 Task: Find a hotel in Bad Honnef, Germany for 8 guests from July 12 to July 16, with a price range of ₹10,000 to ₹16,000, including free parking and TV.
Action: Mouse moved to (536, 114)
Screenshot: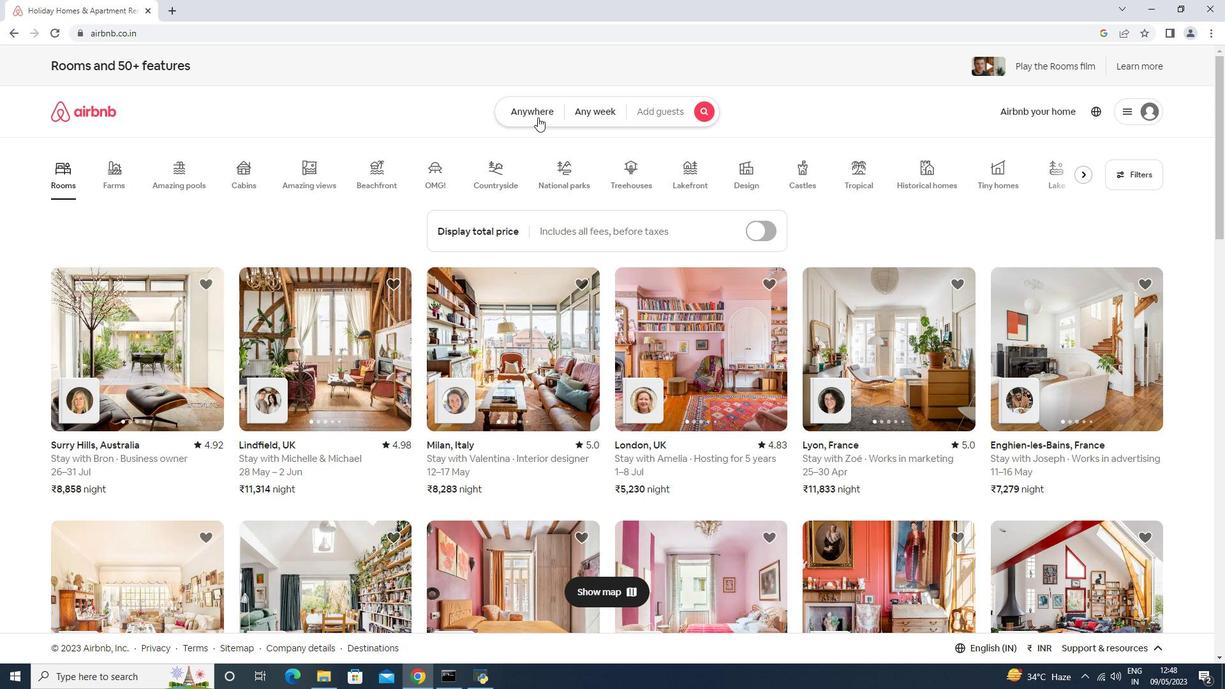 
Action: Mouse pressed left at (536, 114)
Screenshot: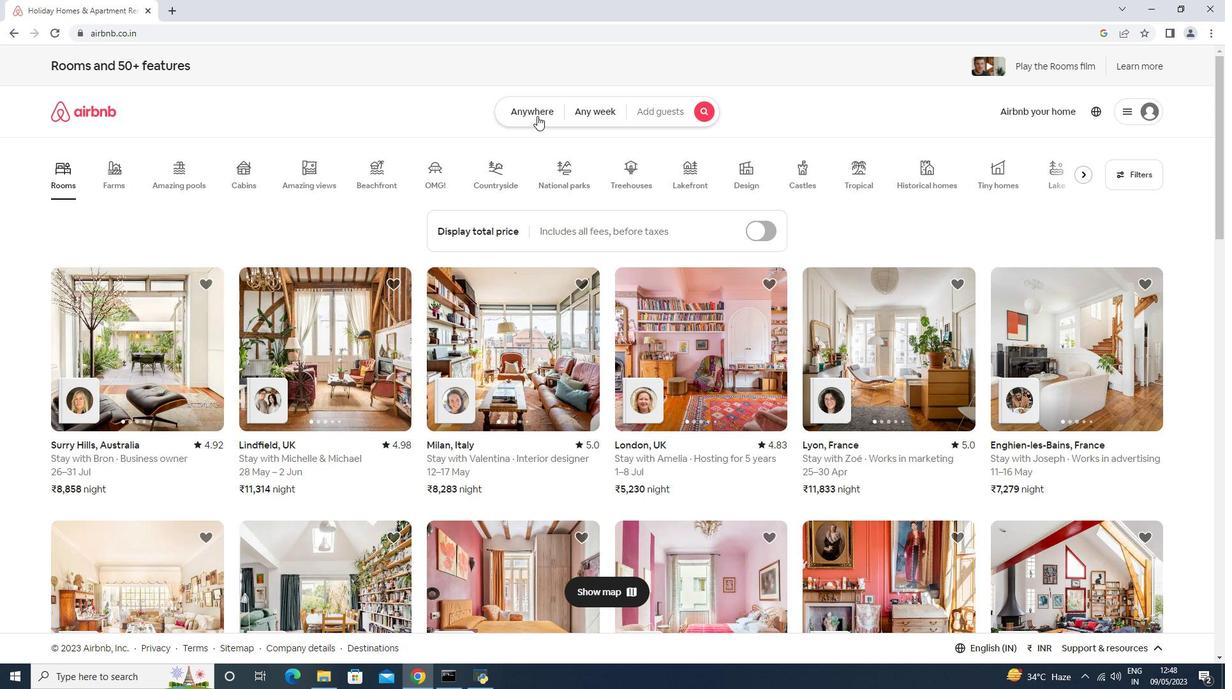
Action: Mouse moved to (463, 166)
Screenshot: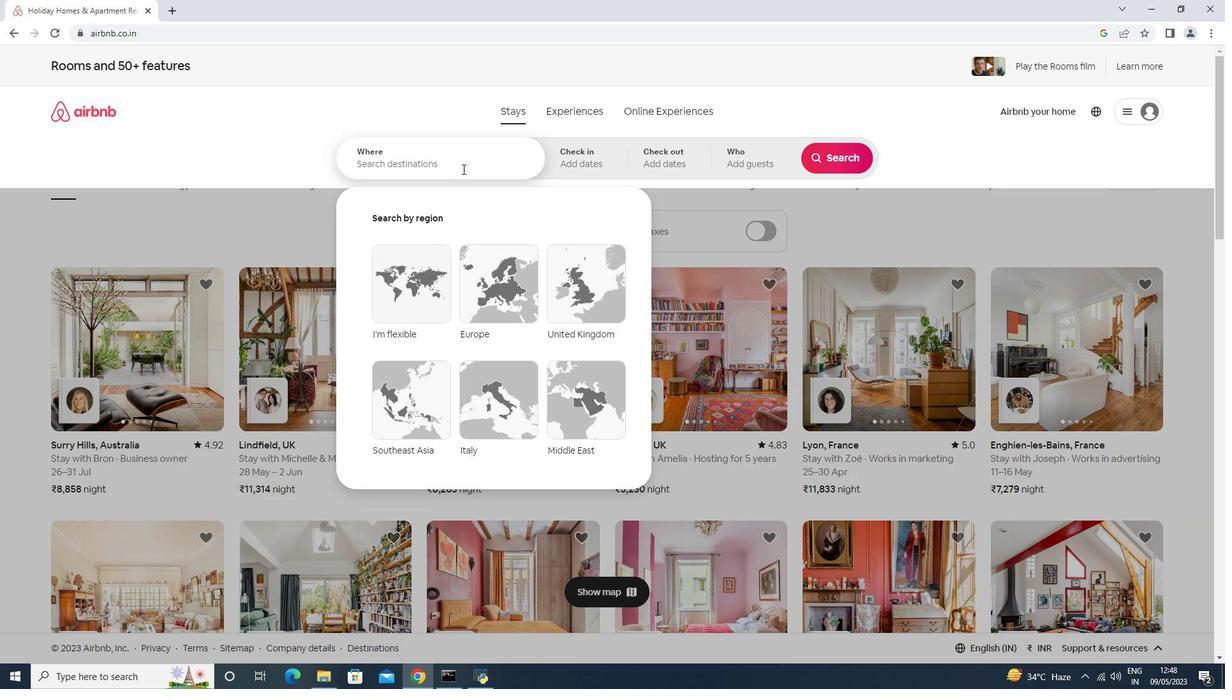 
Action: Mouse pressed left at (462, 167)
Screenshot: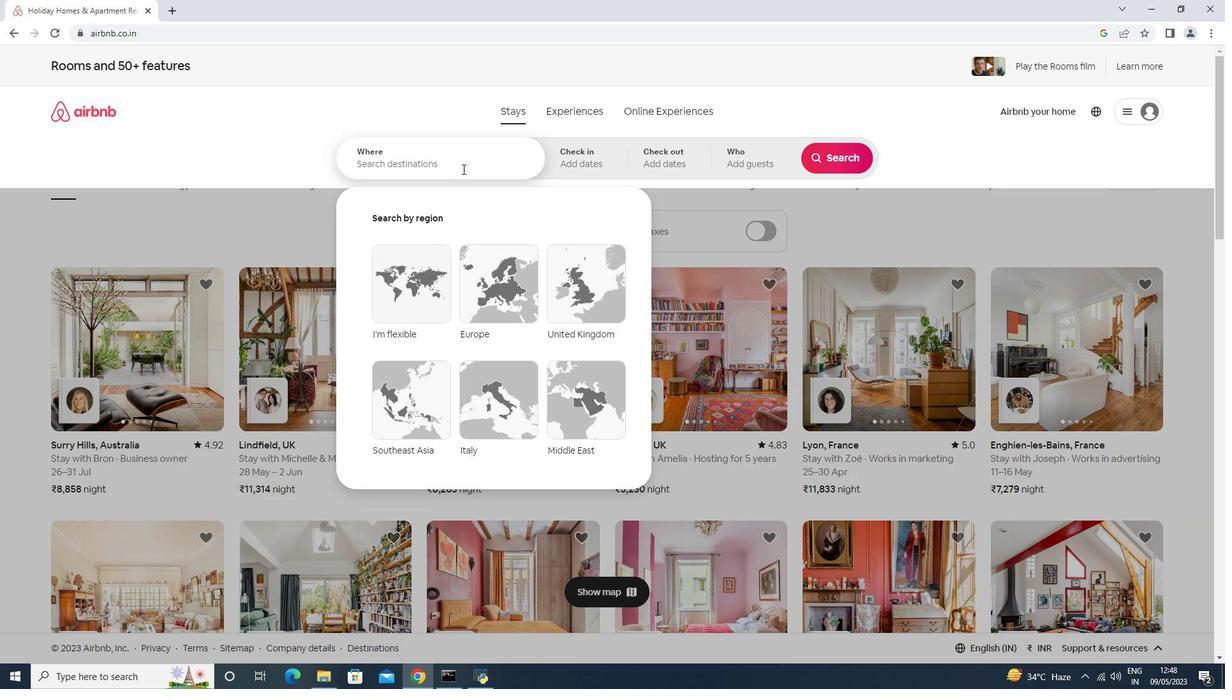 
Action: Key pressed <Key.shift>Bad<Key.space>onnef,<Key.shift>ermany<Key.enter>
Screenshot: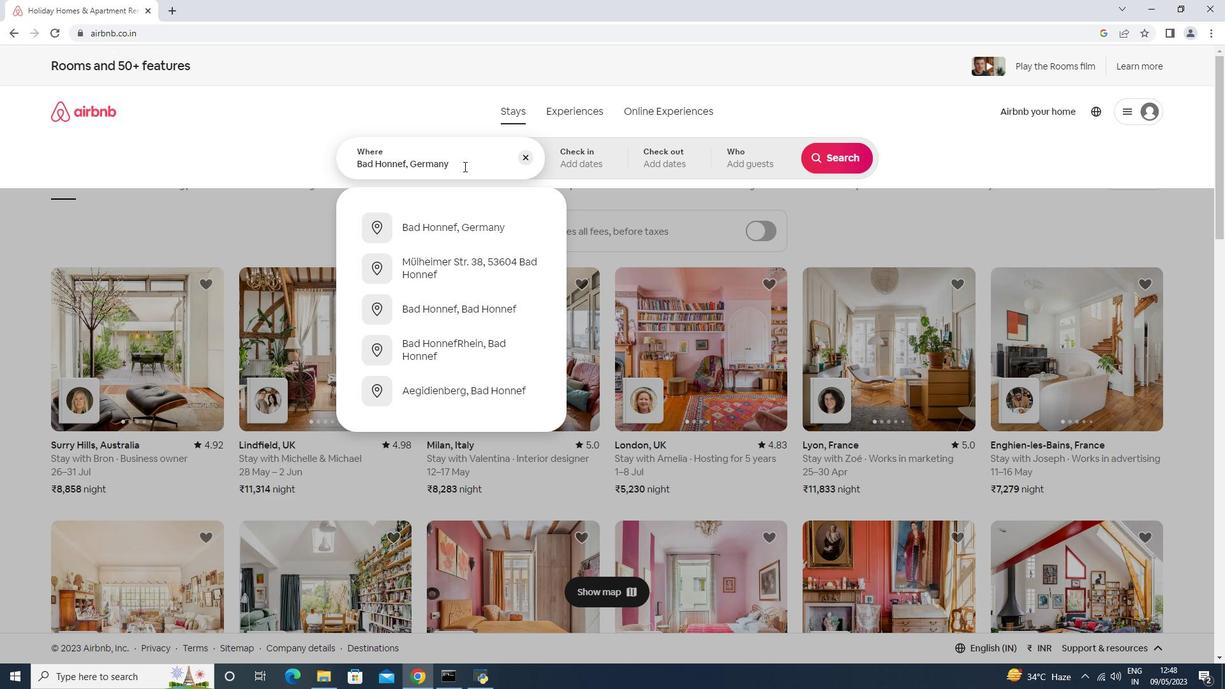 
Action: Mouse moved to (834, 265)
Screenshot: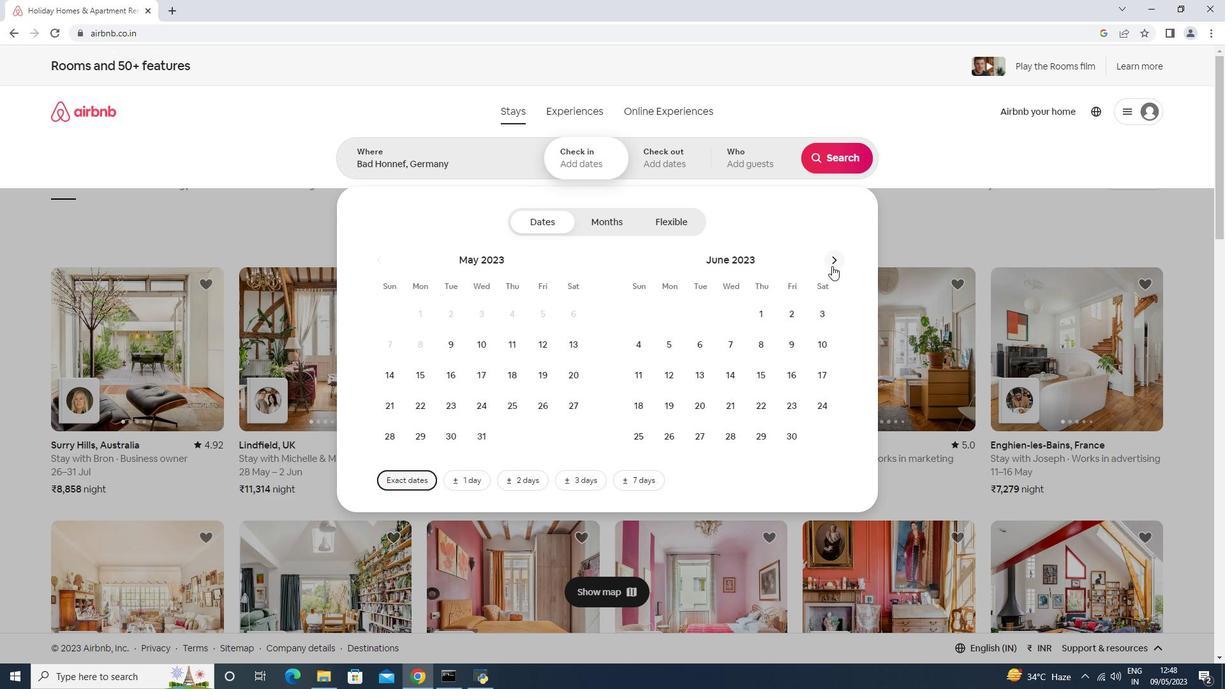
Action: Mouse pressed left at (834, 265)
Screenshot: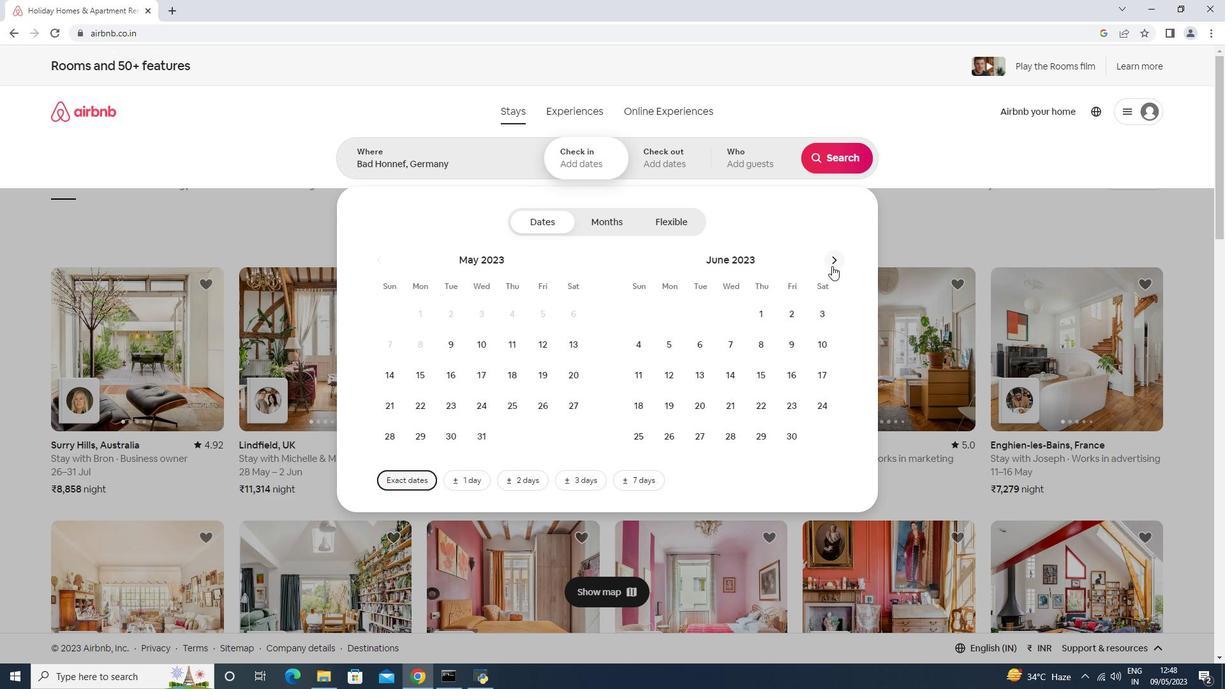 
Action: Mouse moved to (717, 370)
Screenshot: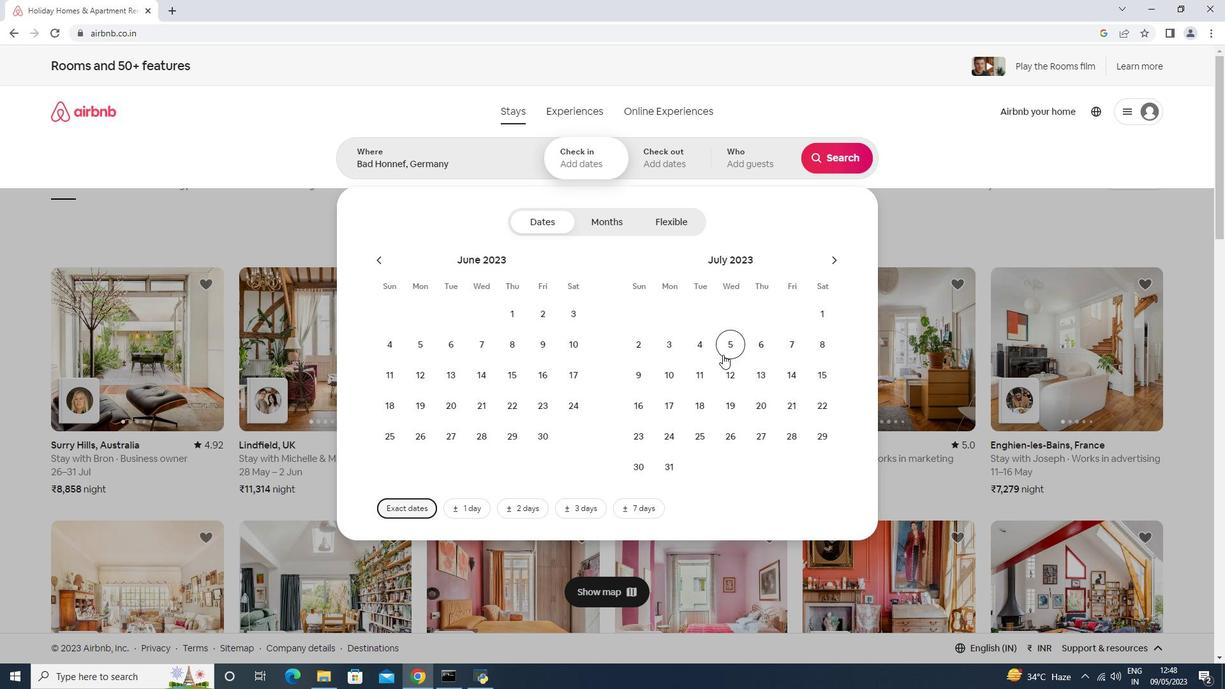 
Action: Mouse pressed left at (717, 370)
Screenshot: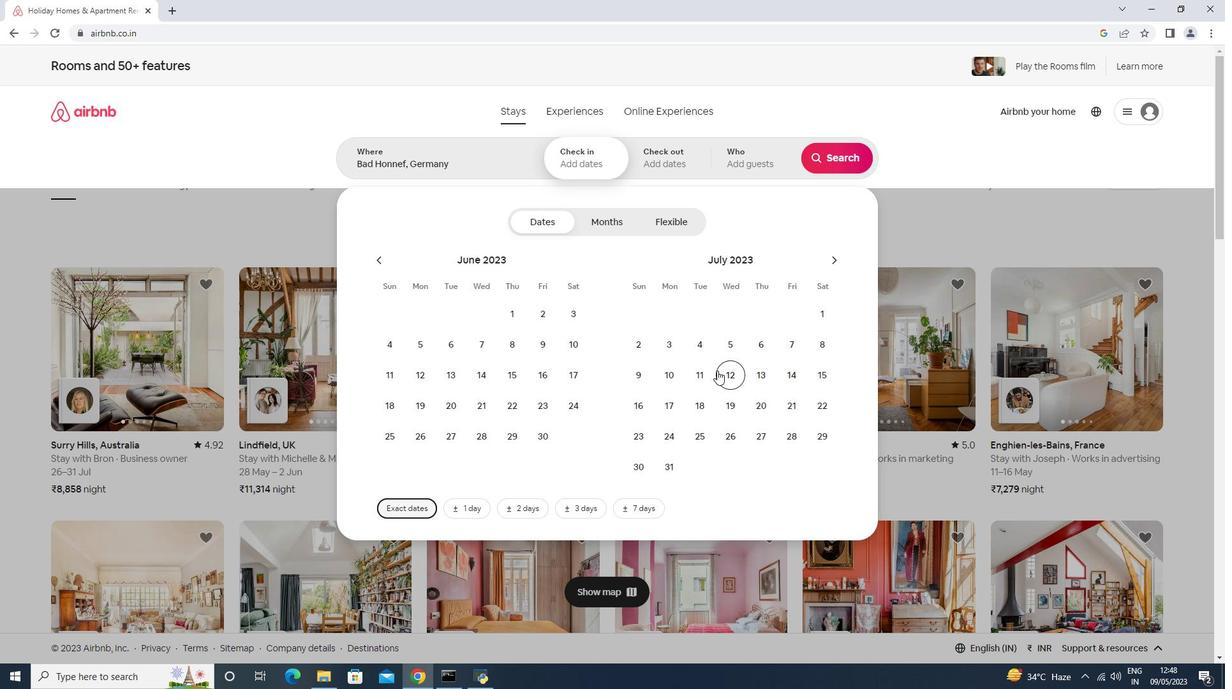 
Action: Mouse moved to (637, 407)
Screenshot: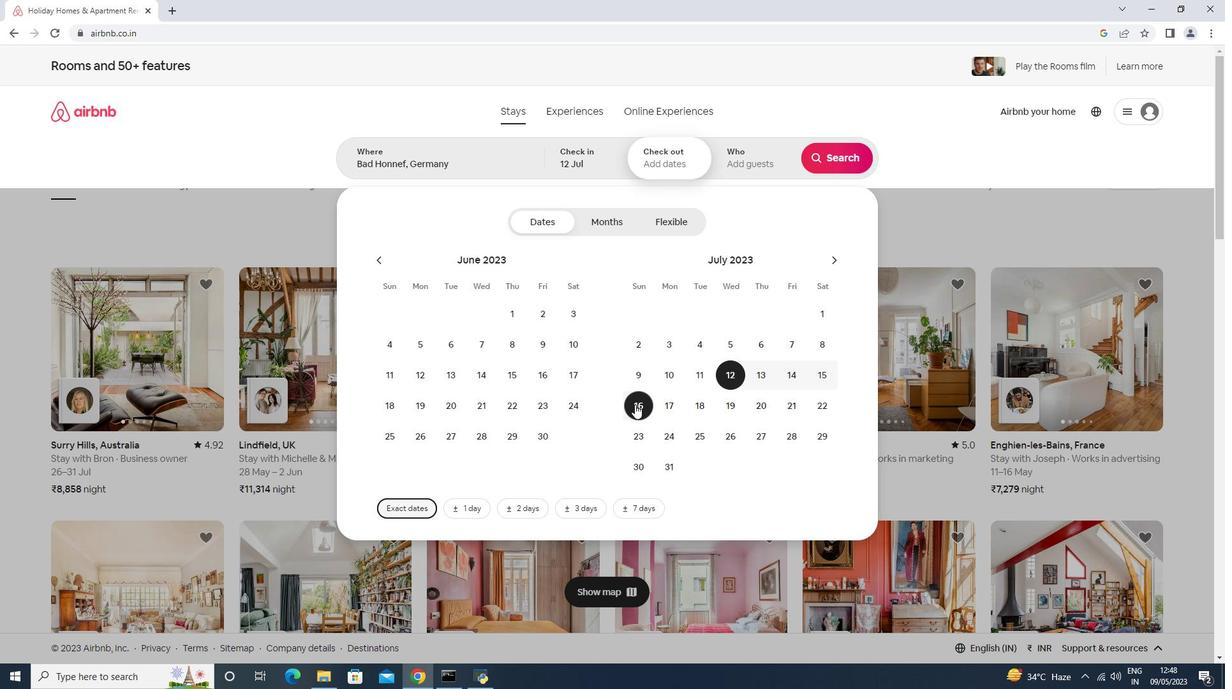 
Action: Mouse pressed left at (637, 407)
Screenshot: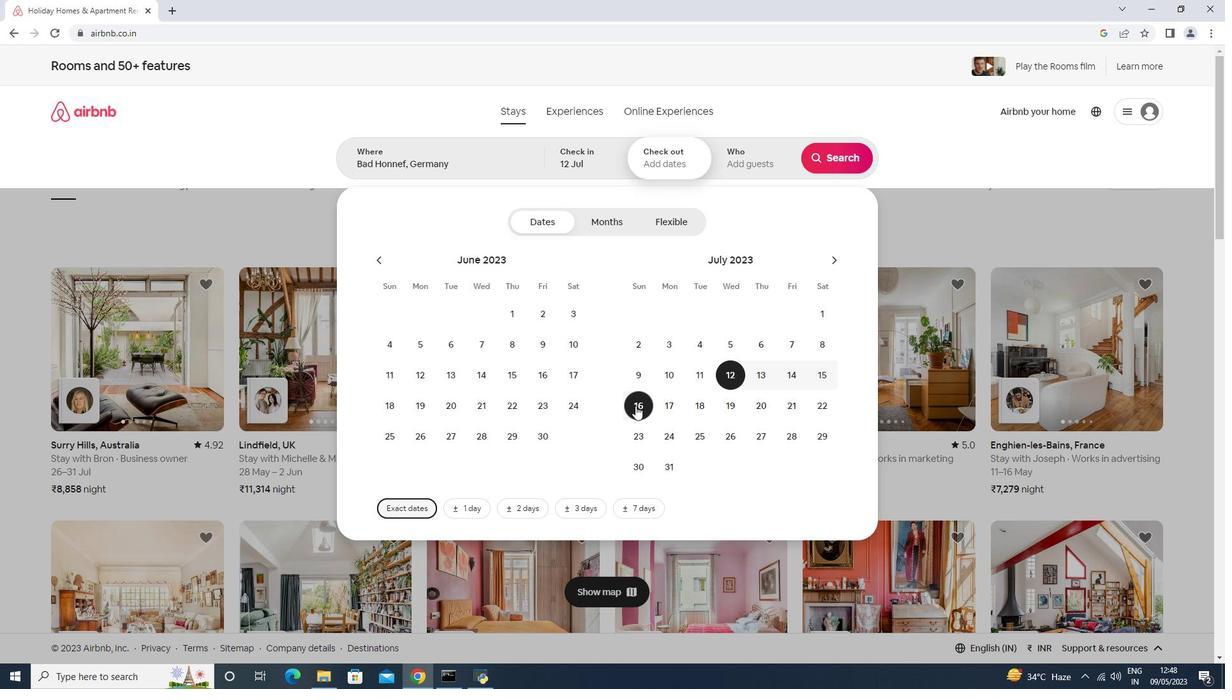 
Action: Mouse moved to (754, 167)
Screenshot: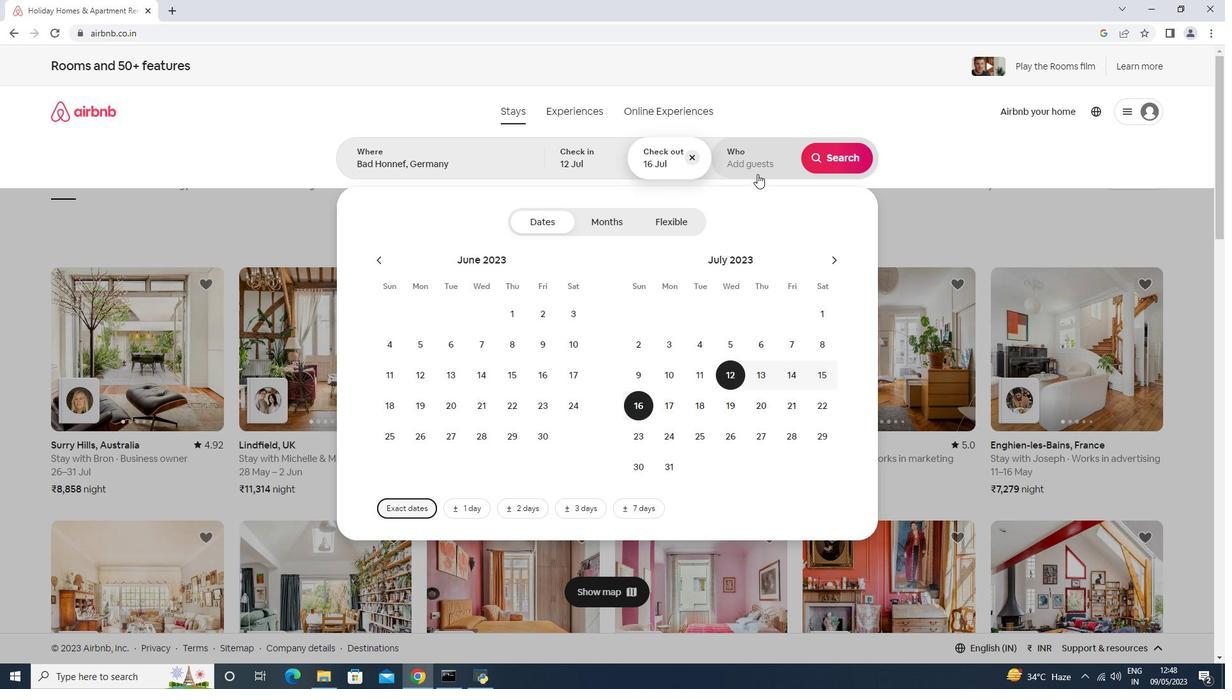 
Action: Mouse pressed left at (754, 167)
Screenshot: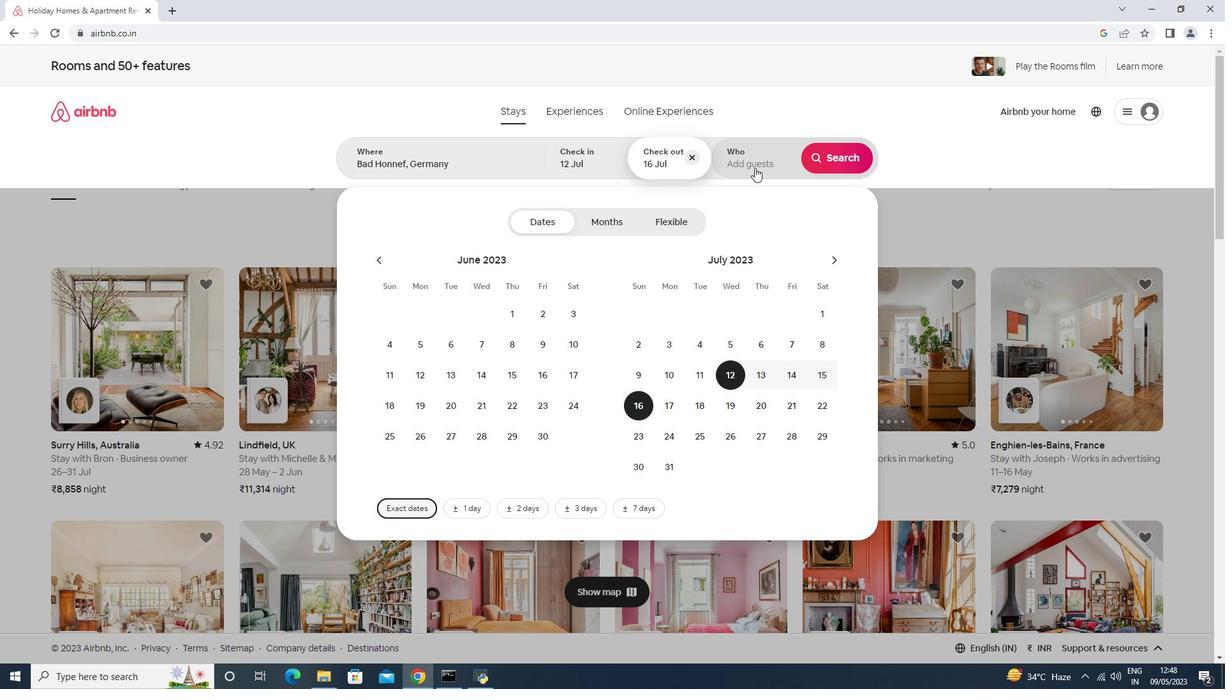 
Action: Mouse moved to (837, 222)
Screenshot: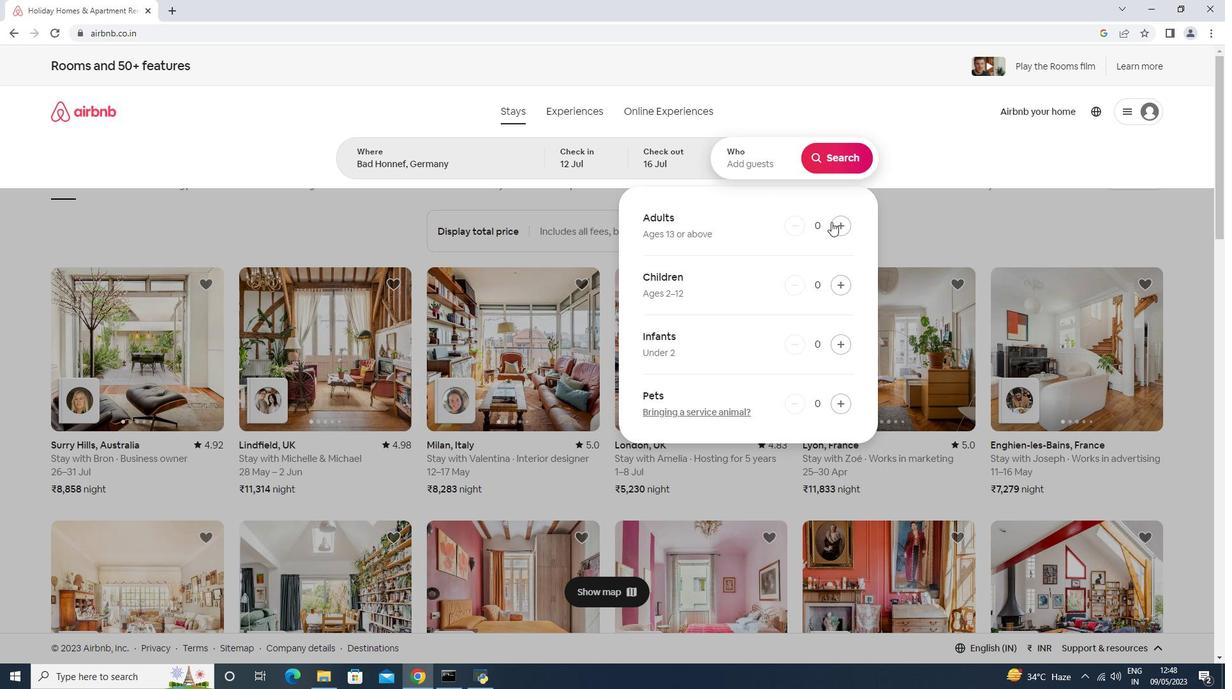 
Action: Mouse pressed left at (837, 222)
Screenshot: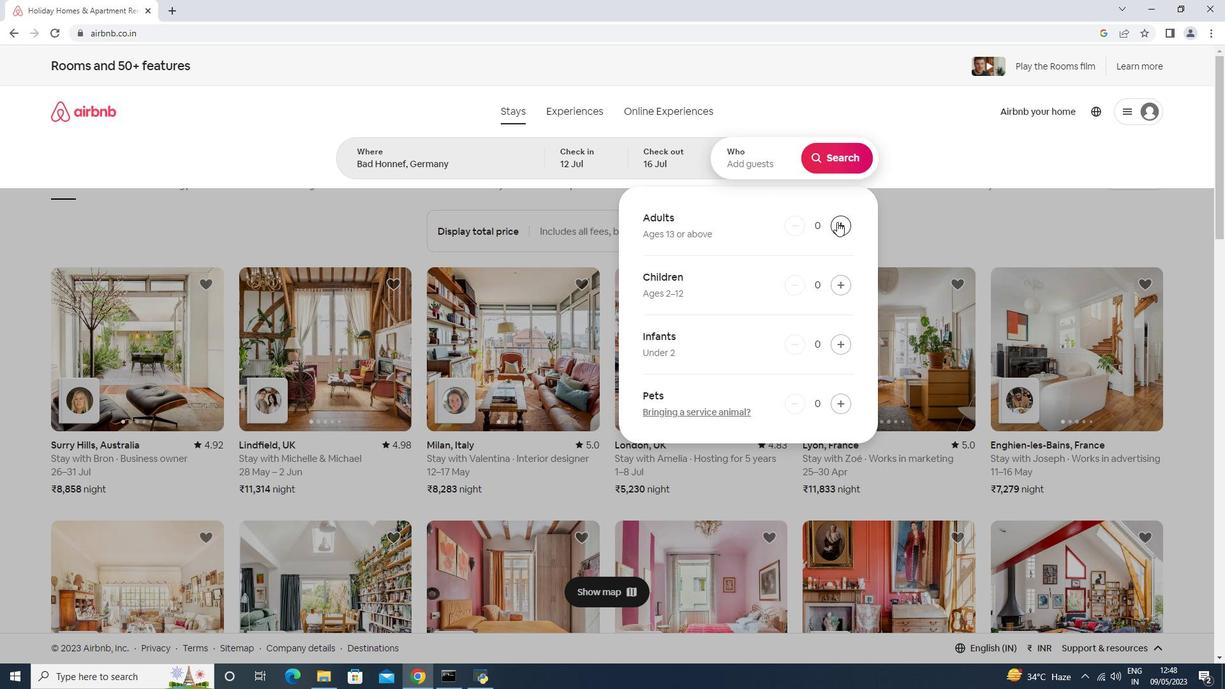 
Action: Mouse pressed left at (837, 222)
Screenshot: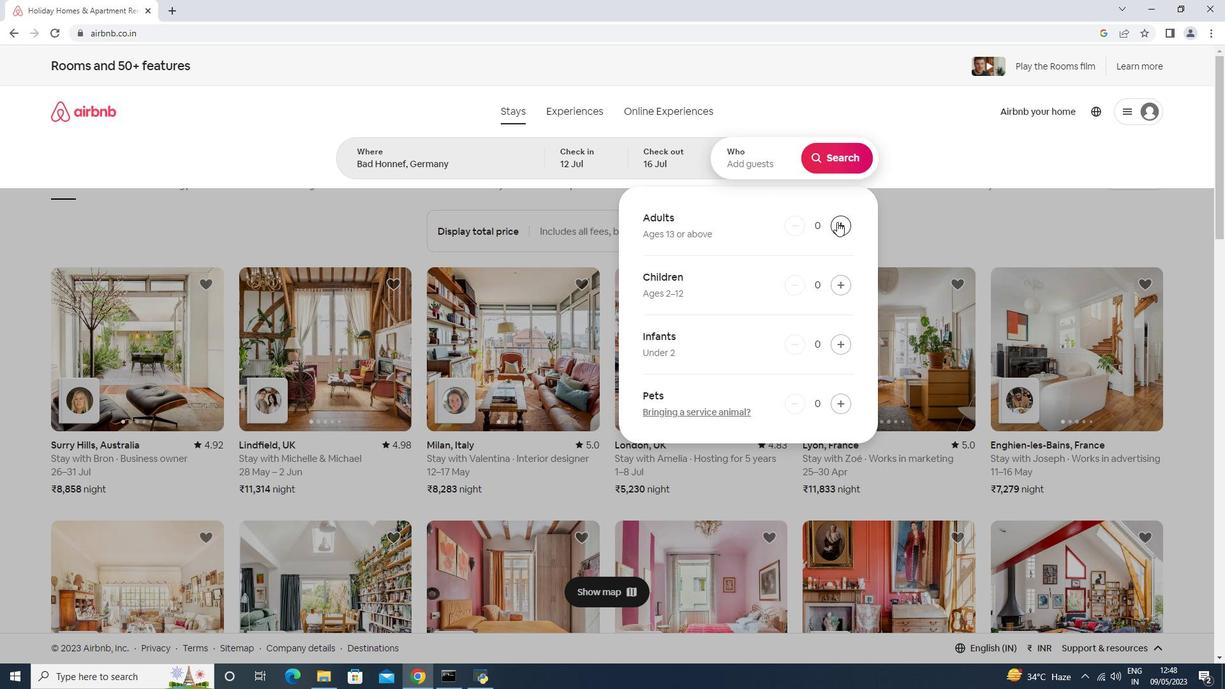 
Action: Mouse pressed left at (837, 222)
Screenshot: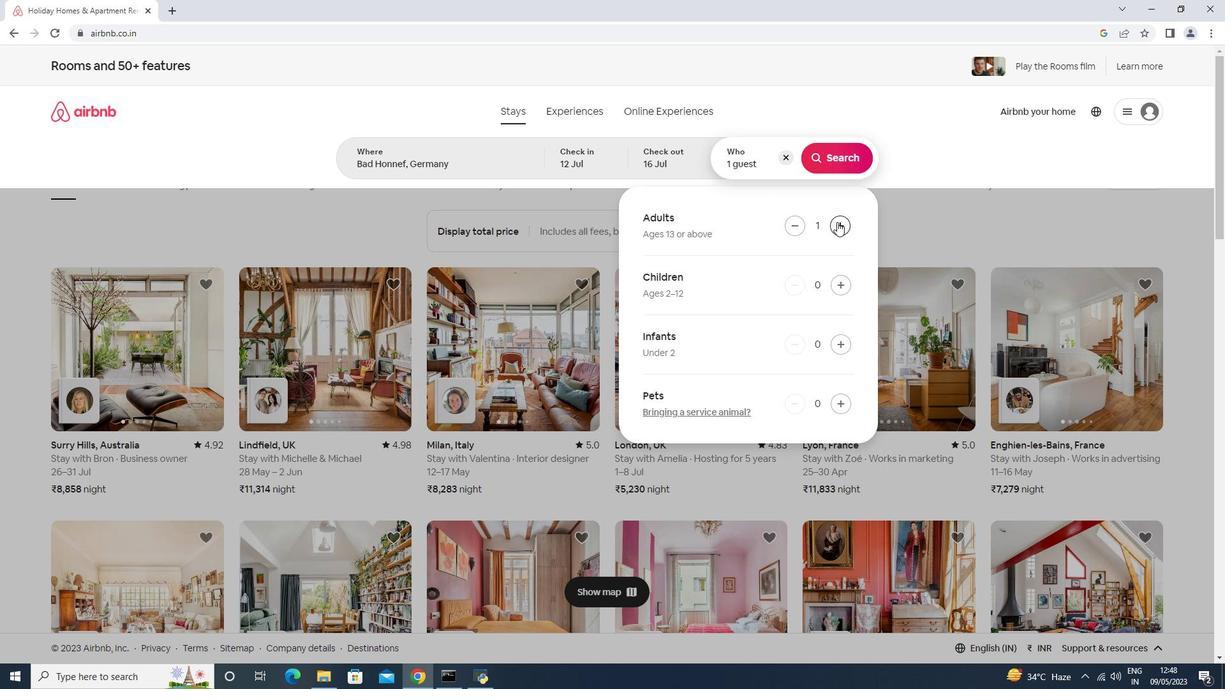 
Action: Mouse pressed left at (837, 222)
Screenshot: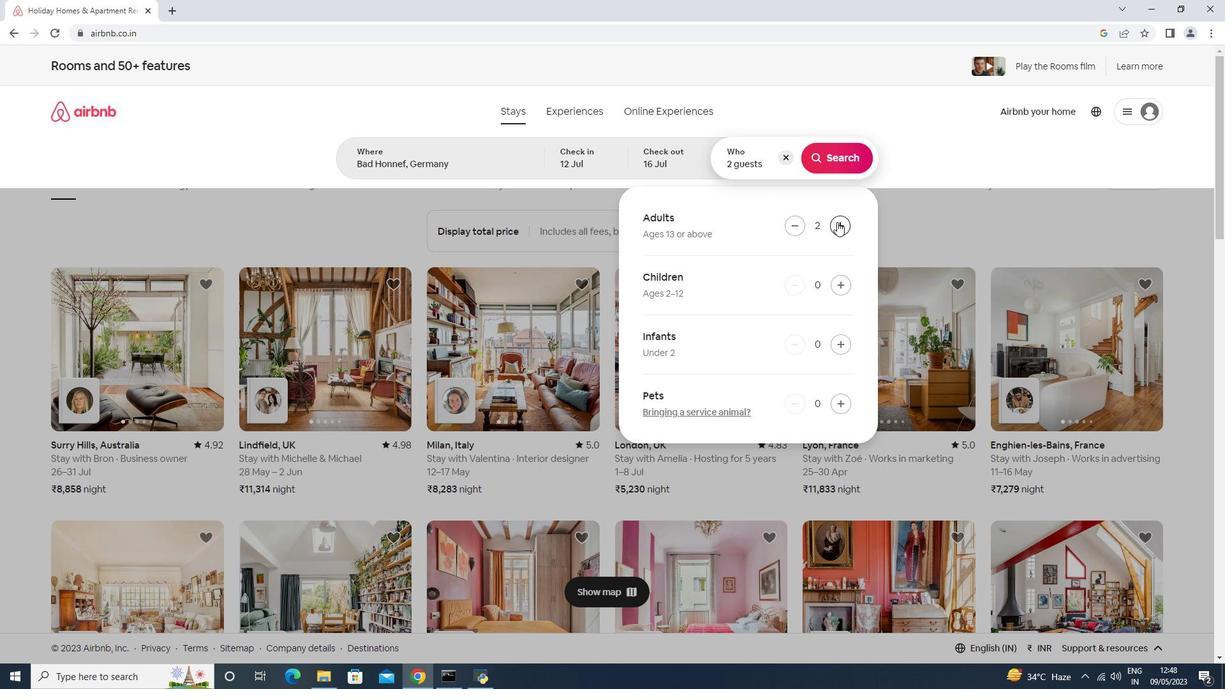 
Action: Mouse pressed left at (837, 222)
Screenshot: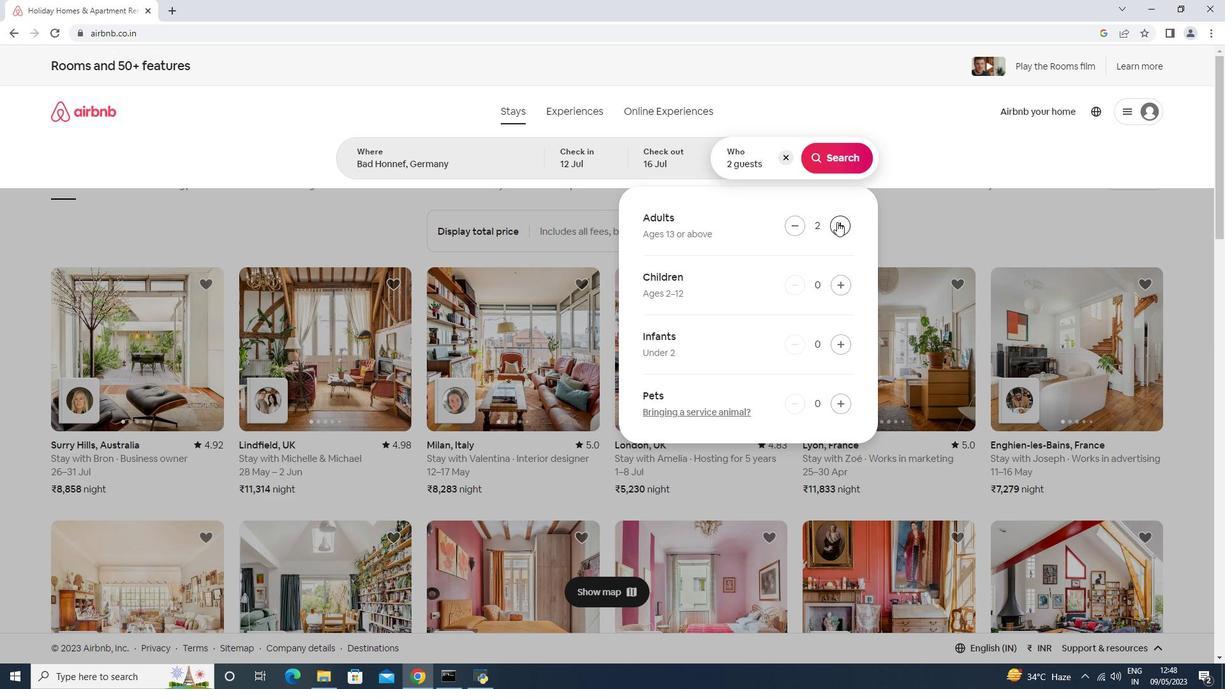 
Action: Mouse pressed left at (837, 222)
Screenshot: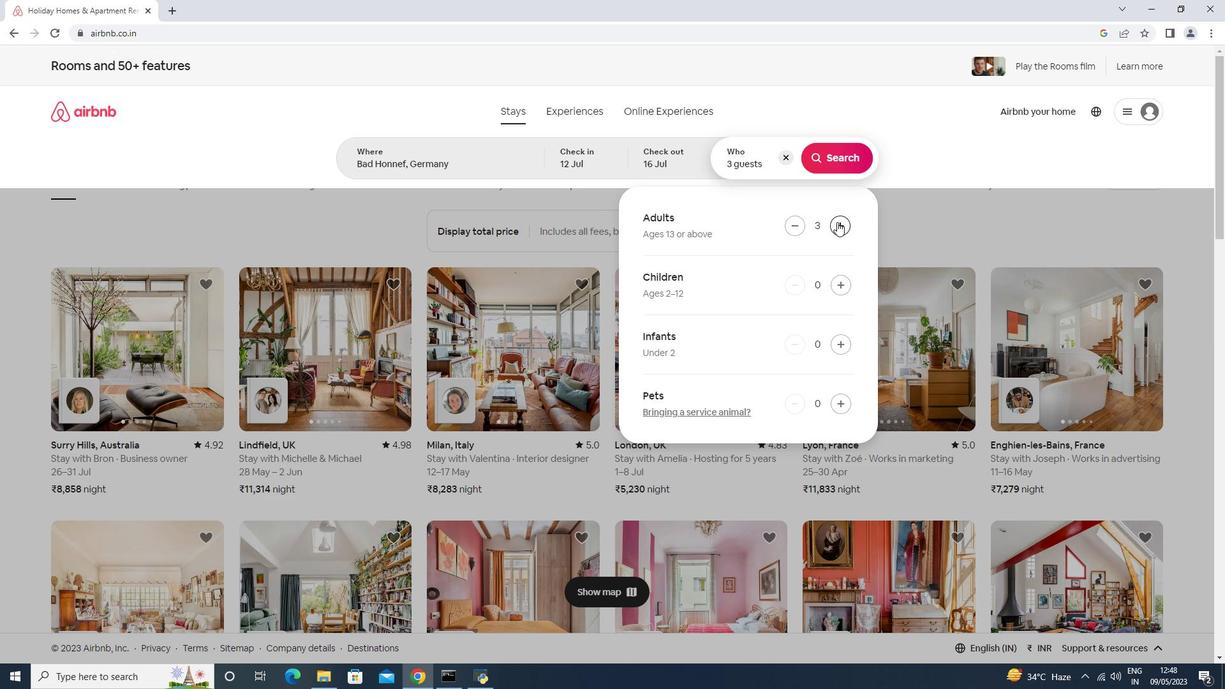 
Action: Mouse pressed left at (837, 222)
Screenshot: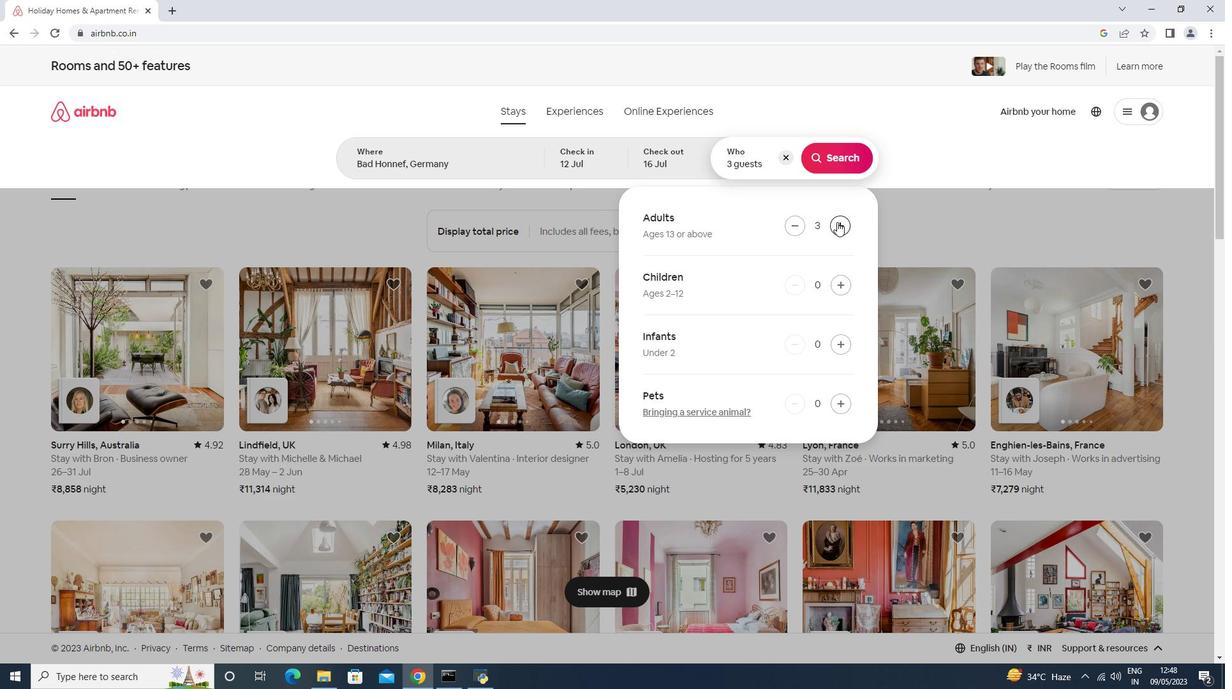 
Action: Mouse pressed left at (837, 222)
Screenshot: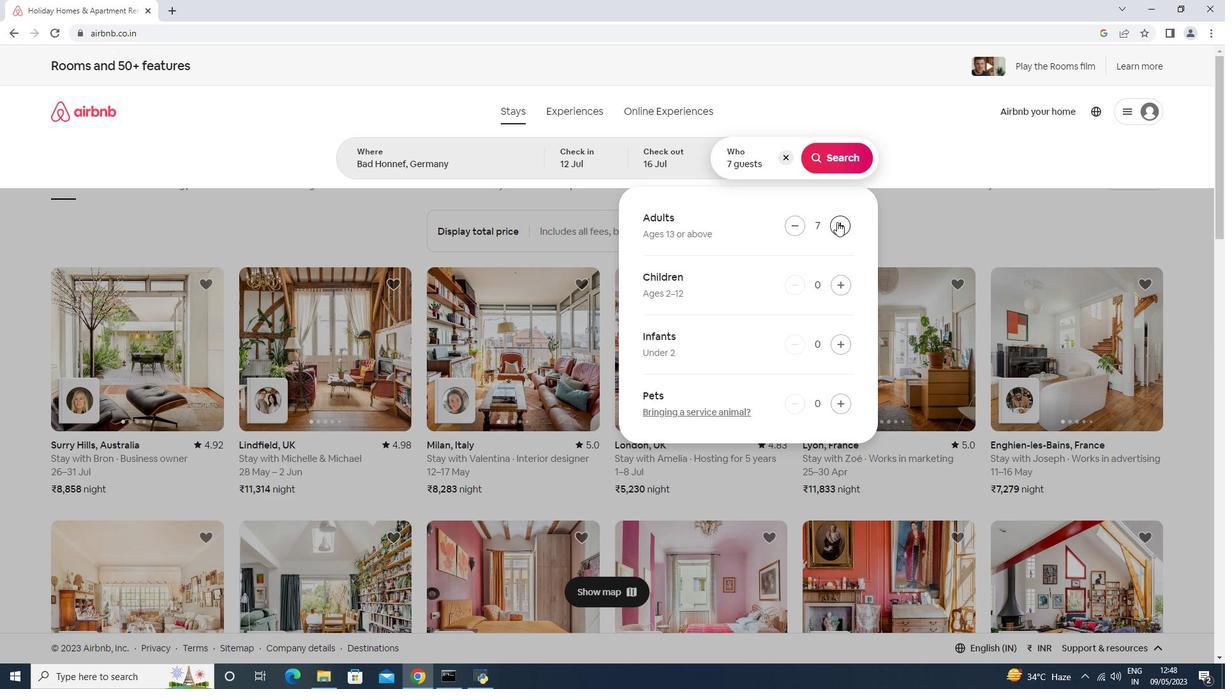 
Action: Mouse moved to (841, 151)
Screenshot: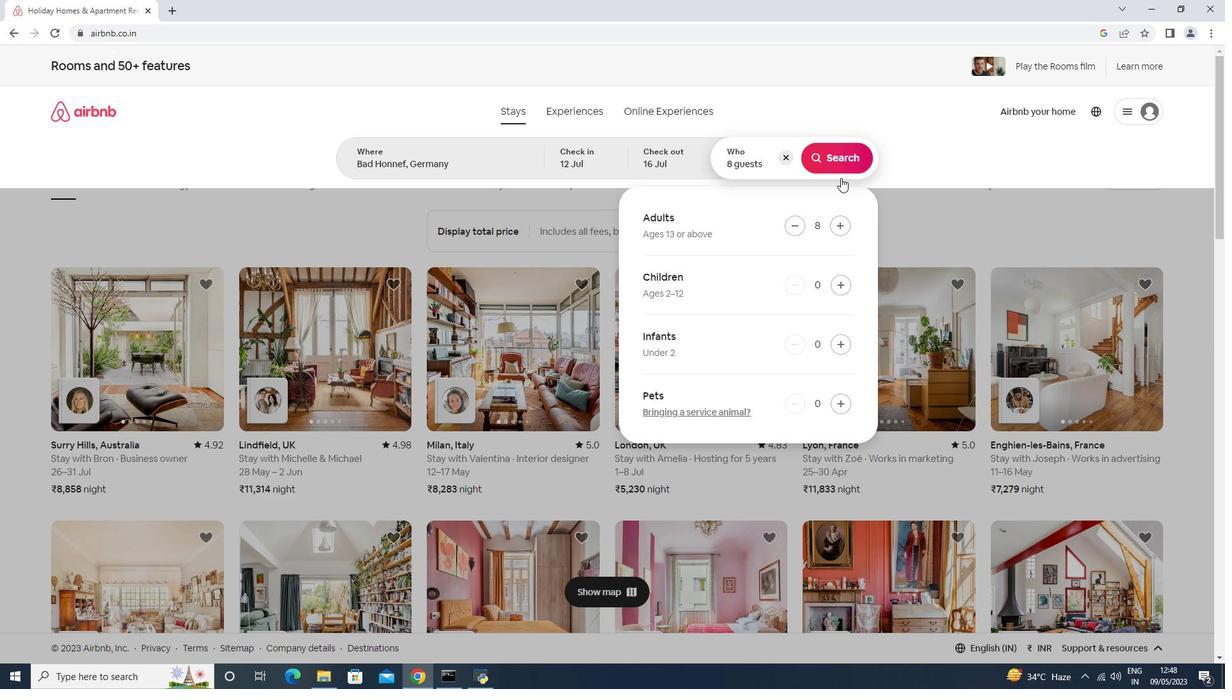 
Action: Mouse pressed left at (841, 151)
Screenshot: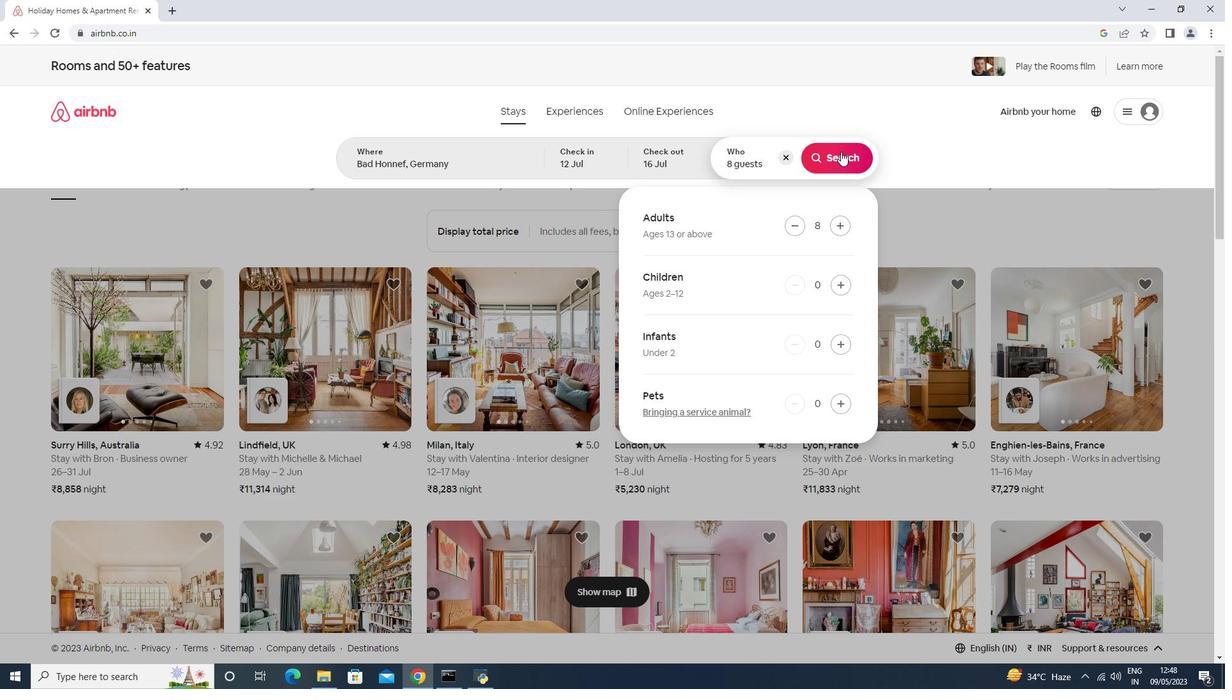 
Action: Mouse moved to (1167, 111)
Screenshot: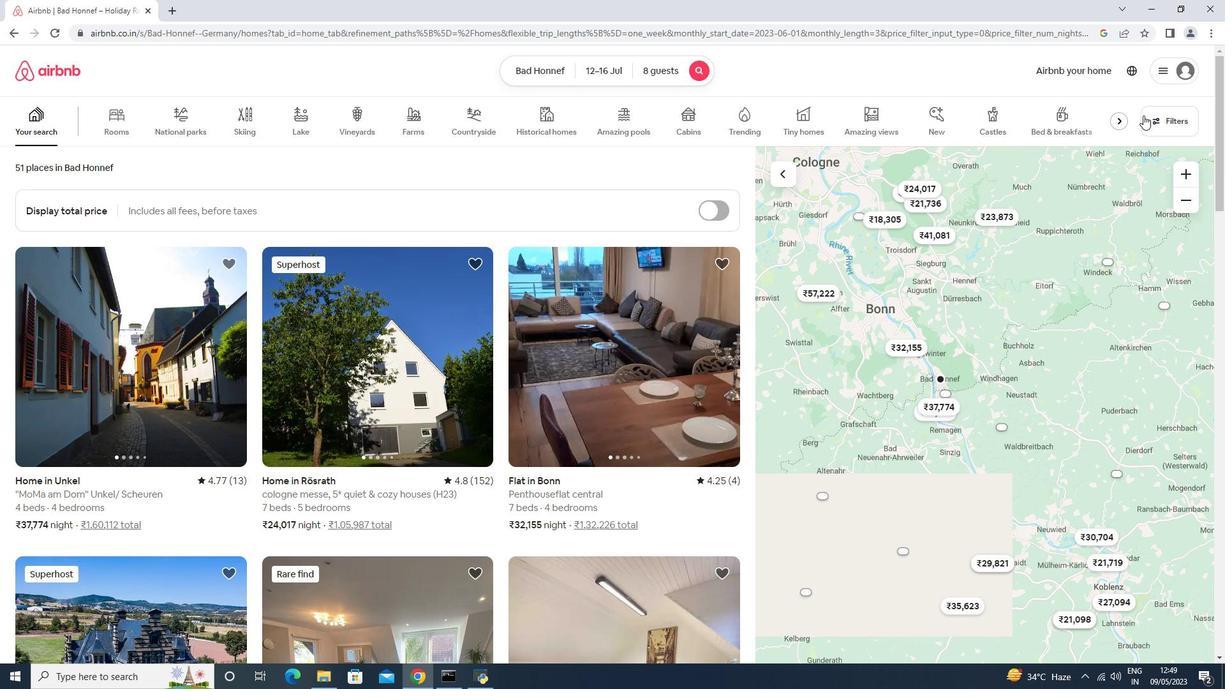 
Action: Mouse pressed left at (1167, 111)
Screenshot: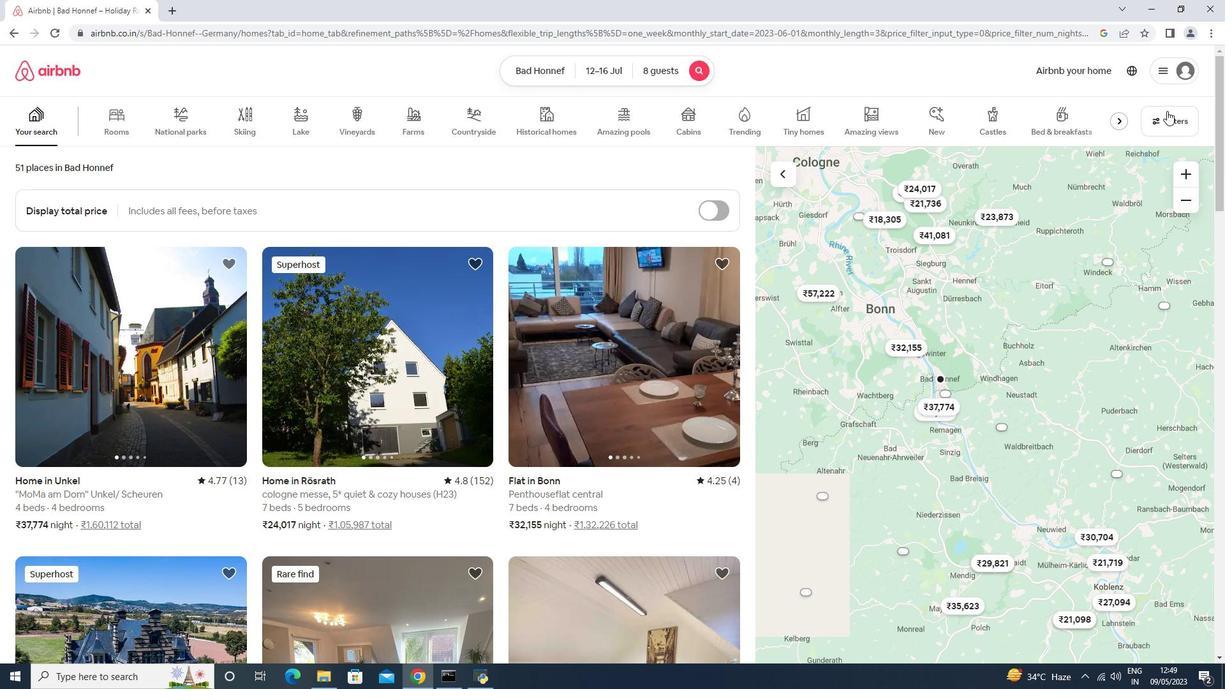 
Action: Mouse moved to (502, 444)
Screenshot: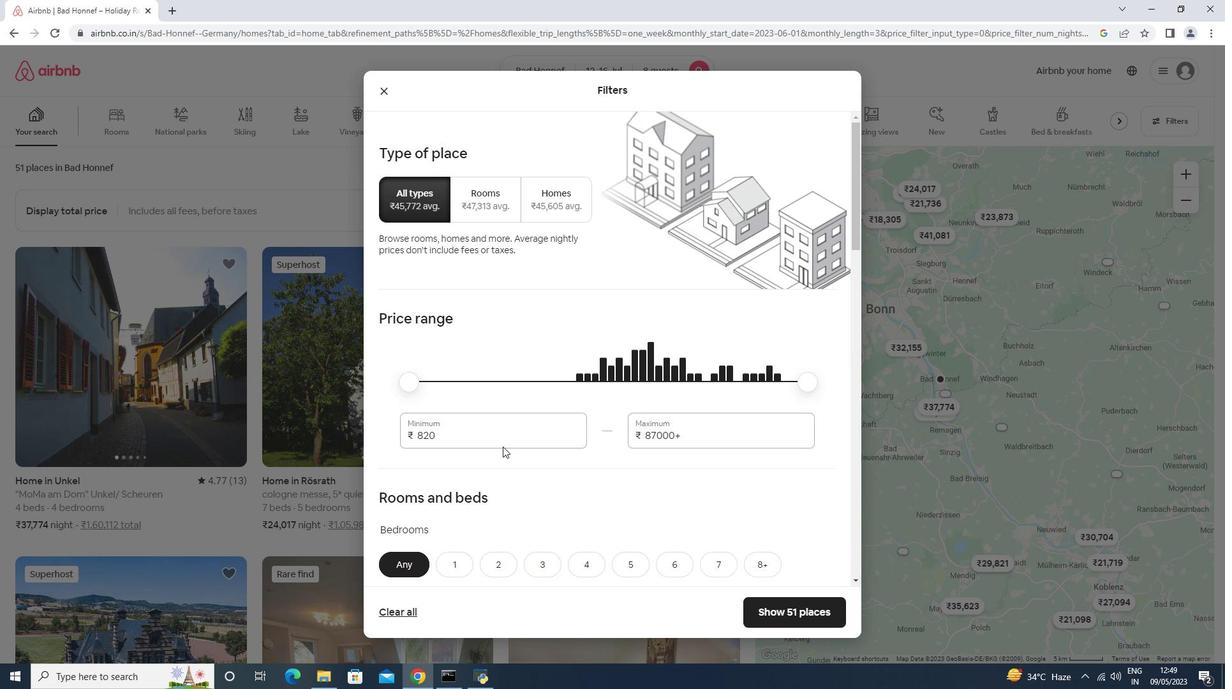 
Action: Mouse pressed left at (502, 444)
Screenshot: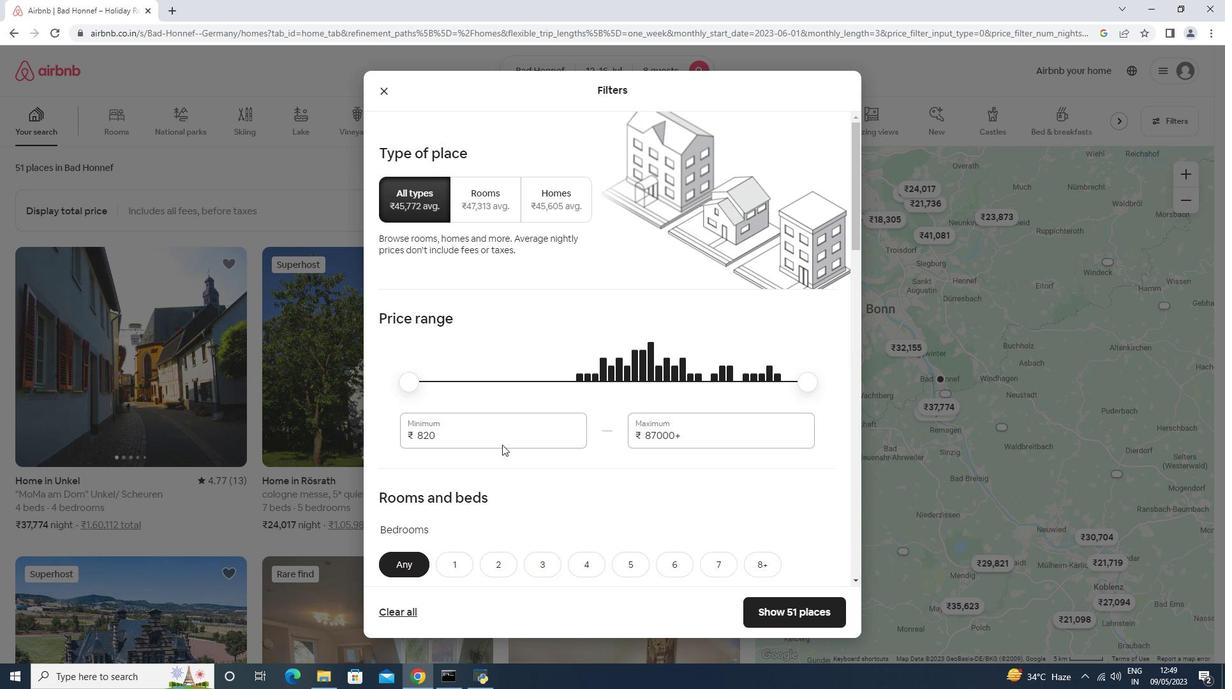 
Action: Mouse moved to (502, 444)
Screenshot: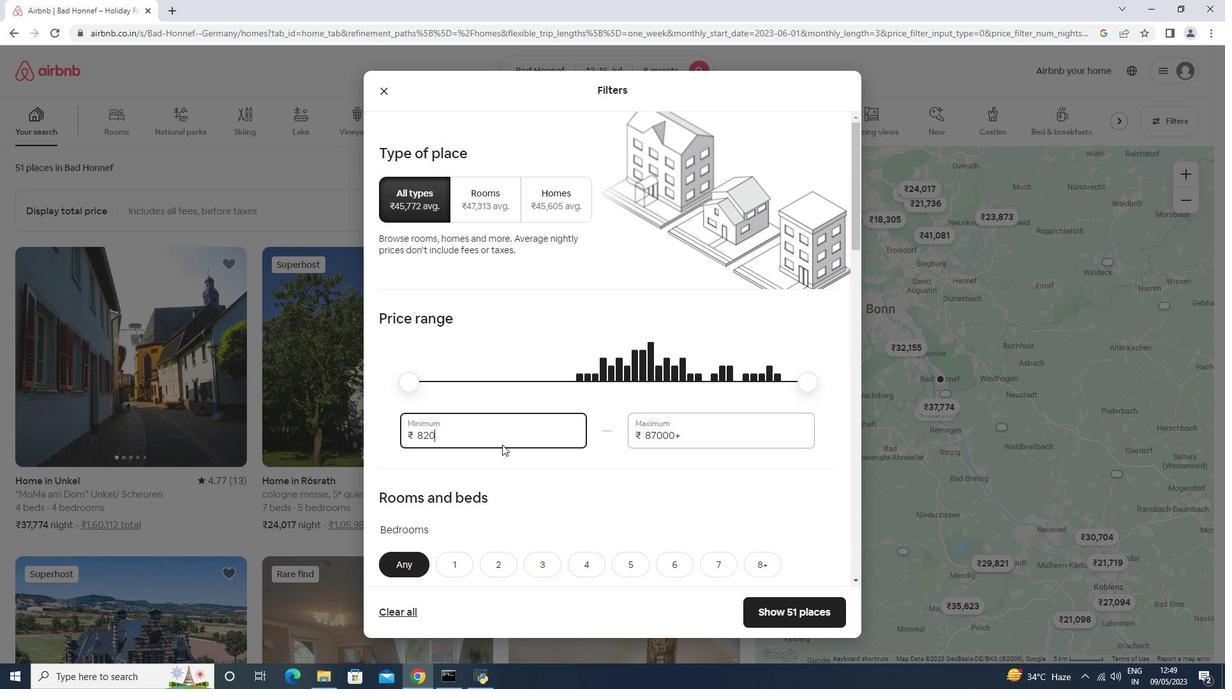 
Action: Key pressed <Key.backspace><Key.backspace><Key.backspace><Key.backspace>10000<Key.tab>16000
Screenshot: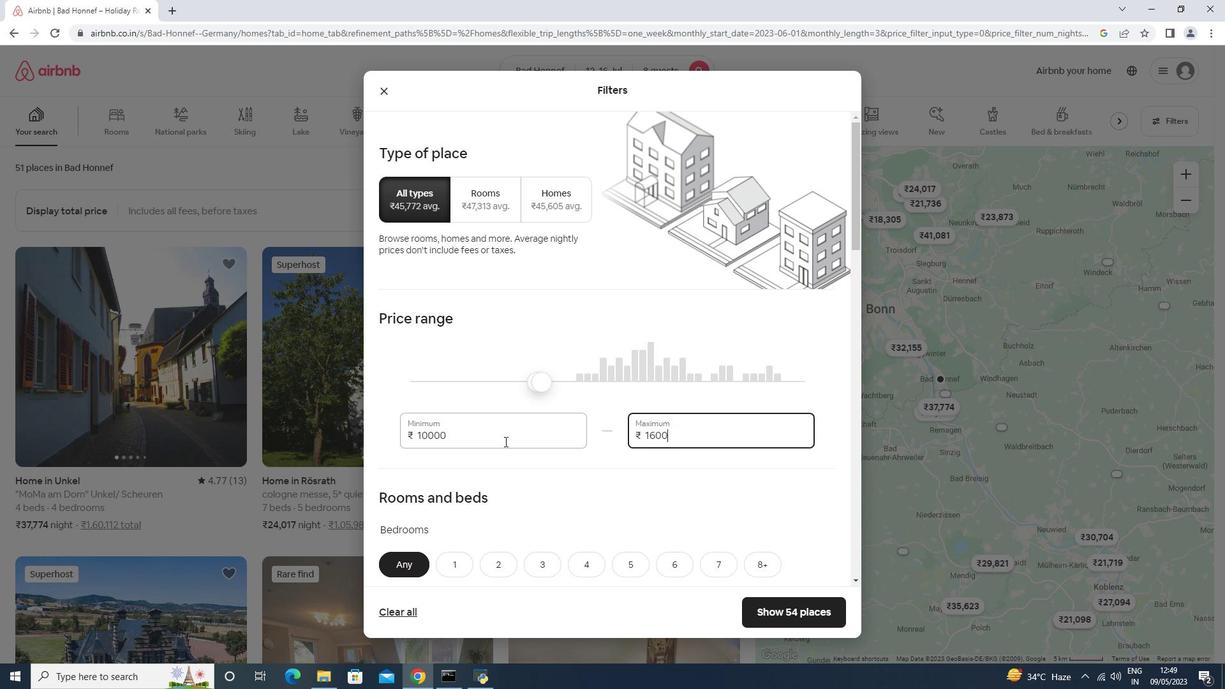 
Action: Mouse moved to (507, 433)
Screenshot: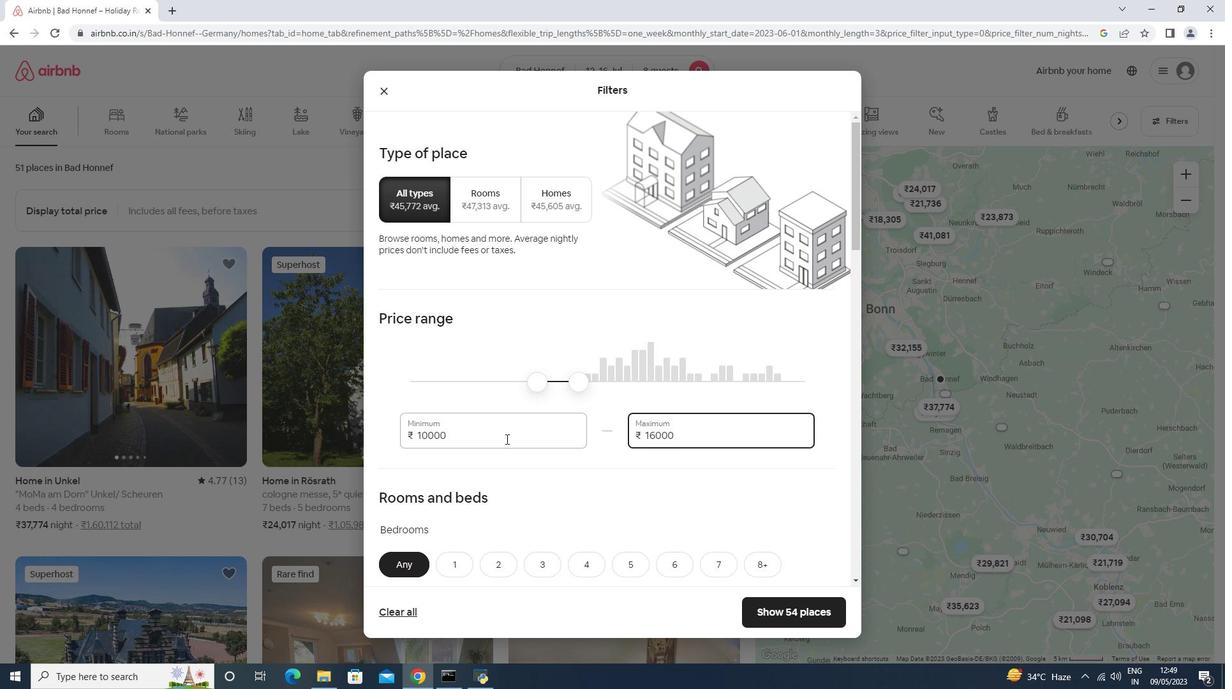 
Action: Mouse scrolled (507, 433) with delta (0, 0)
Screenshot: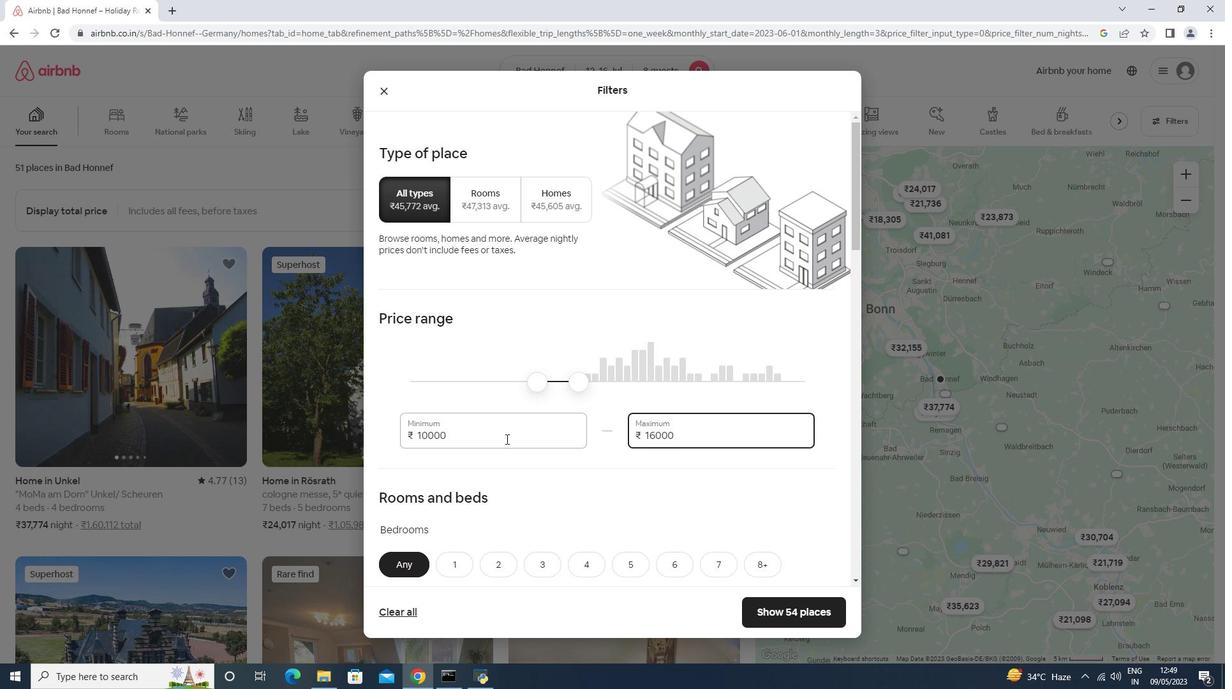 
Action: Mouse scrolled (507, 433) with delta (0, 0)
Screenshot: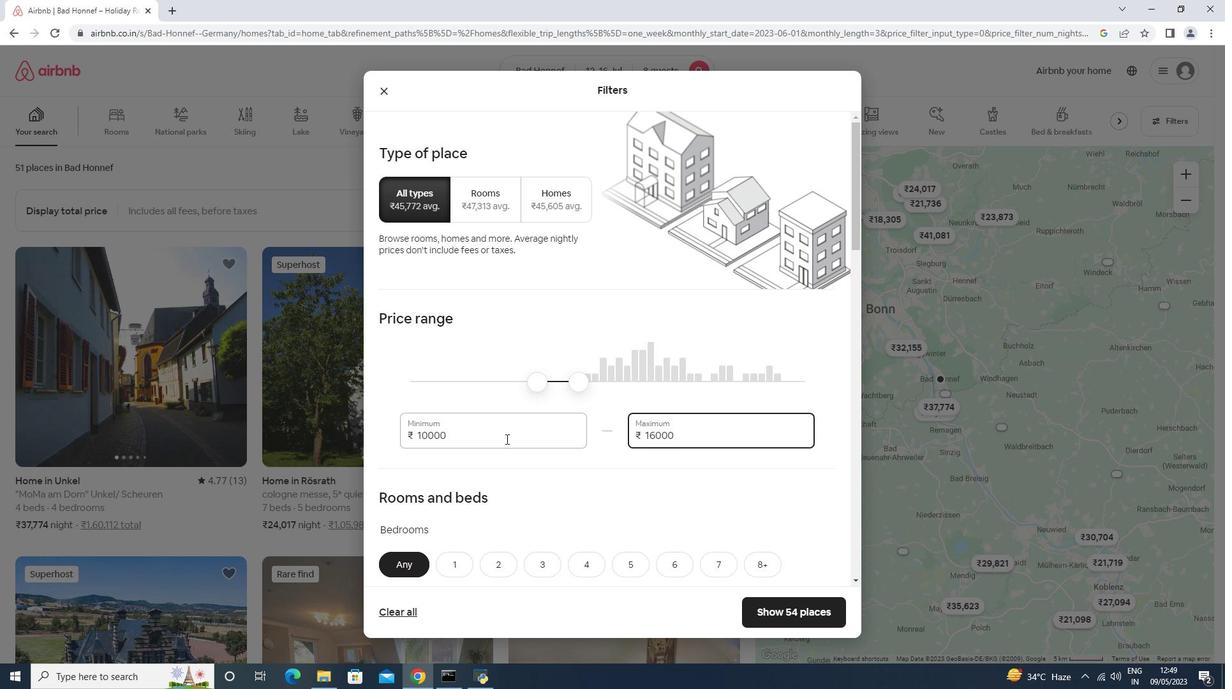 
Action: Mouse scrolled (507, 433) with delta (0, 0)
Screenshot: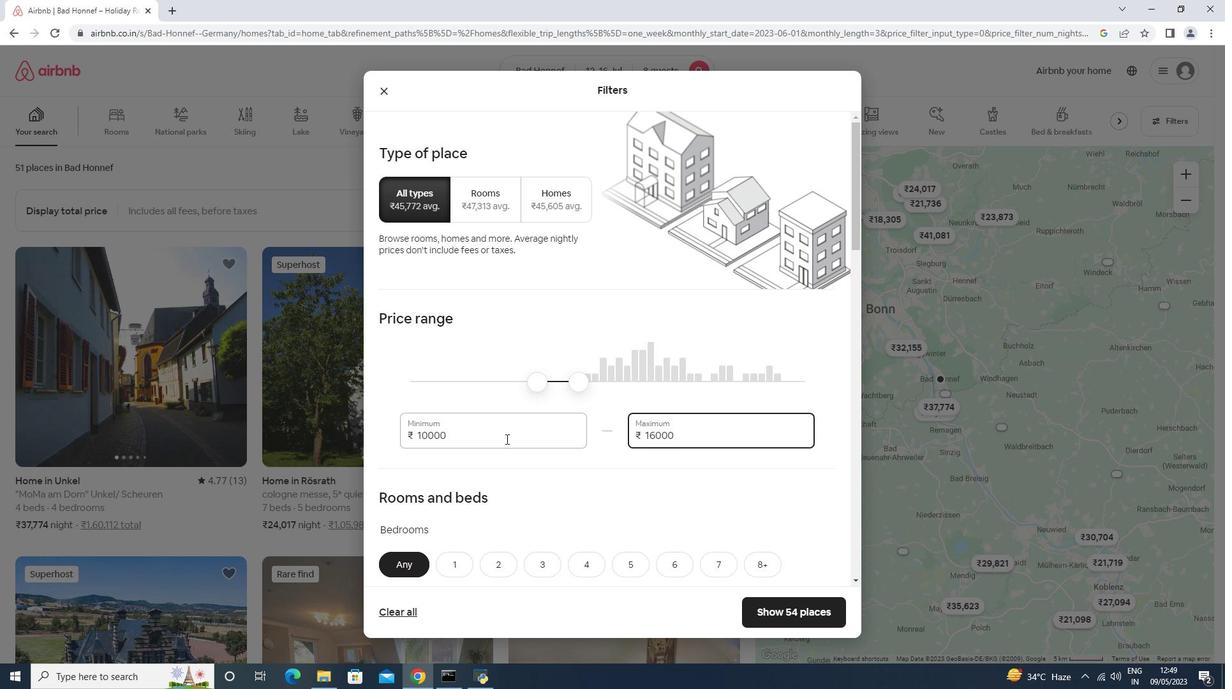 
Action: Mouse scrolled (507, 433) with delta (0, 0)
Screenshot: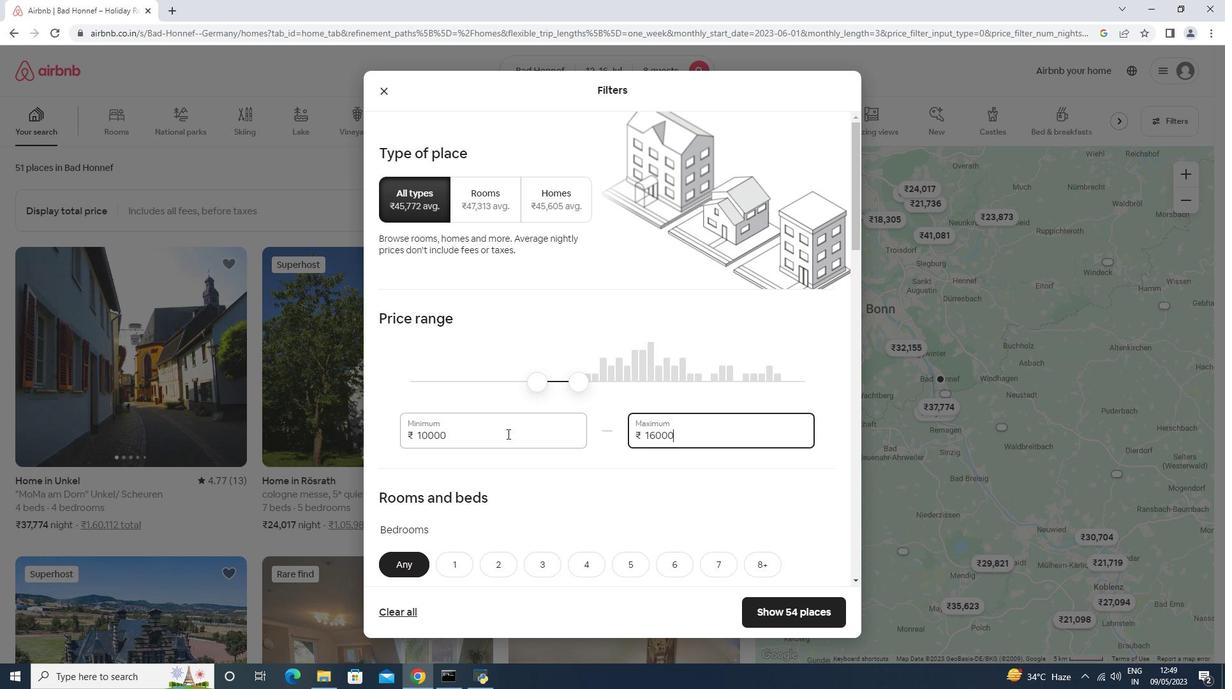 
Action: Mouse scrolled (507, 433) with delta (0, 0)
Screenshot: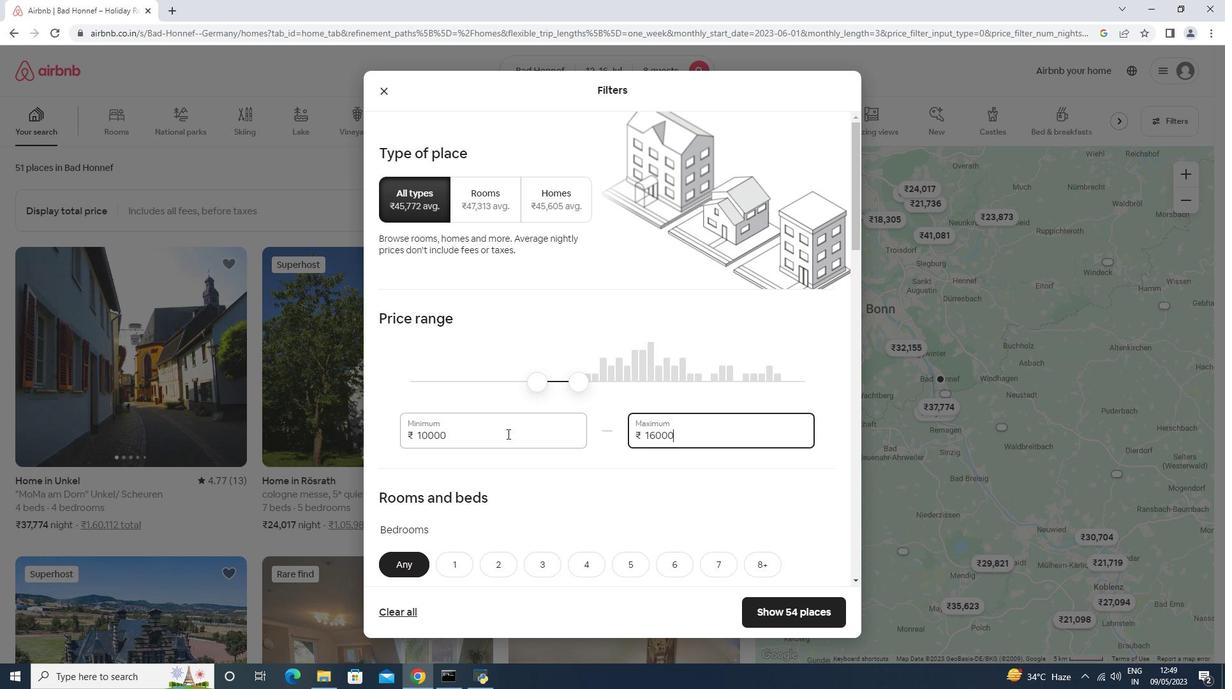 
Action: Mouse moved to (755, 386)
Screenshot: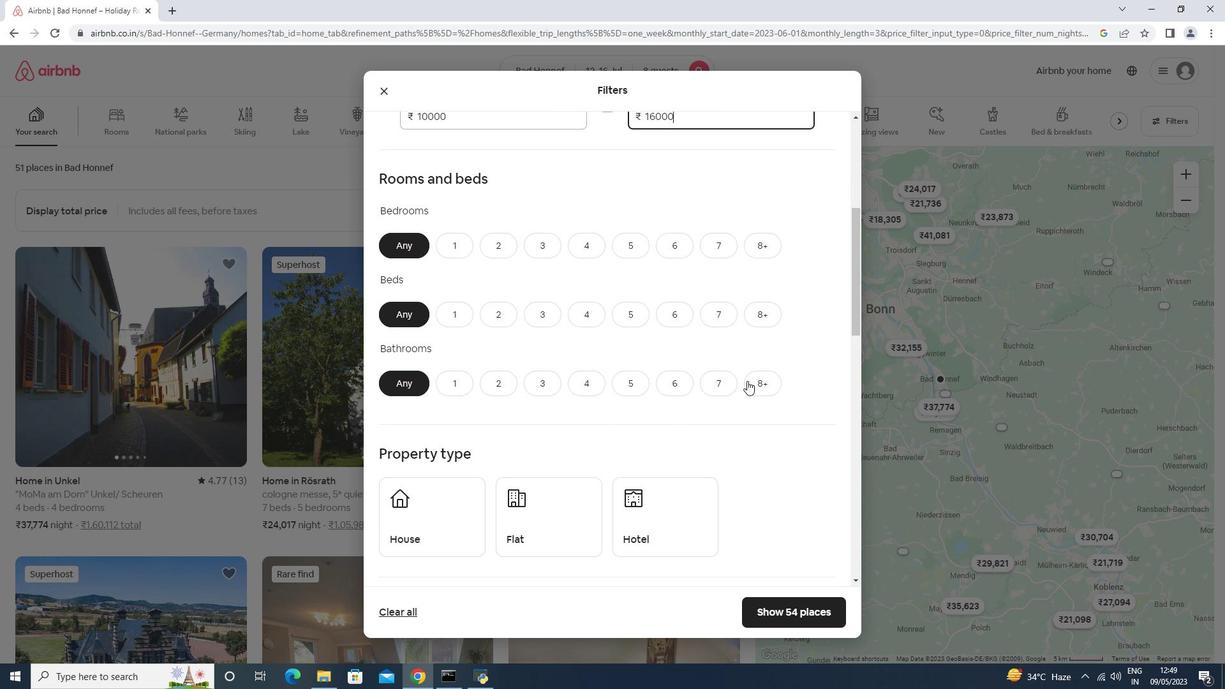
Action: Mouse pressed left at (755, 386)
Screenshot: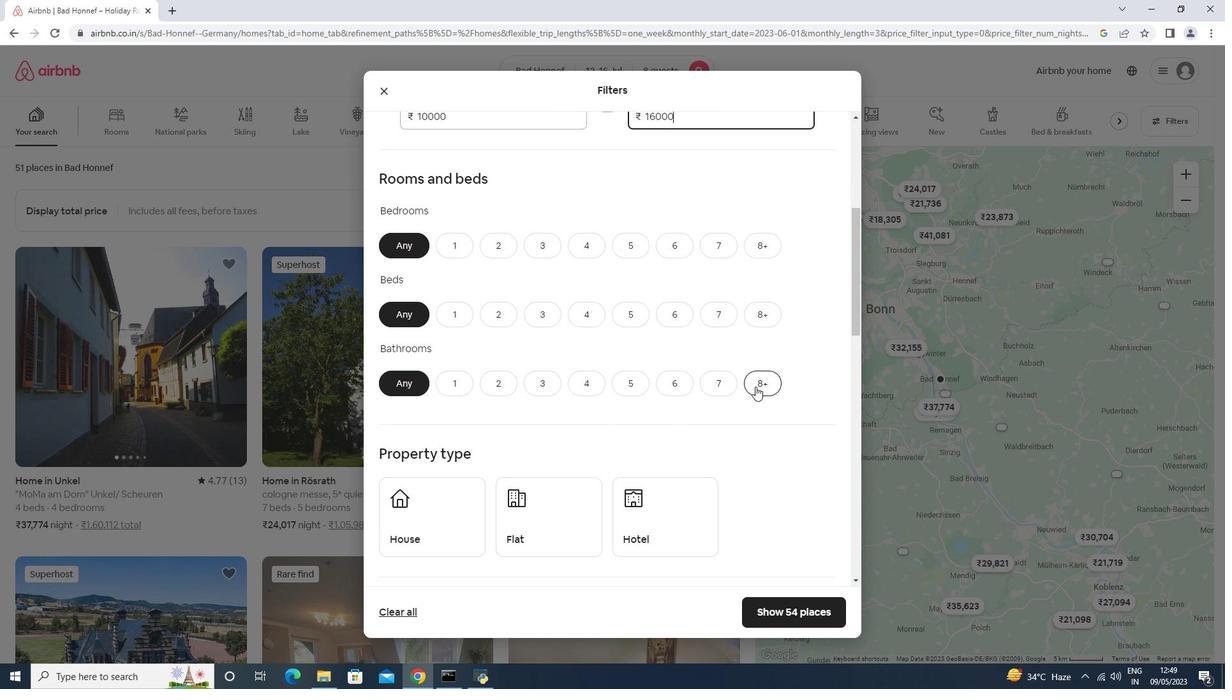 
Action: Mouse moved to (765, 319)
Screenshot: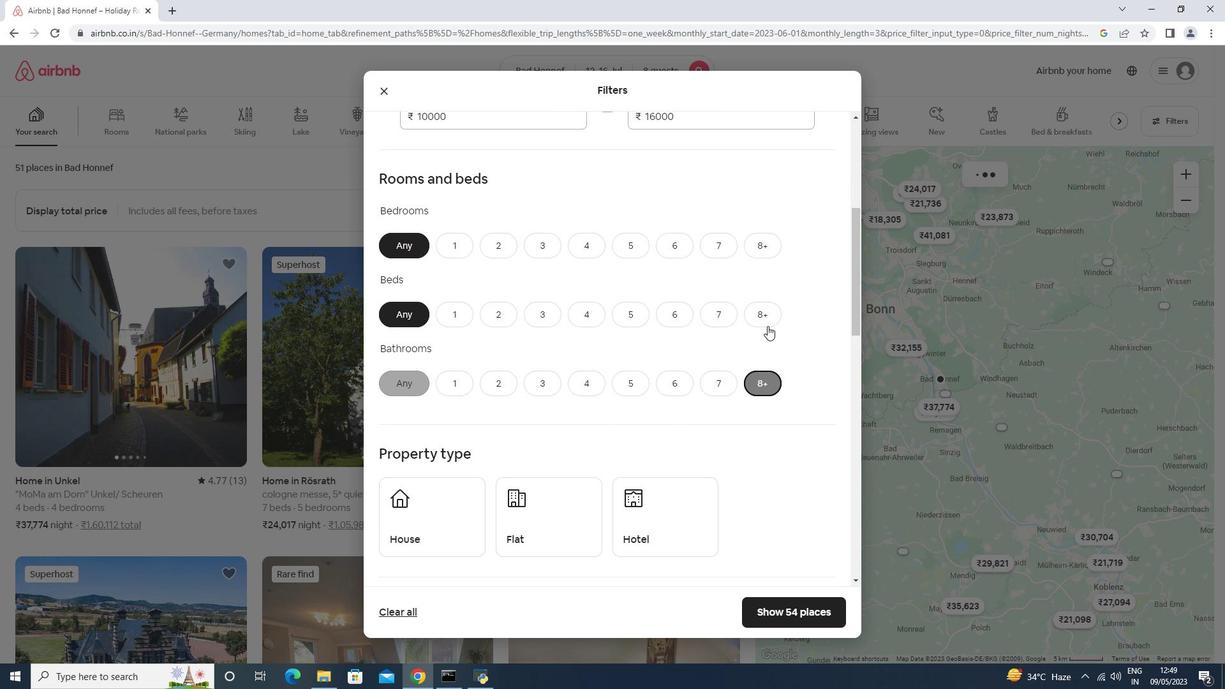 
Action: Mouse pressed left at (765, 319)
Screenshot: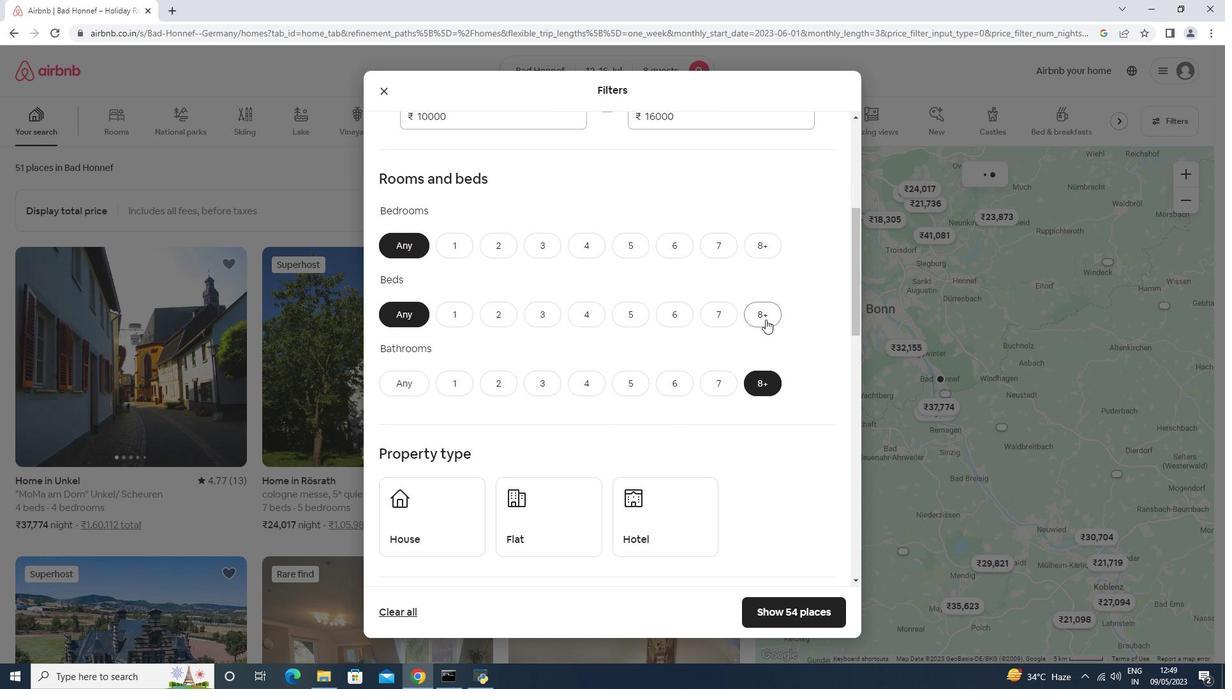 
Action: Mouse moved to (765, 243)
Screenshot: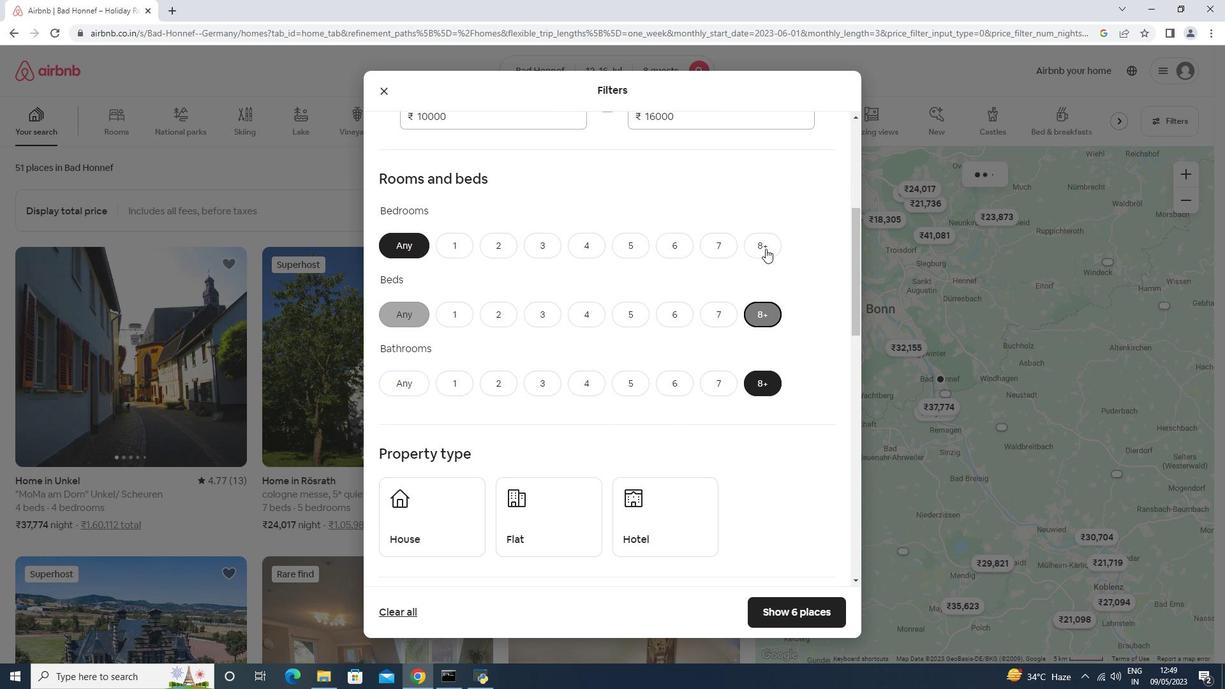 
Action: Mouse pressed left at (765, 243)
Screenshot: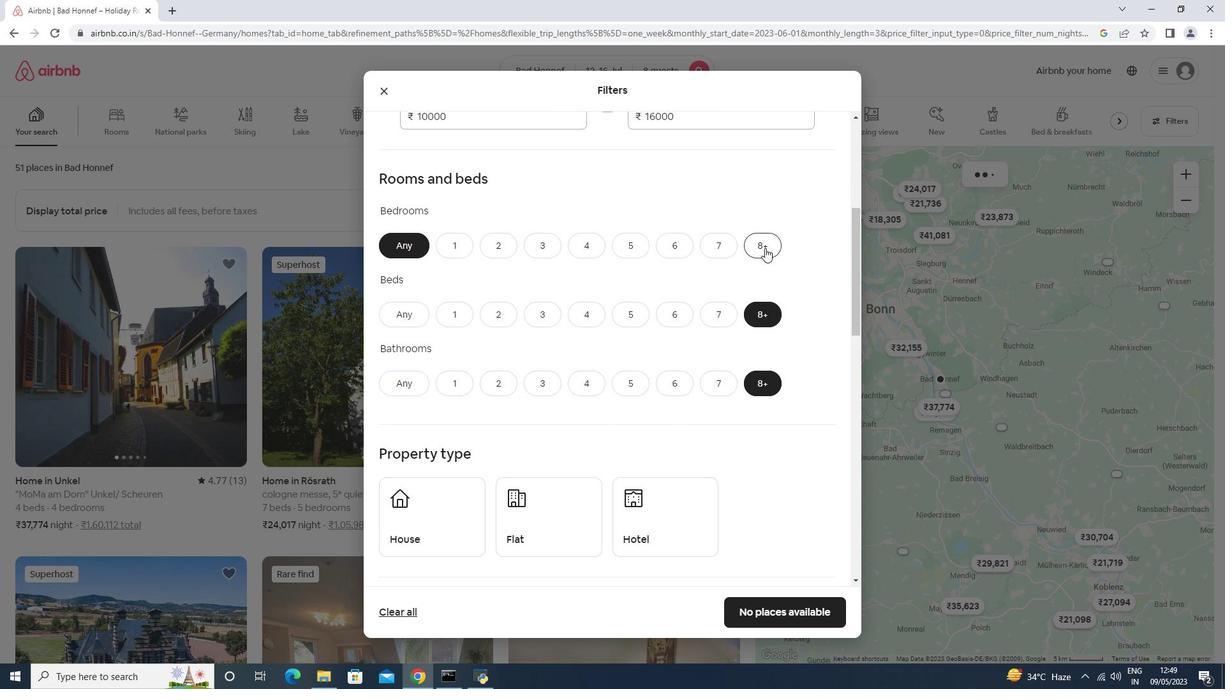 
Action: Mouse moved to (689, 343)
Screenshot: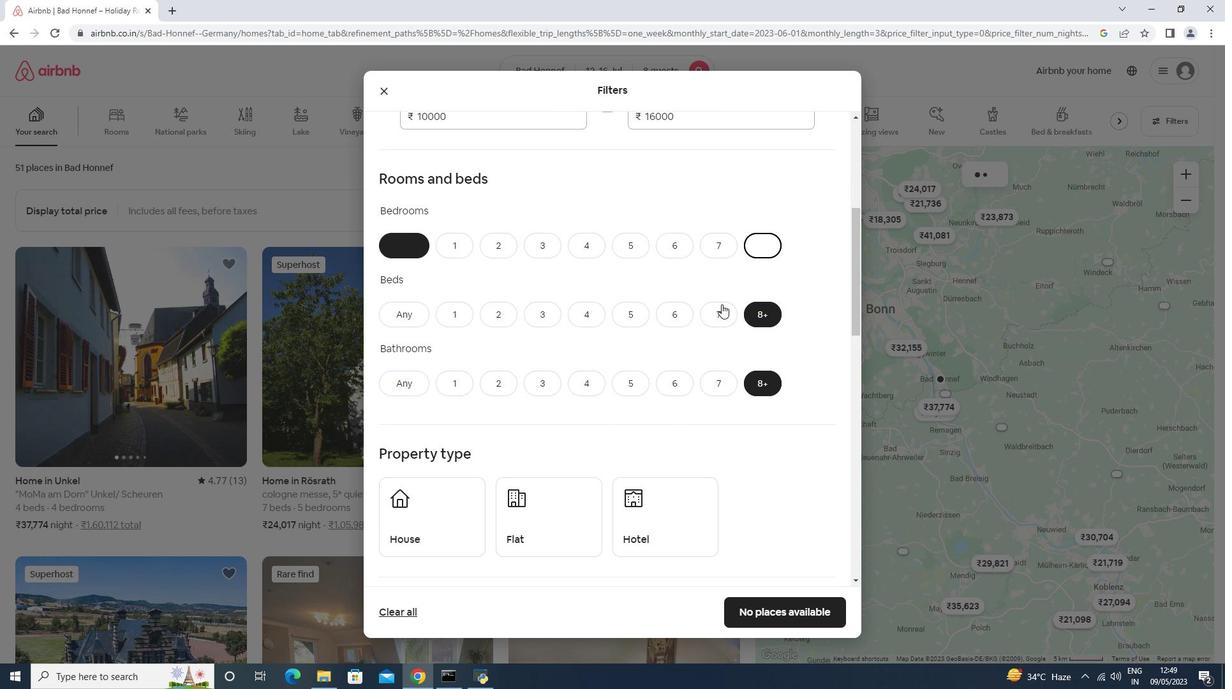 
Action: Mouse scrolled (689, 343) with delta (0, 0)
Screenshot: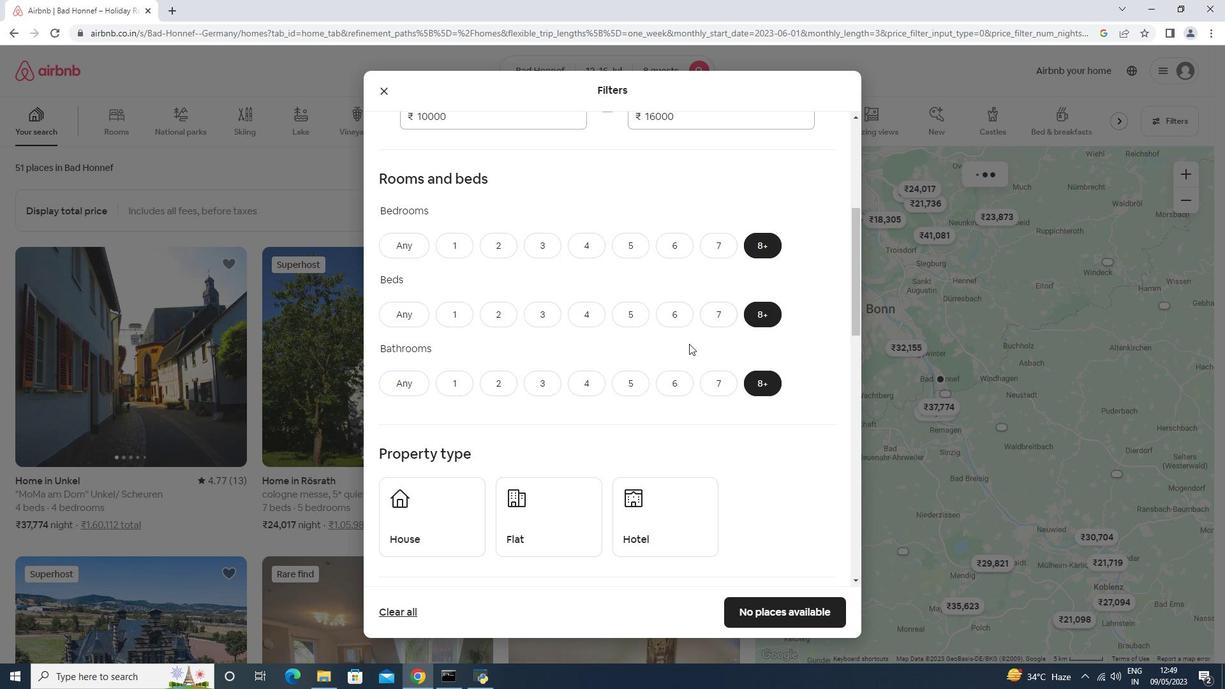 
Action: Mouse moved to (671, 343)
Screenshot: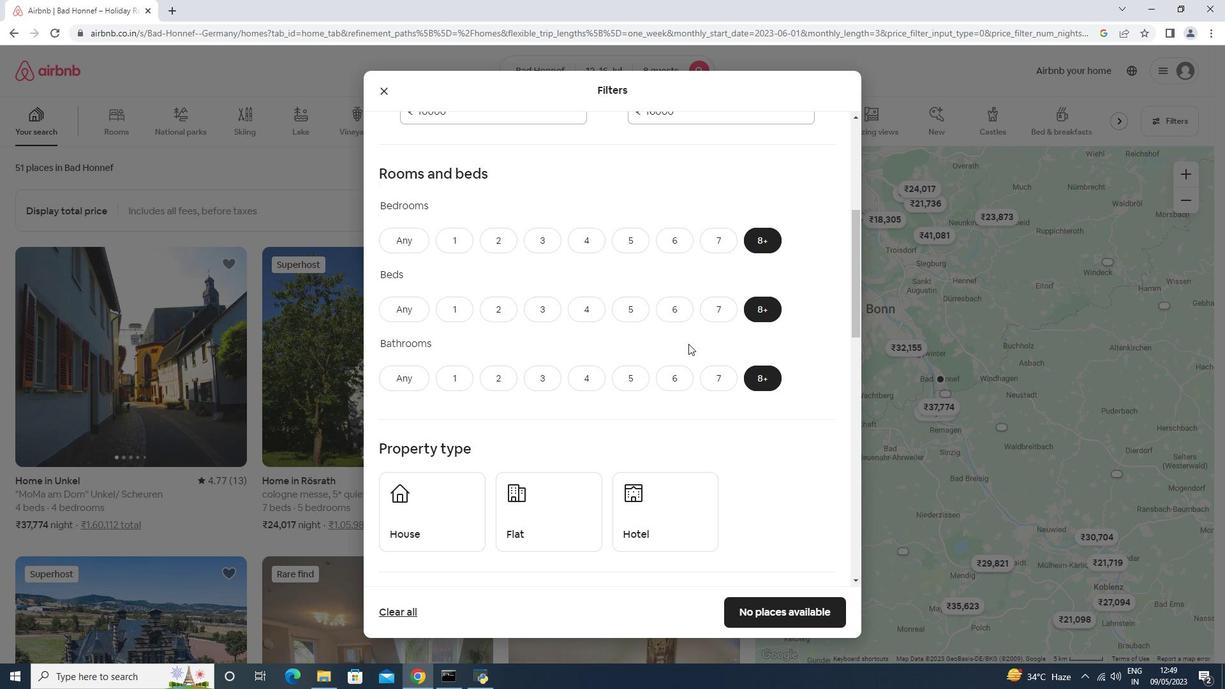 
Action: Mouse scrolled (688, 343) with delta (0, 0)
Screenshot: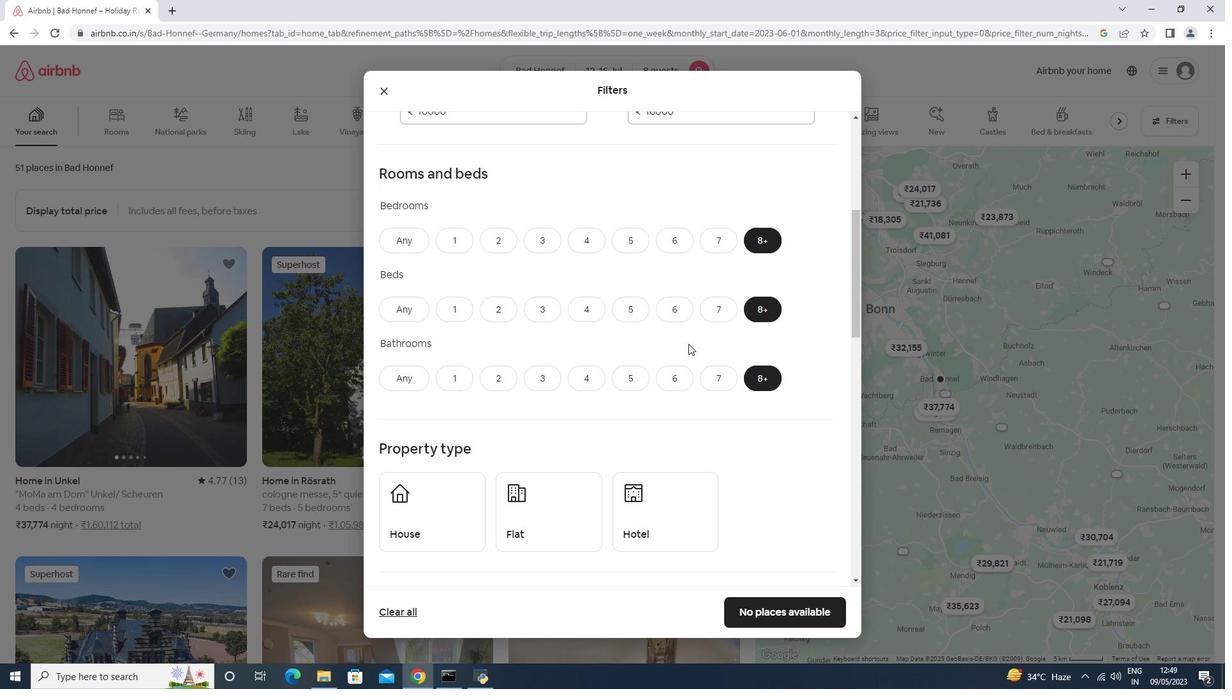 
Action: Mouse moved to (664, 343)
Screenshot: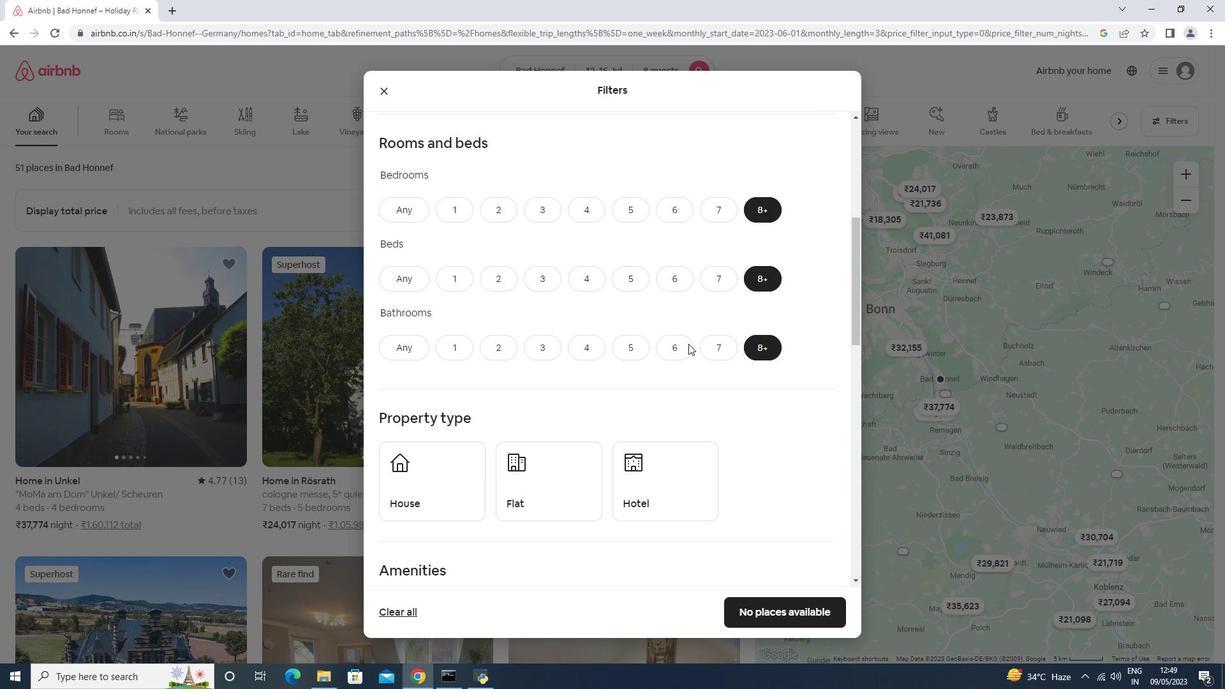 
Action: Mouse scrolled (688, 343) with delta (0, 0)
Screenshot: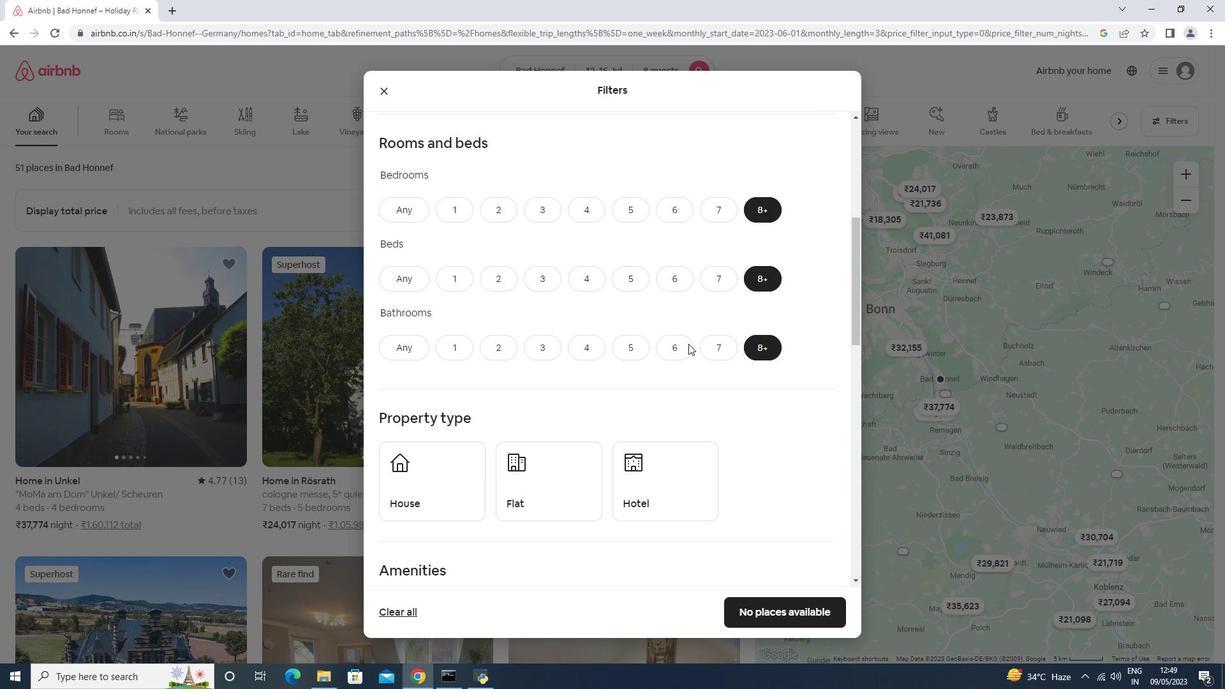 
Action: Mouse moved to (570, 333)
Screenshot: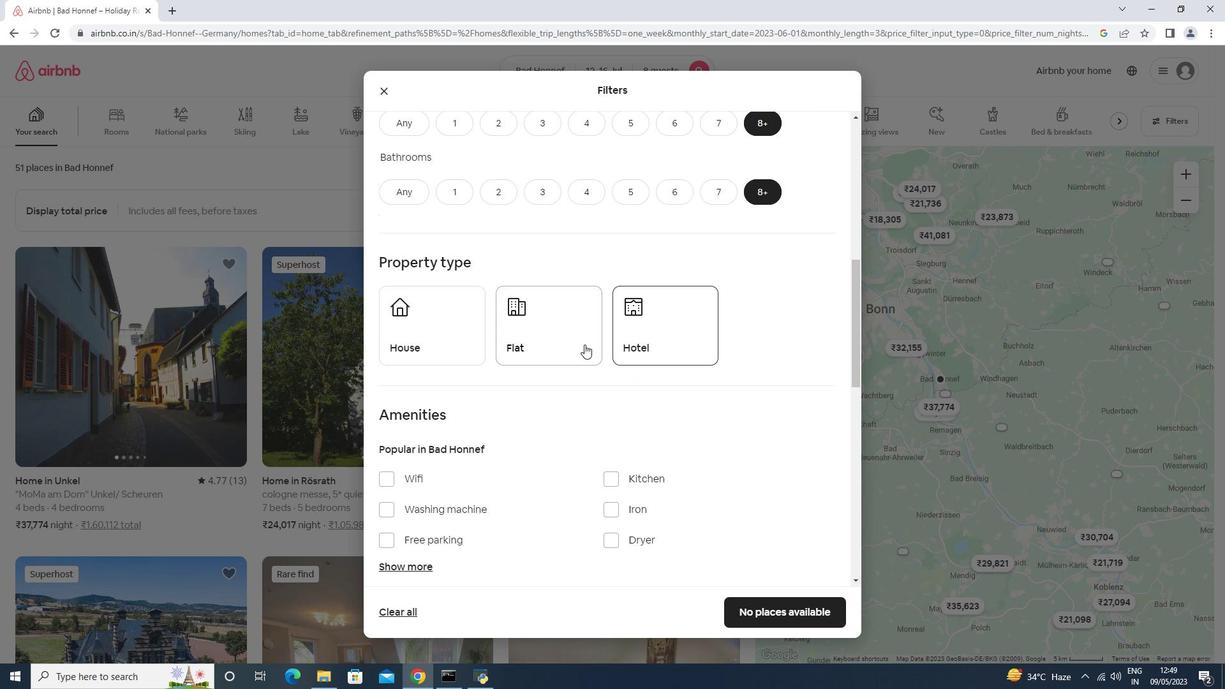 
Action: Mouse pressed left at (570, 333)
Screenshot: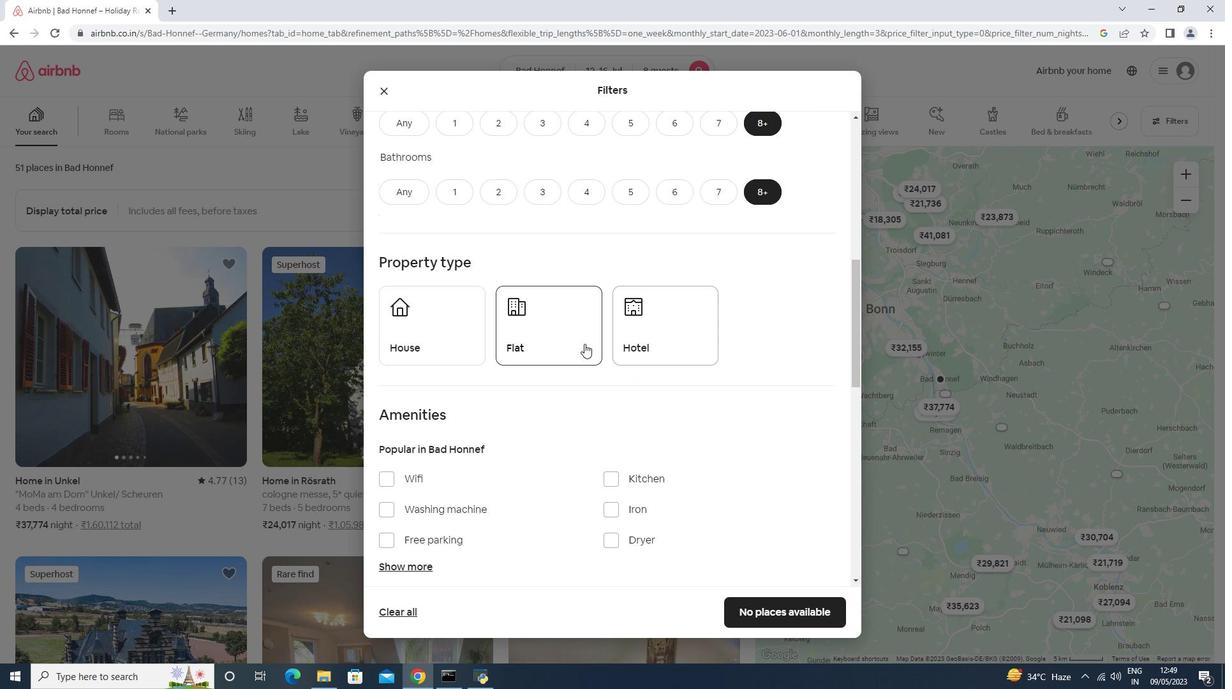 
Action: Mouse moved to (435, 327)
Screenshot: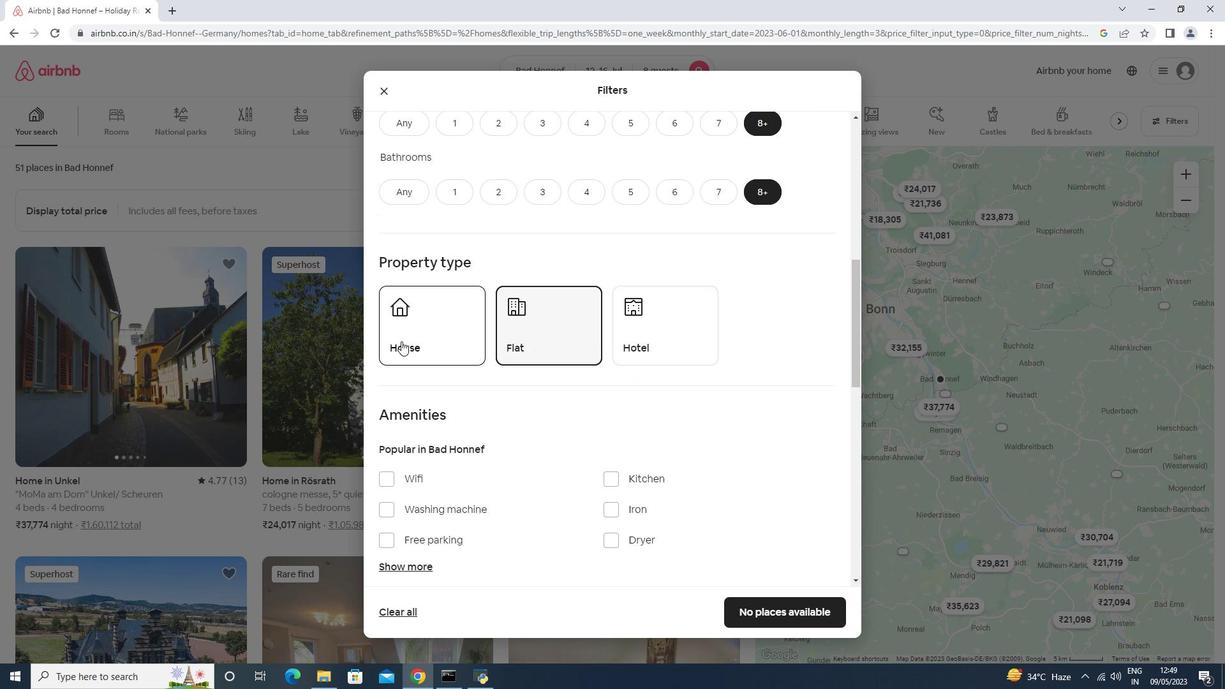 
Action: Mouse pressed left at (400, 341)
Screenshot: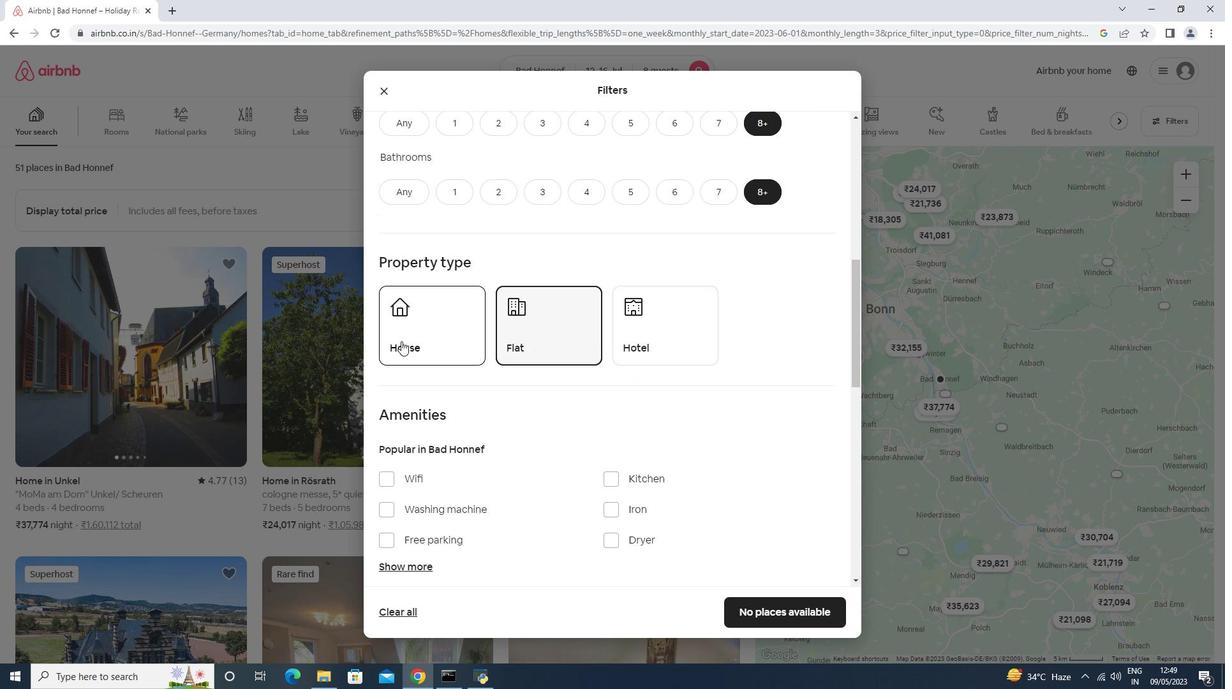 
Action: Mouse scrolled (435, 326) with delta (0, 0)
Screenshot: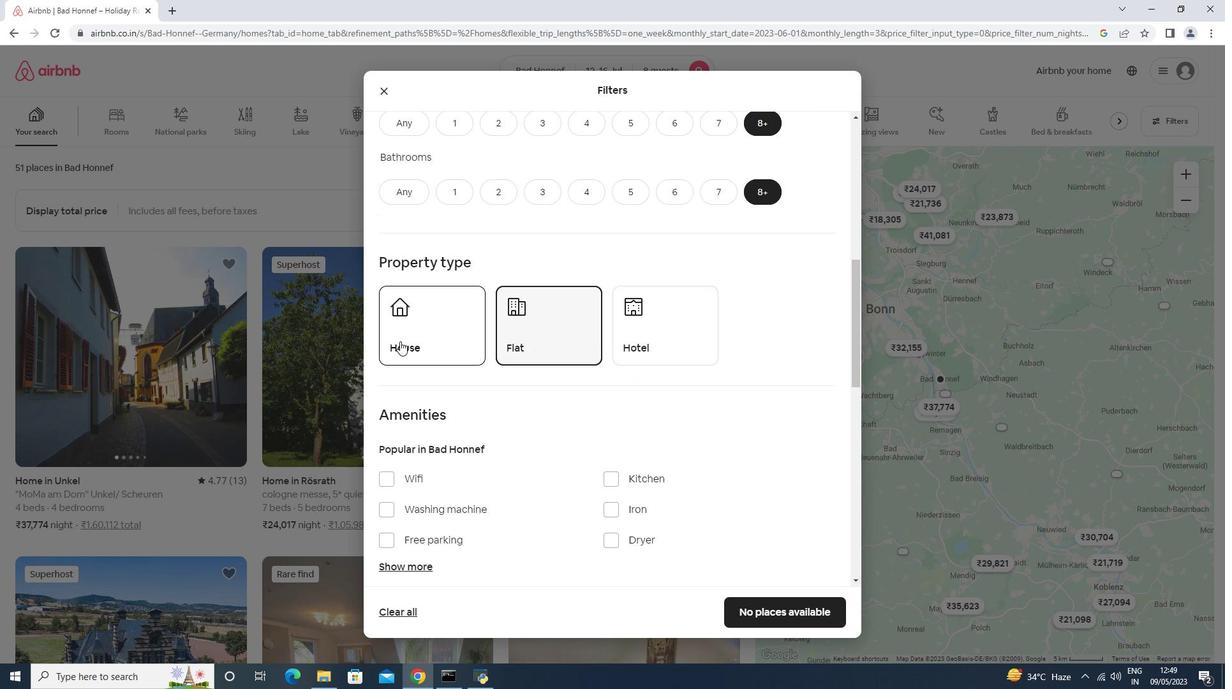 
Action: Mouse scrolled (435, 326) with delta (0, 0)
Screenshot: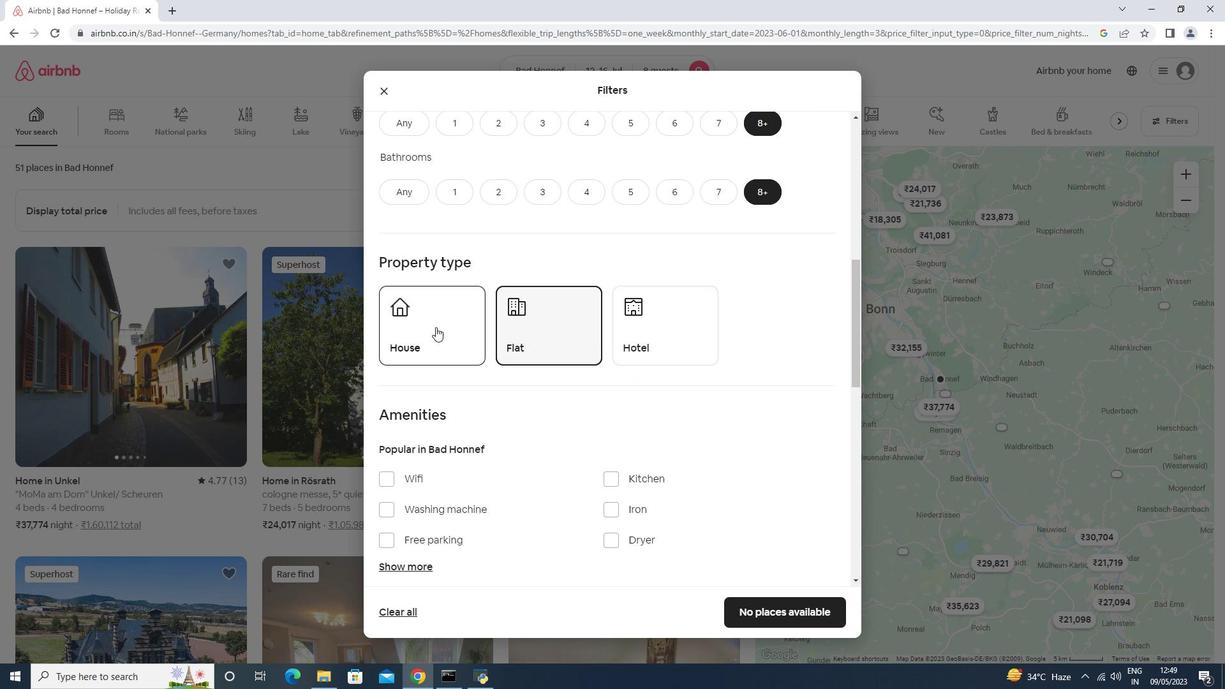 
Action: Mouse scrolled (435, 326) with delta (0, 0)
Screenshot: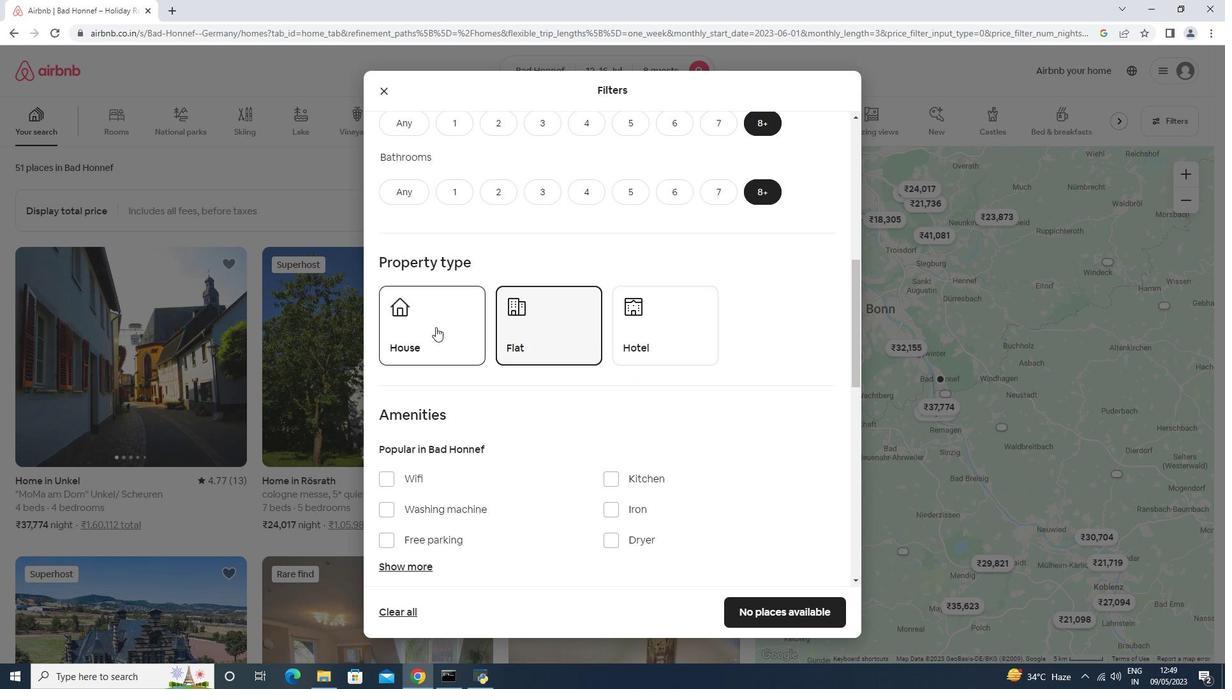 
Action: Mouse moved to (435, 327)
Screenshot: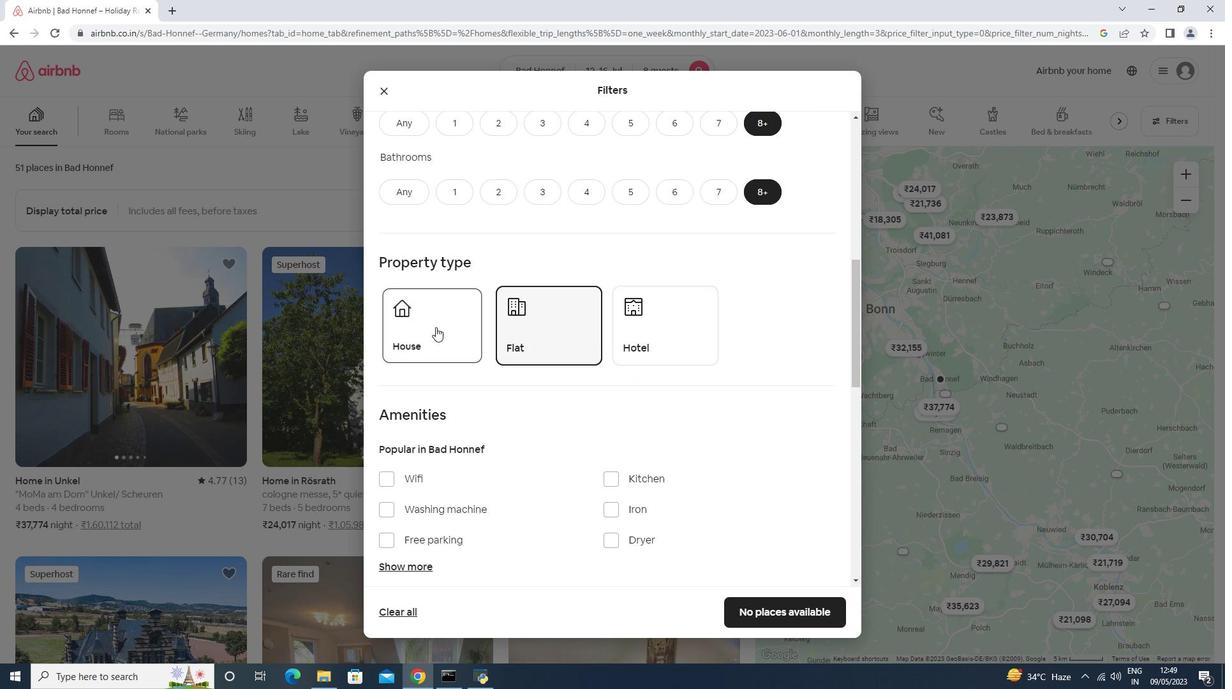 
Action: Mouse scrolled (435, 326) with delta (0, 0)
Screenshot: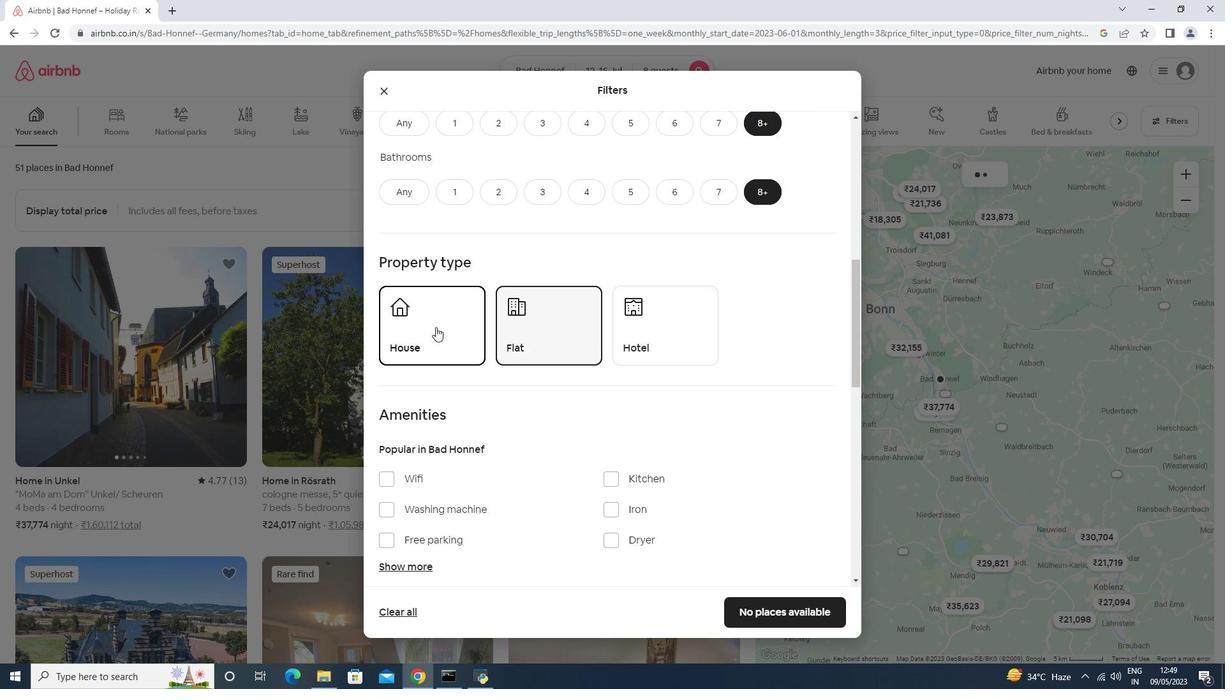 
Action: Mouse moved to (415, 309)
Screenshot: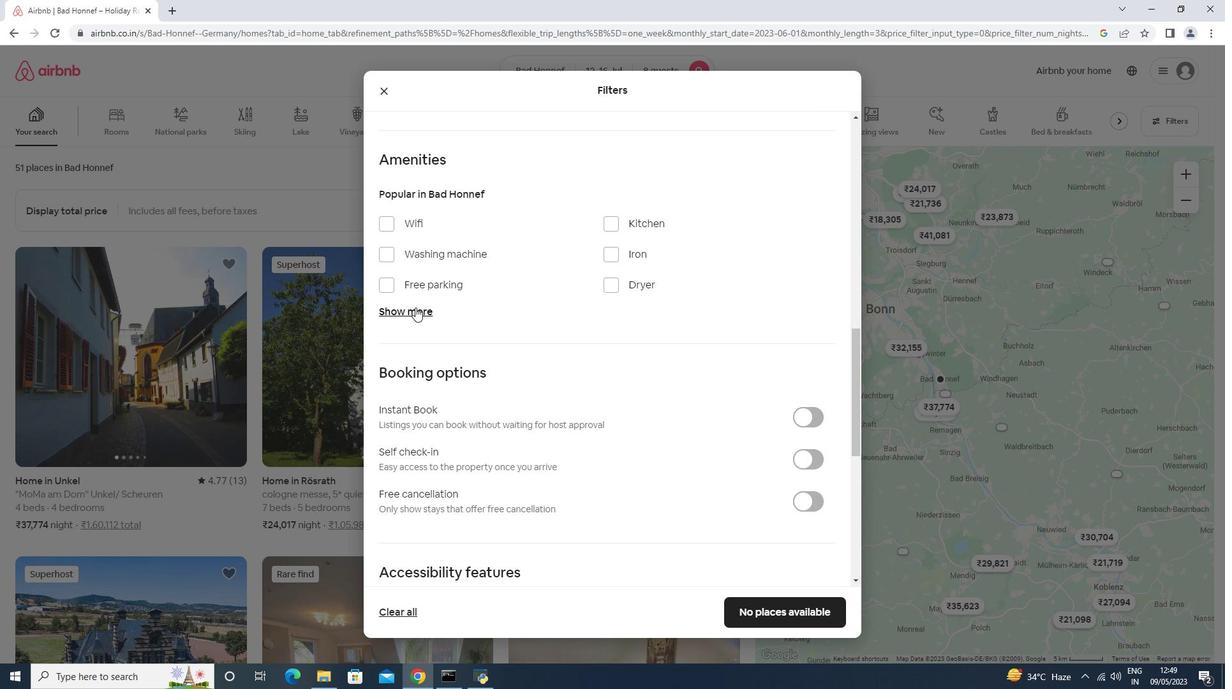 
Action: Mouse pressed left at (415, 309)
Screenshot: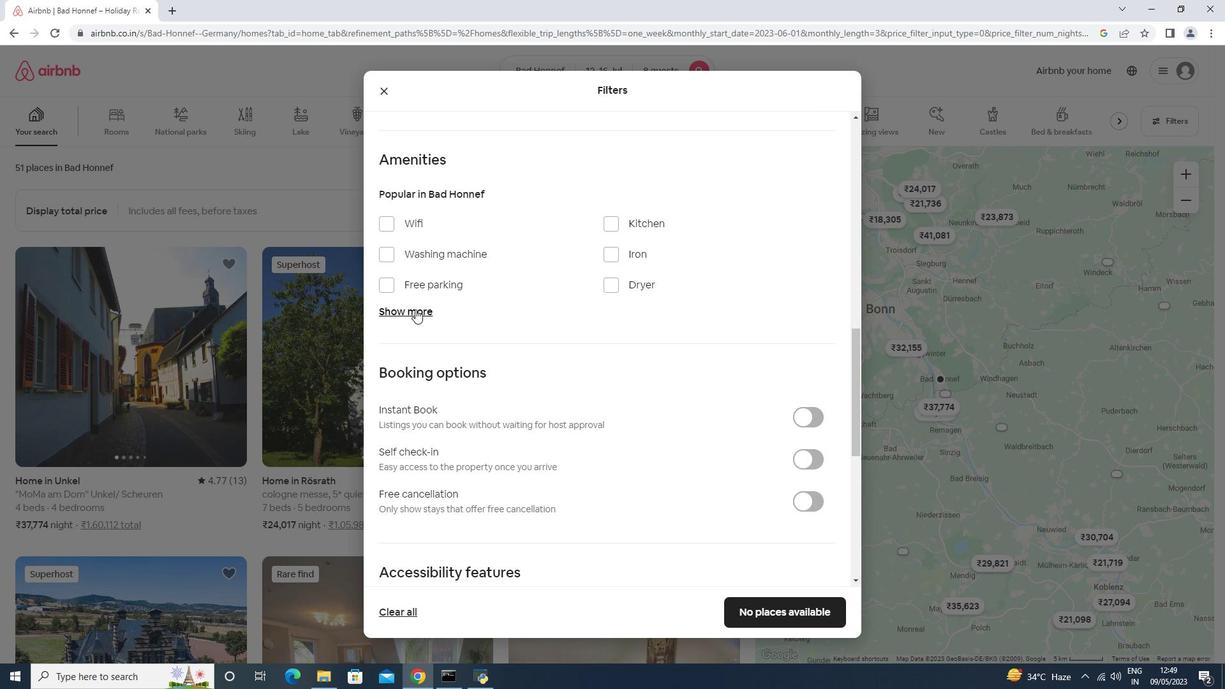 
Action: Mouse moved to (432, 287)
Screenshot: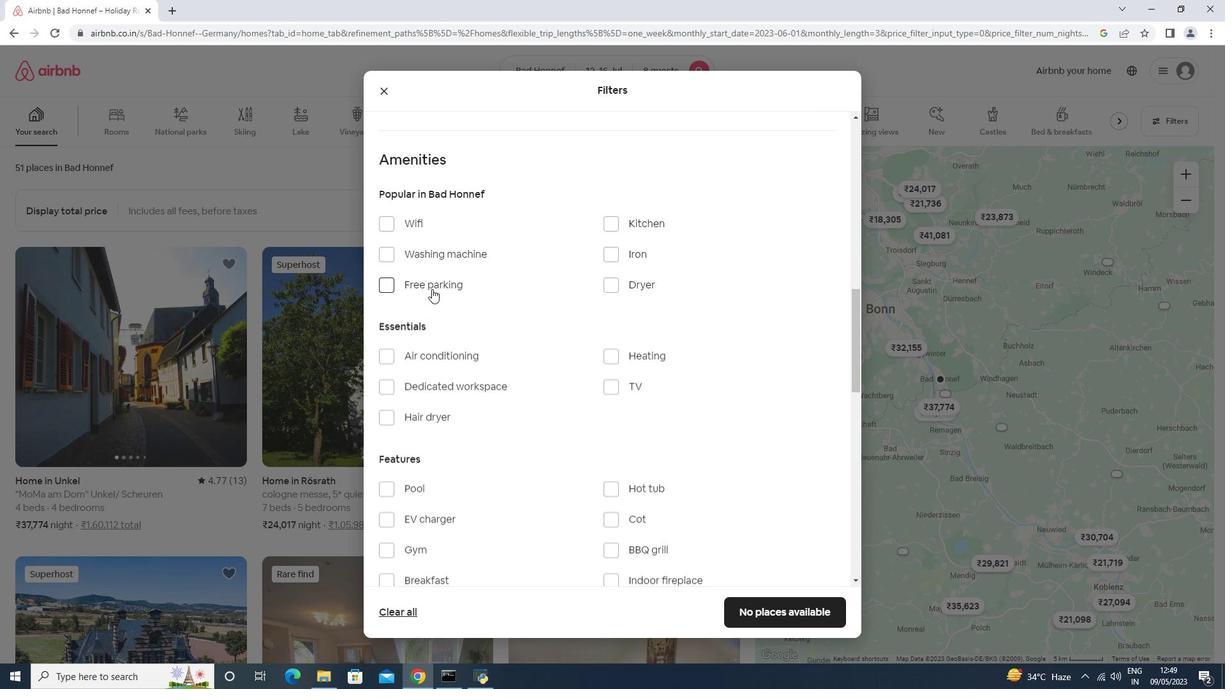 
Action: Mouse pressed left at (432, 287)
Screenshot: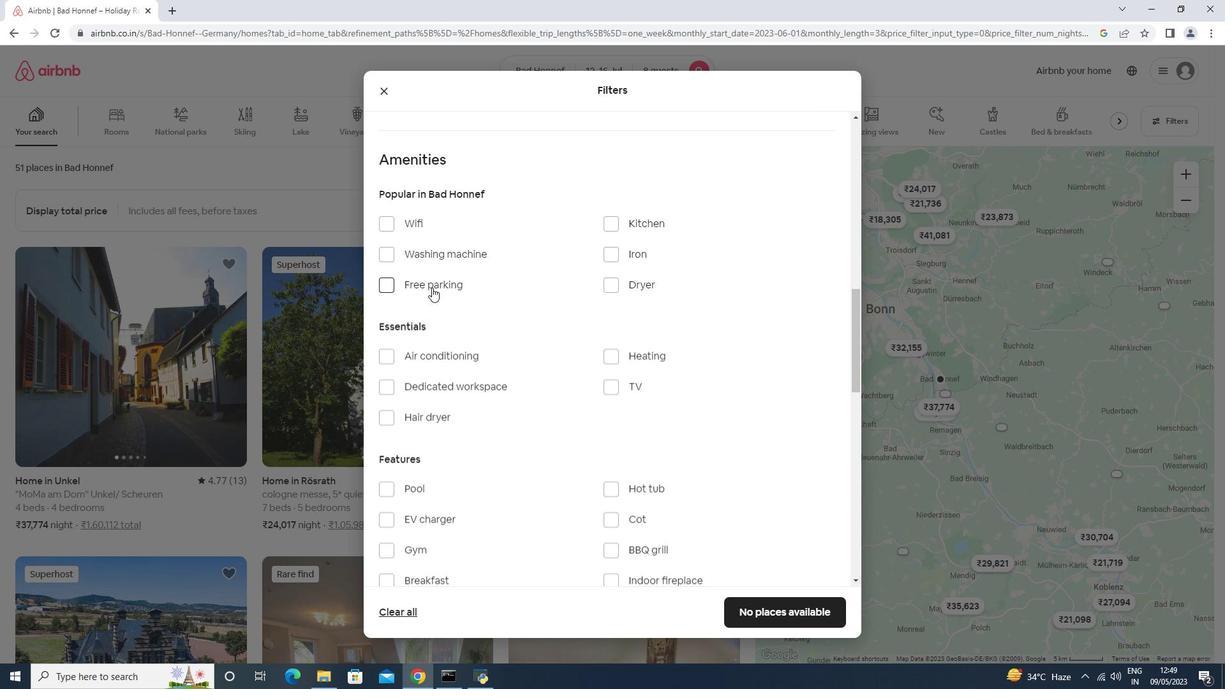 
Action: Mouse moved to (431, 219)
Screenshot: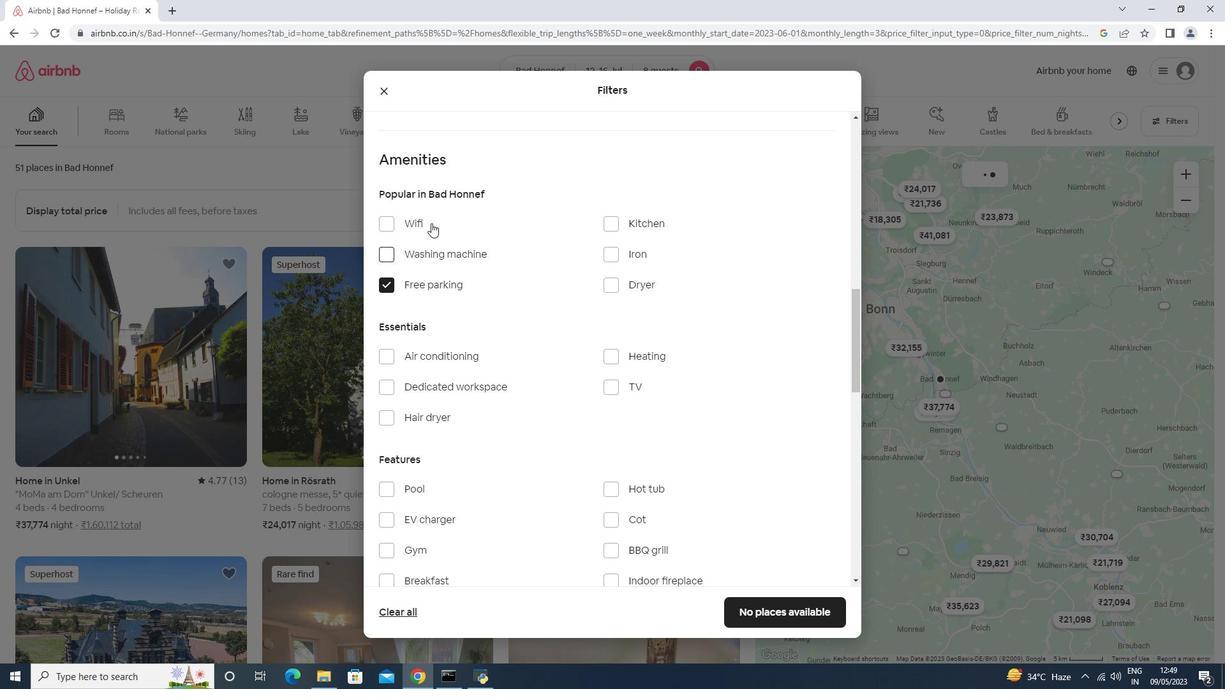 
Action: Mouse pressed left at (431, 219)
Screenshot: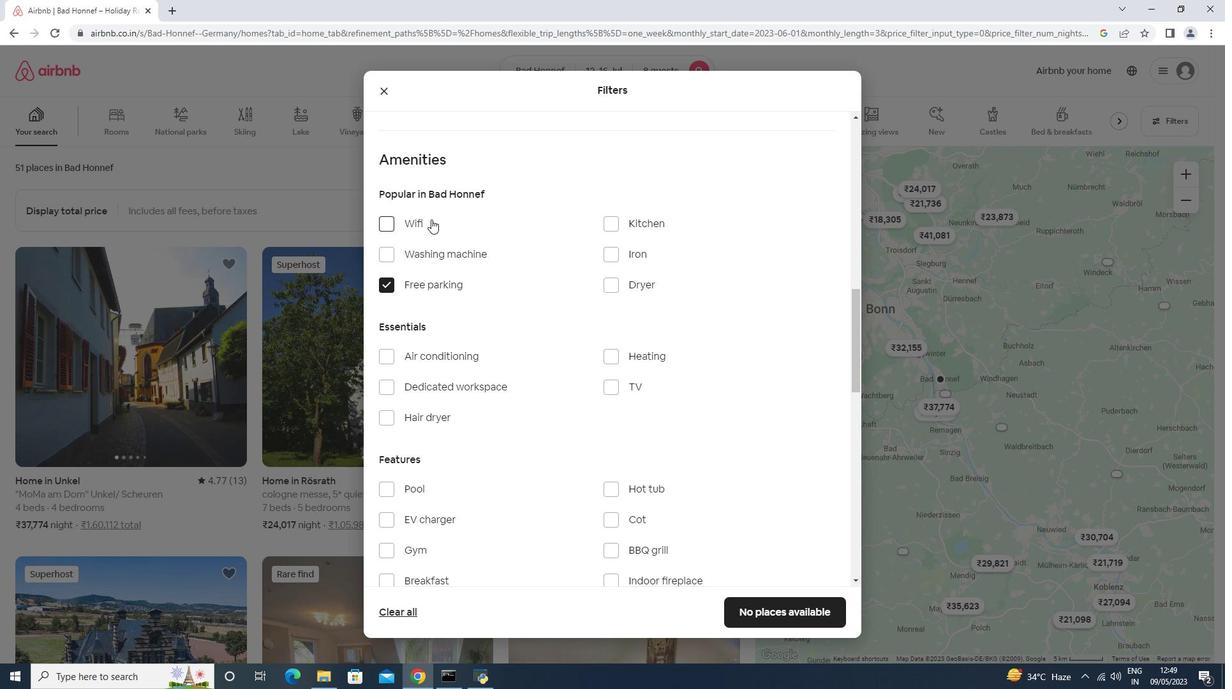 
Action: Mouse moved to (645, 386)
Screenshot: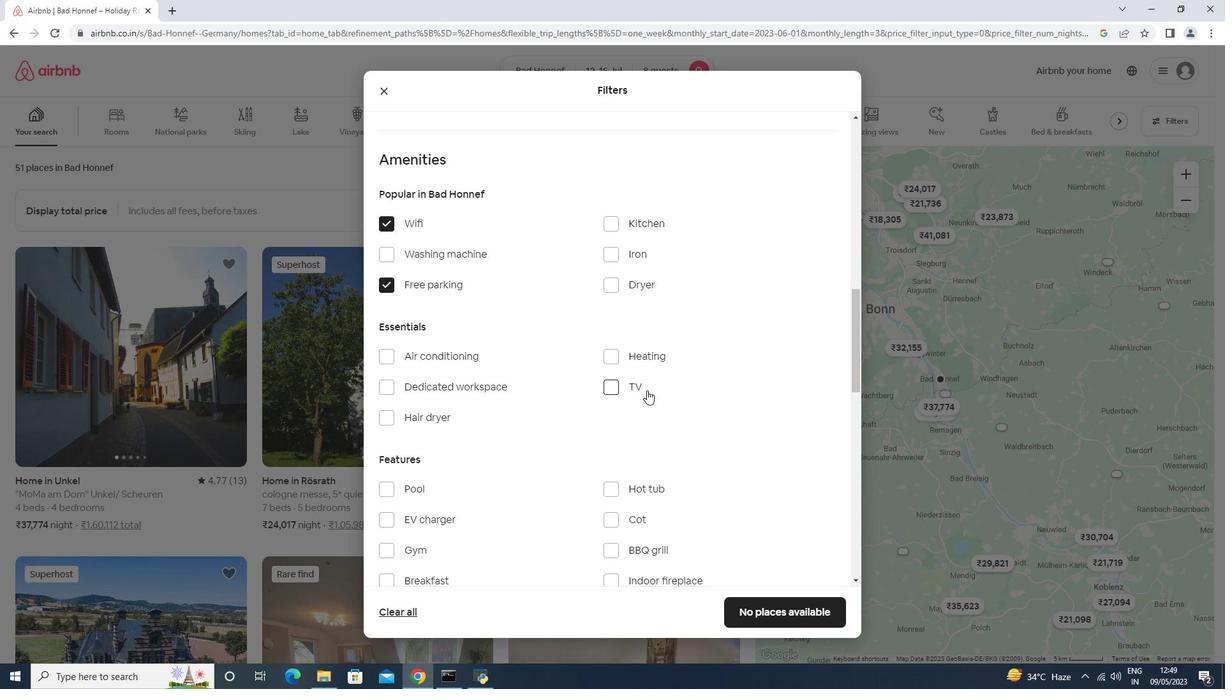
Action: Mouse pressed left at (645, 386)
Screenshot: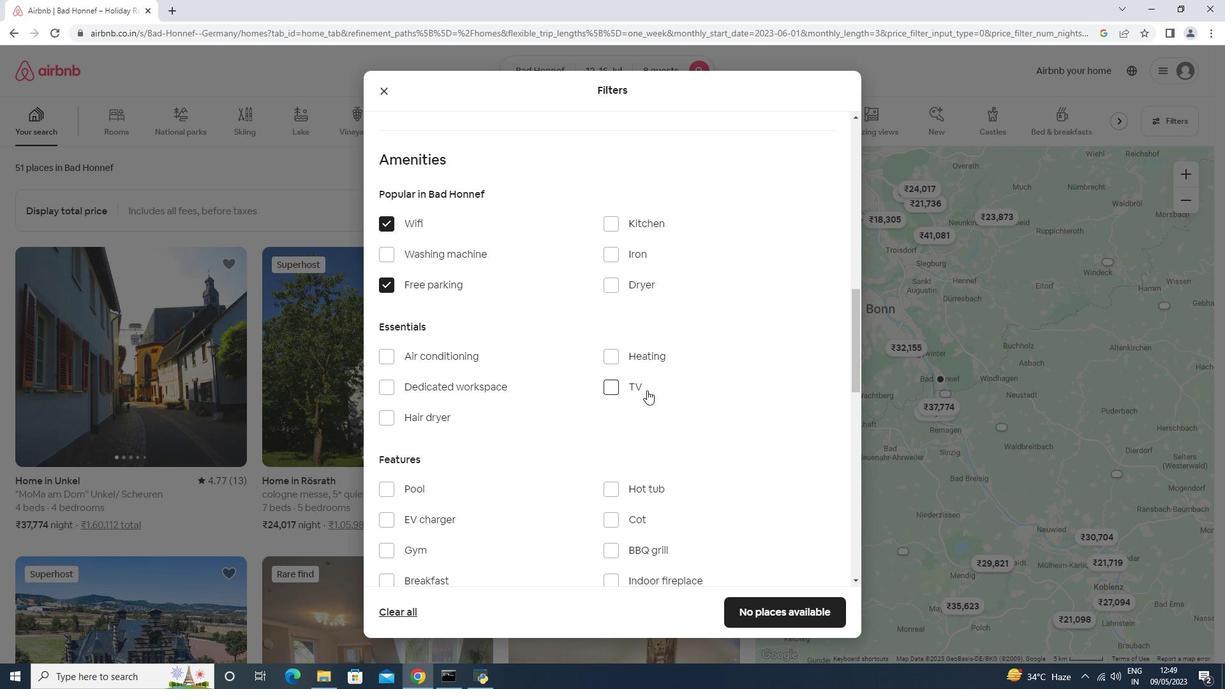 
Action: Mouse moved to (622, 438)
Screenshot: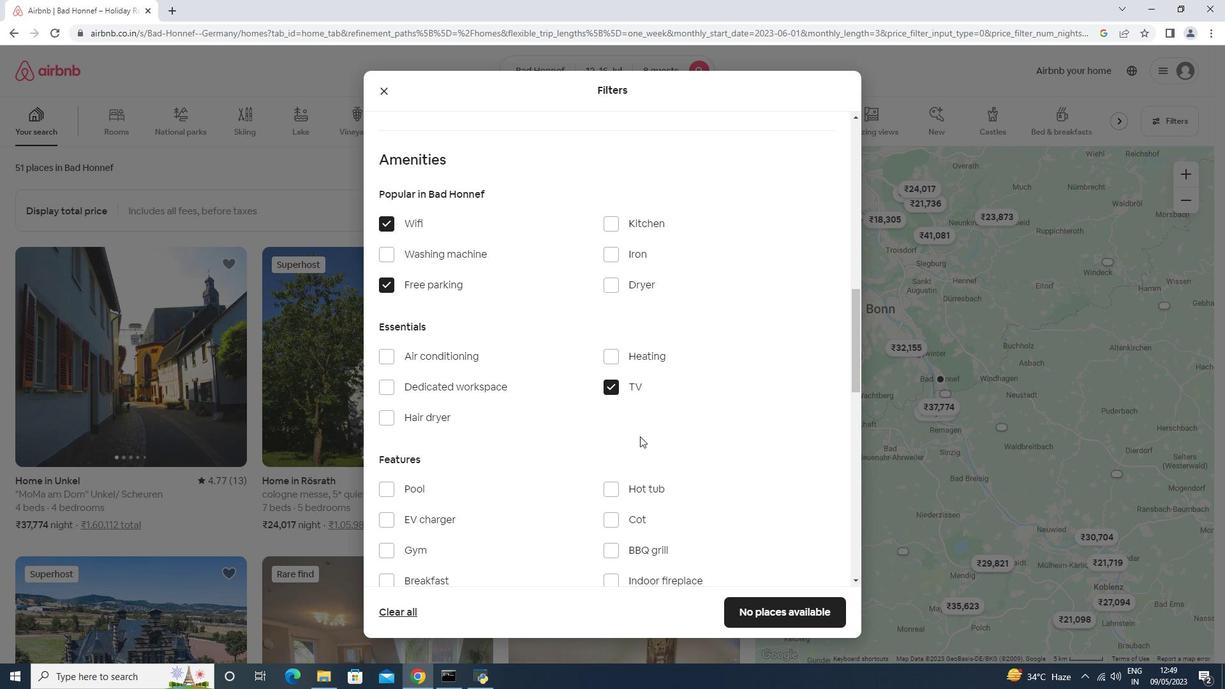 
Action: Mouse scrolled (640, 436) with delta (0, 0)
Screenshot: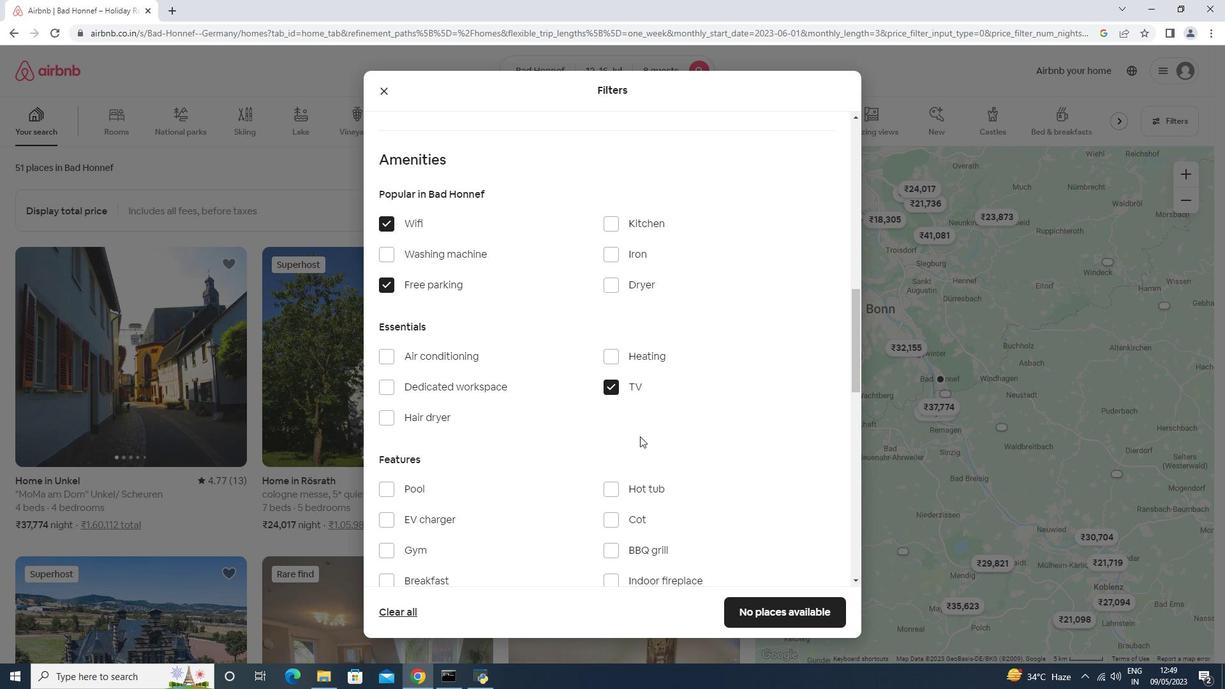 
Action: Mouse moved to (603, 441)
Screenshot: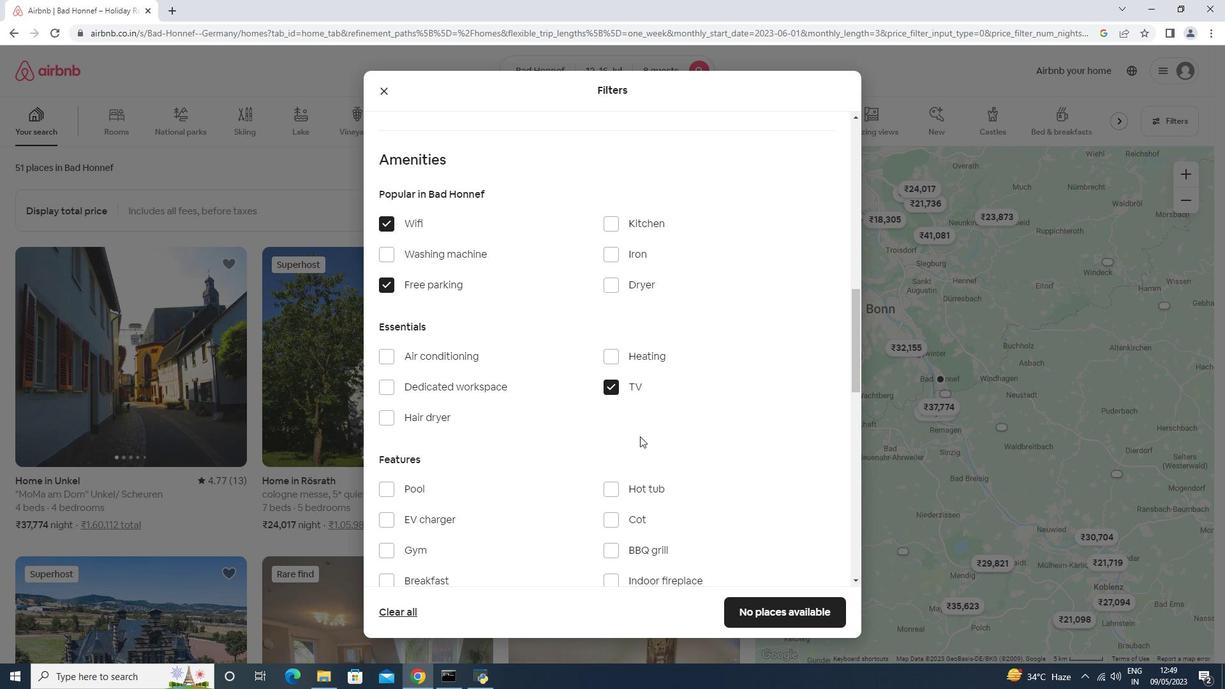 
Action: Mouse scrolled (639, 436) with delta (0, 0)
Screenshot: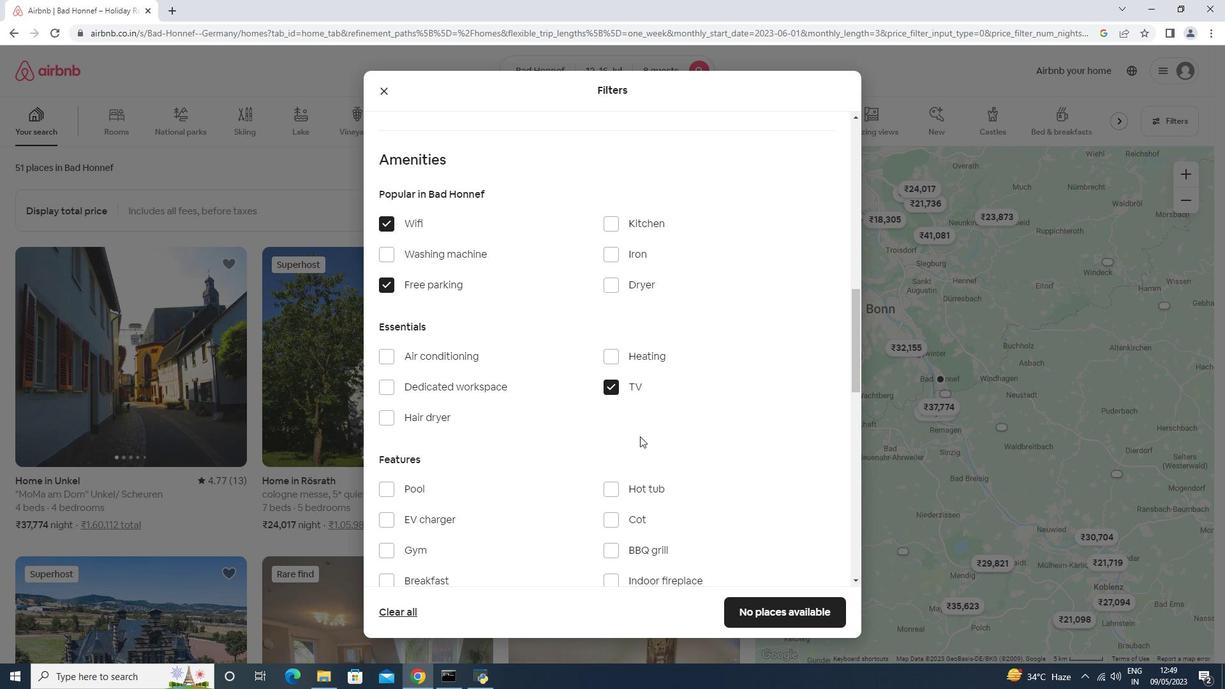 
Action: Mouse moved to (580, 446)
Screenshot: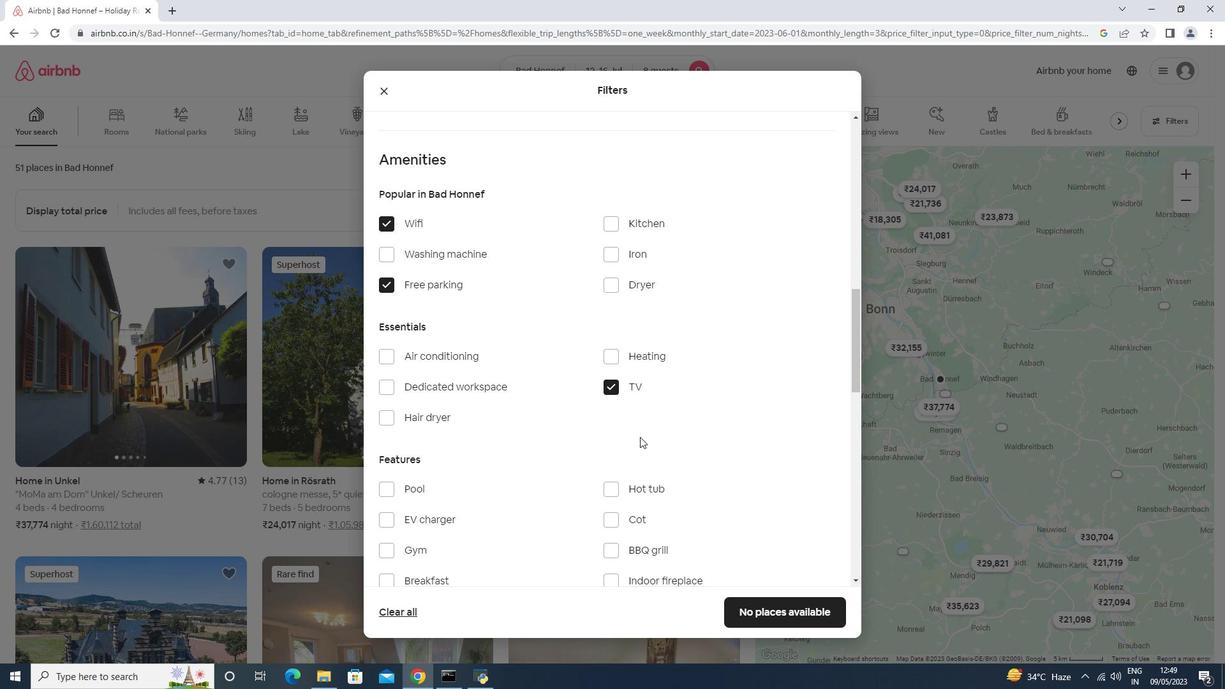 
Action: Mouse scrolled (639, 436) with delta (0, 0)
Screenshot: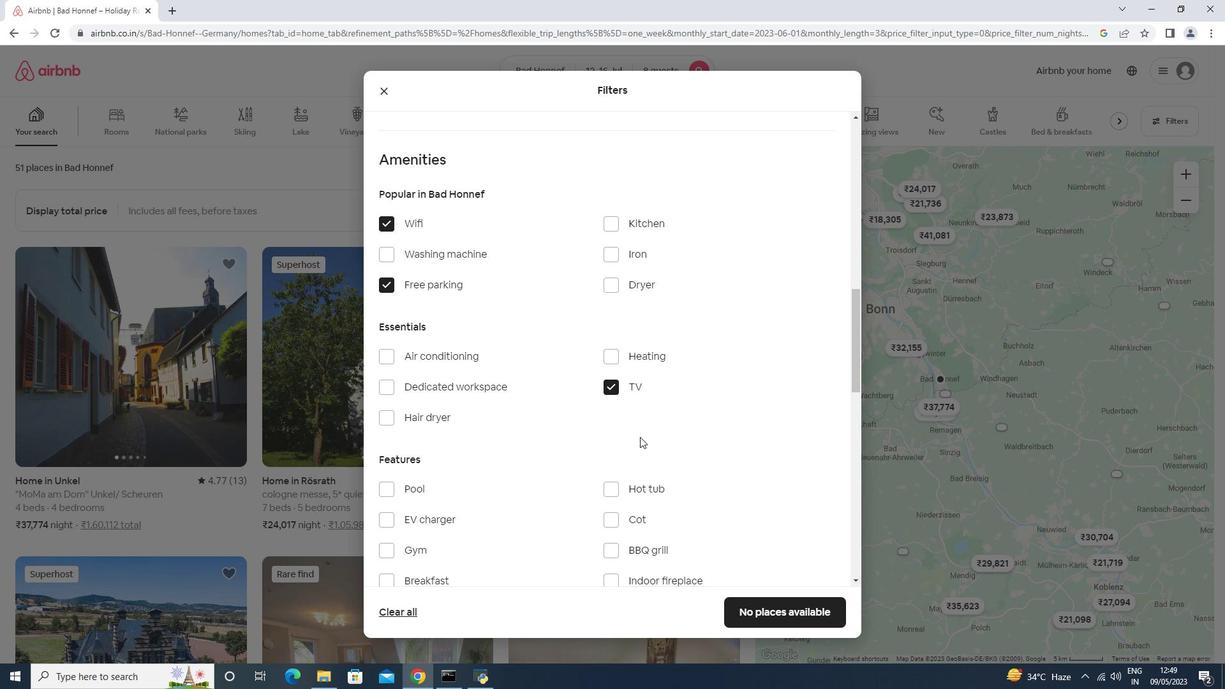 
Action: Mouse moved to (559, 452)
Screenshot: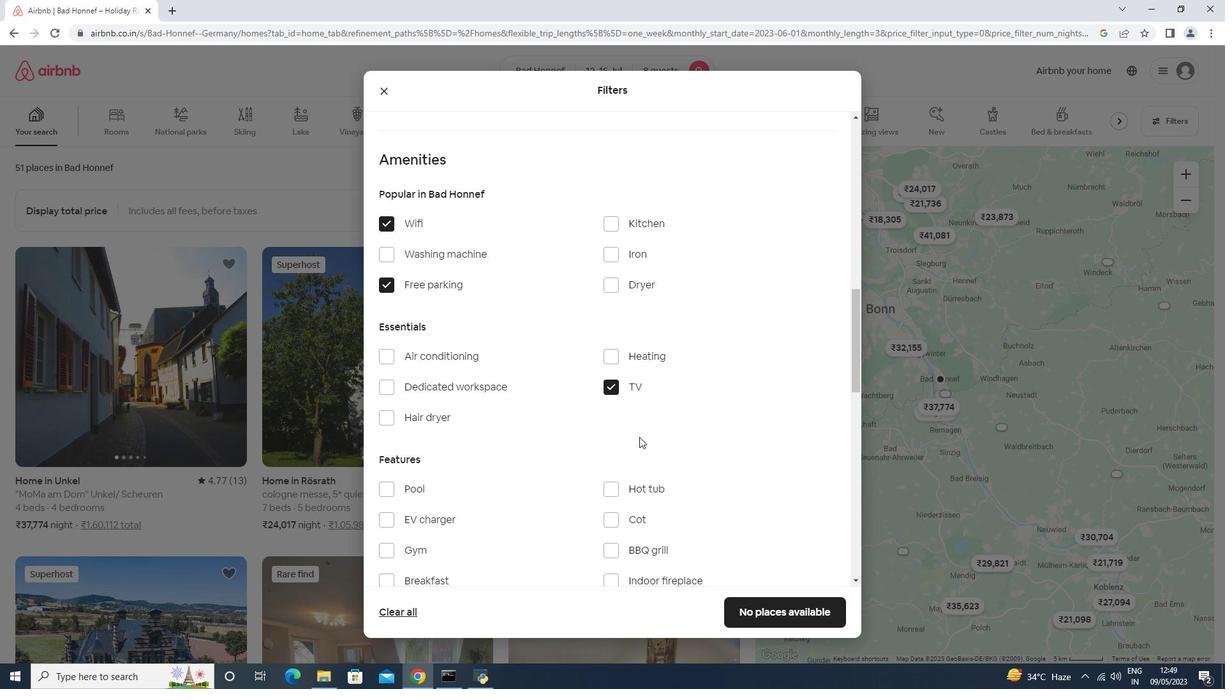 
Action: Mouse scrolled (638, 436) with delta (0, 0)
Screenshot: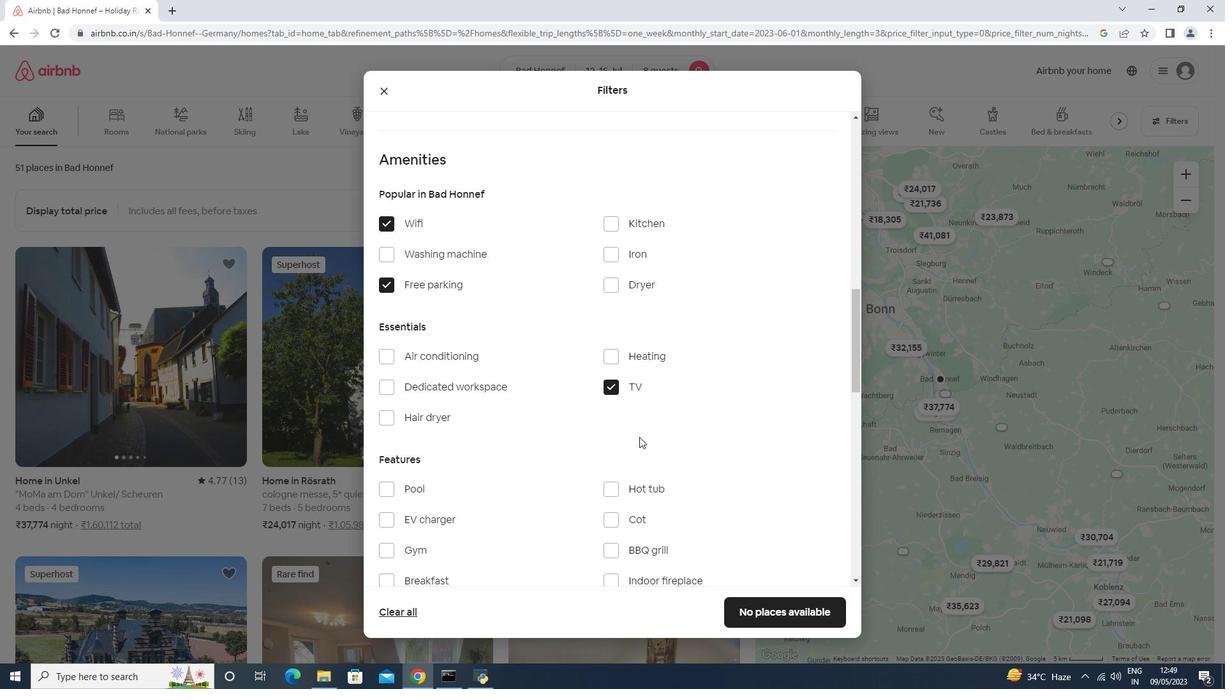 
Action: Mouse moved to (490, 325)
Screenshot: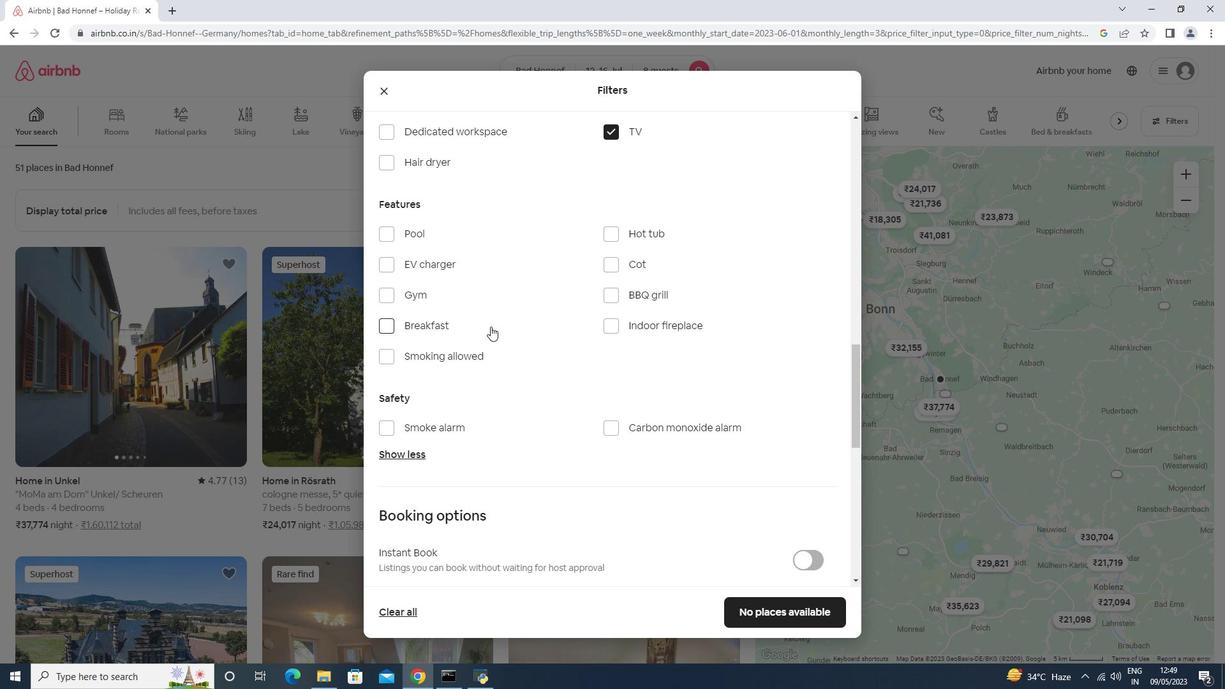 
Action: Mouse pressed left at (490, 325)
Screenshot: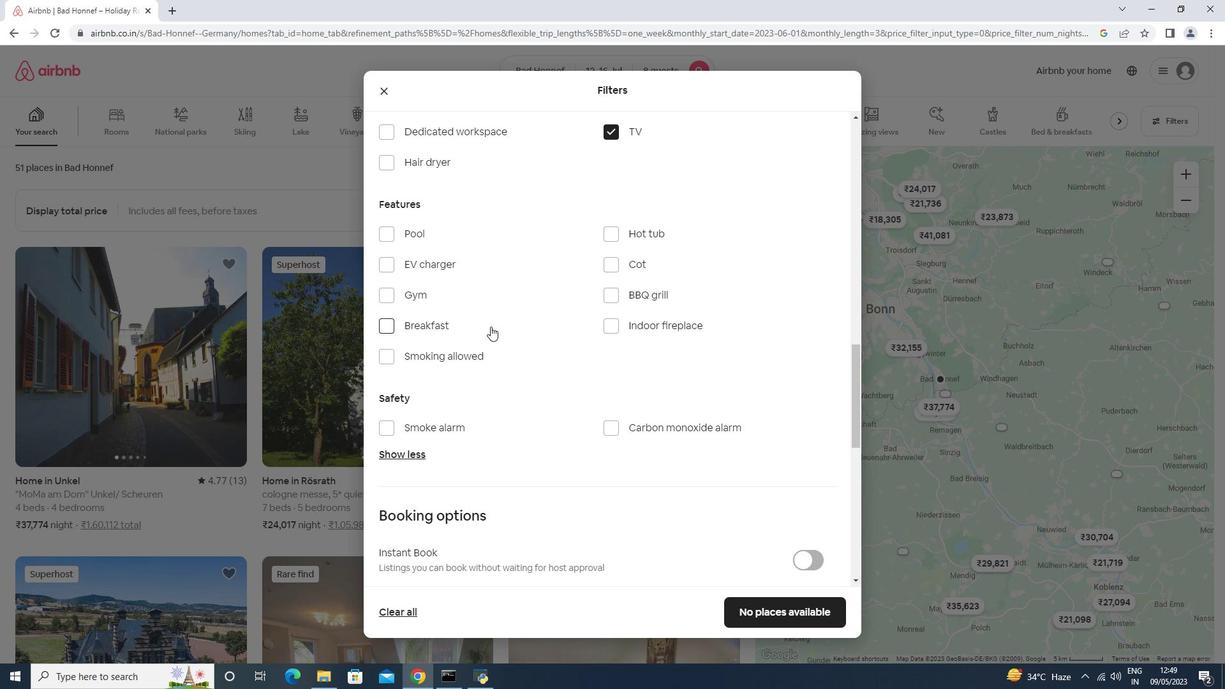 
Action: Mouse moved to (488, 283)
Screenshot: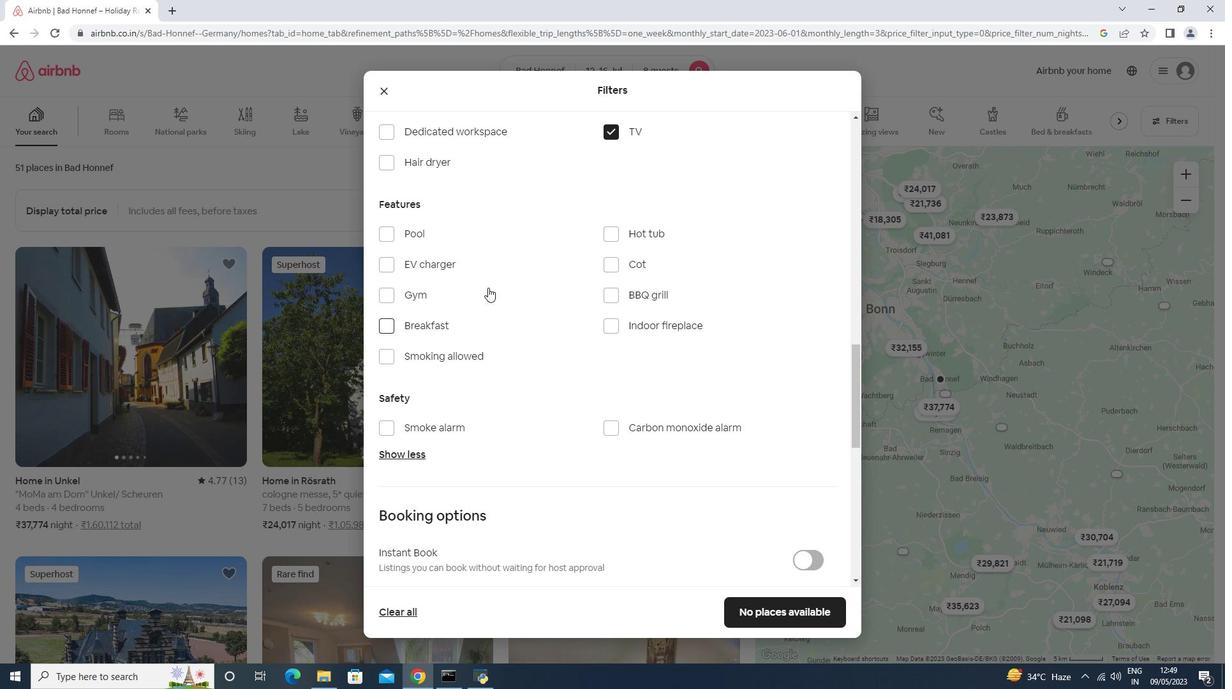 
Action: Mouse pressed left at (488, 283)
Screenshot: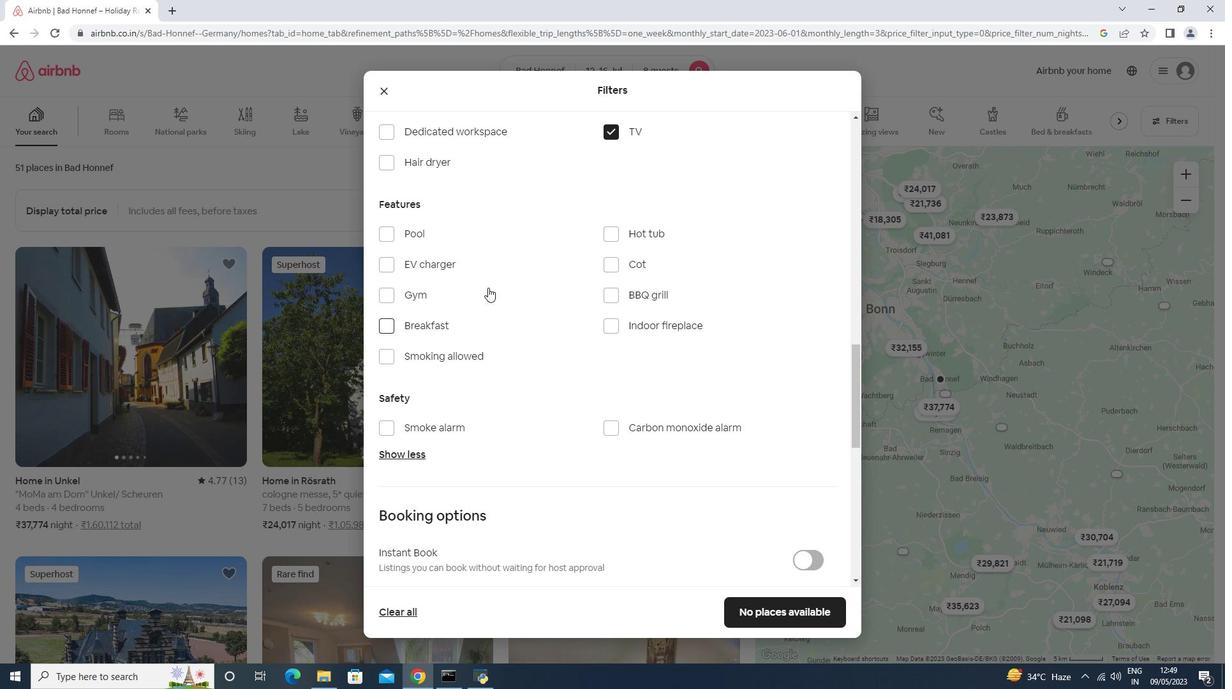 
Action: Mouse moved to (560, 375)
Screenshot: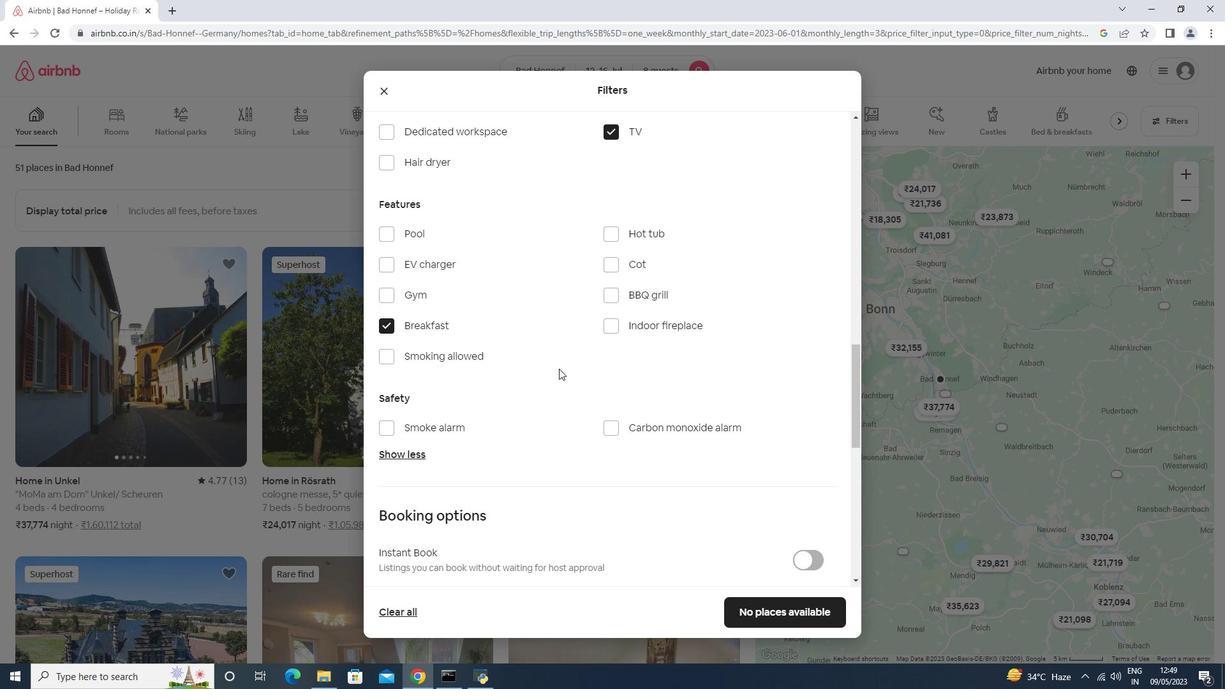 
Action: Mouse scrolled (559, 372) with delta (0, 0)
Screenshot: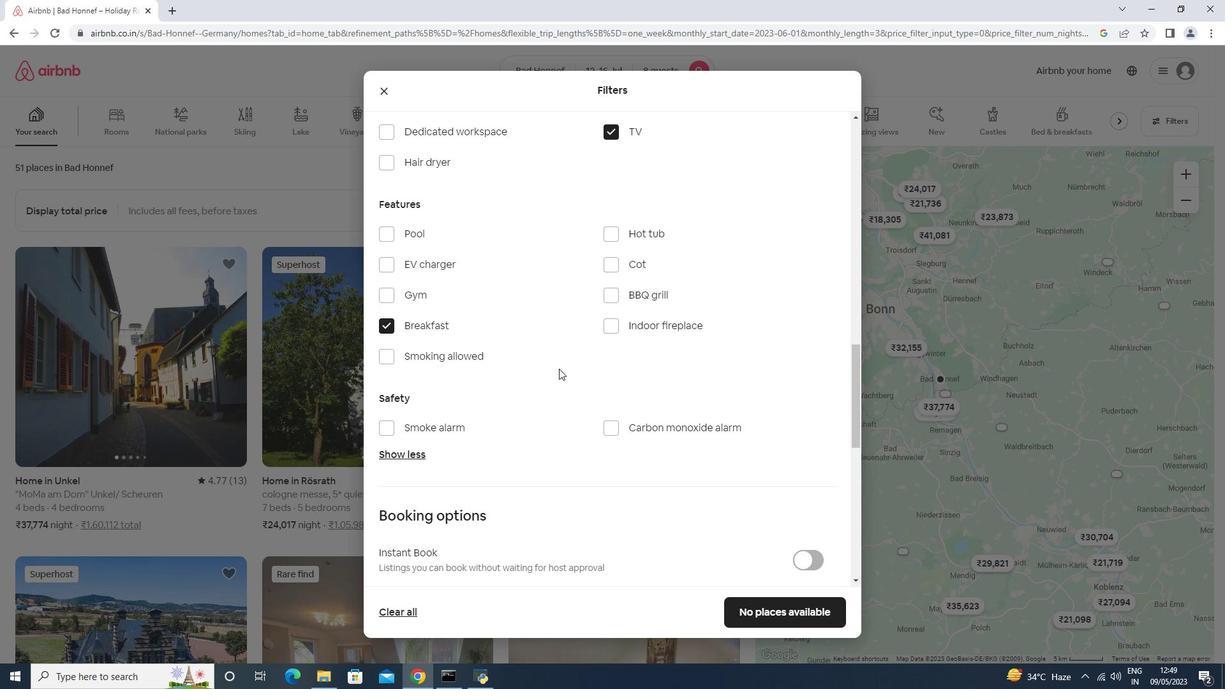 
Action: Mouse scrolled (560, 374) with delta (0, 0)
Screenshot: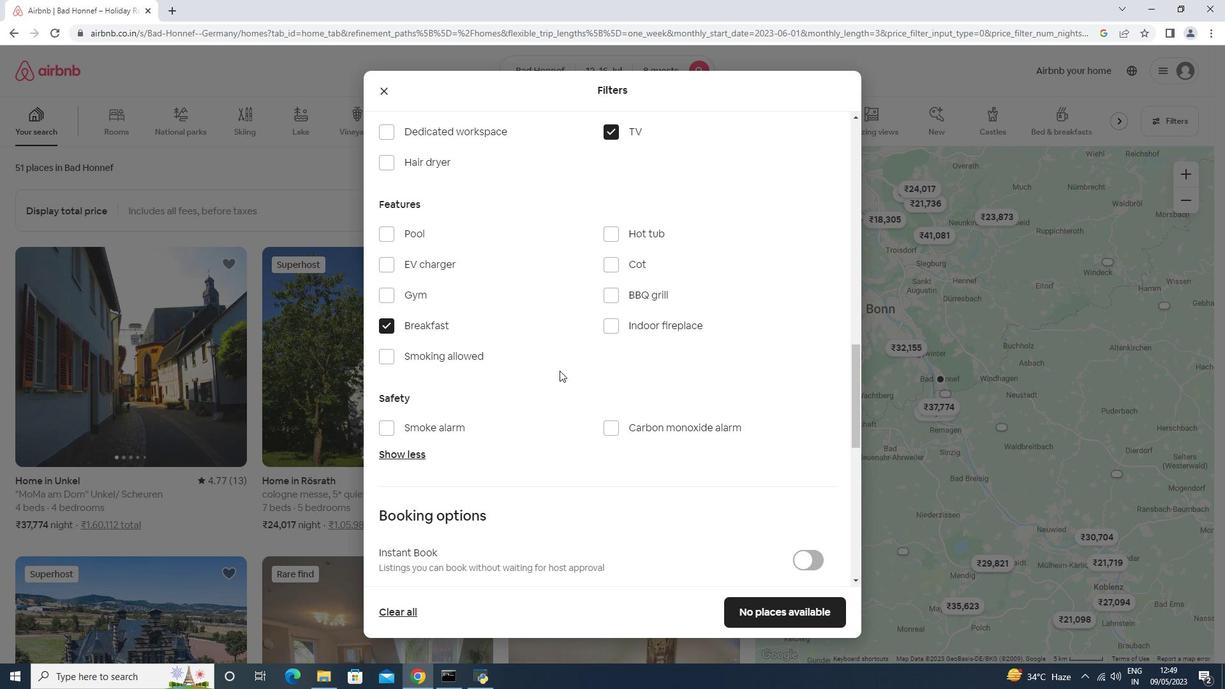 
Action: Mouse scrolled (560, 374) with delta (0, 0)
Screenshot: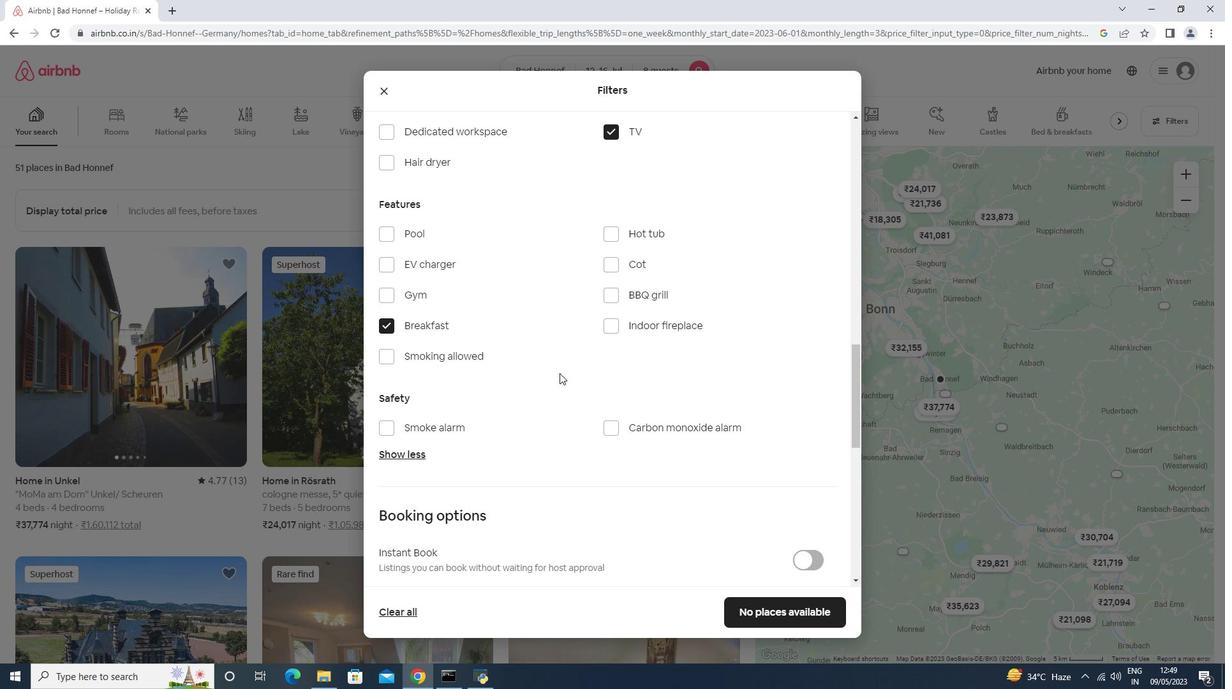 
Action: Mouse scrolled (560, 374) with delta (0, 0)
Screenshot: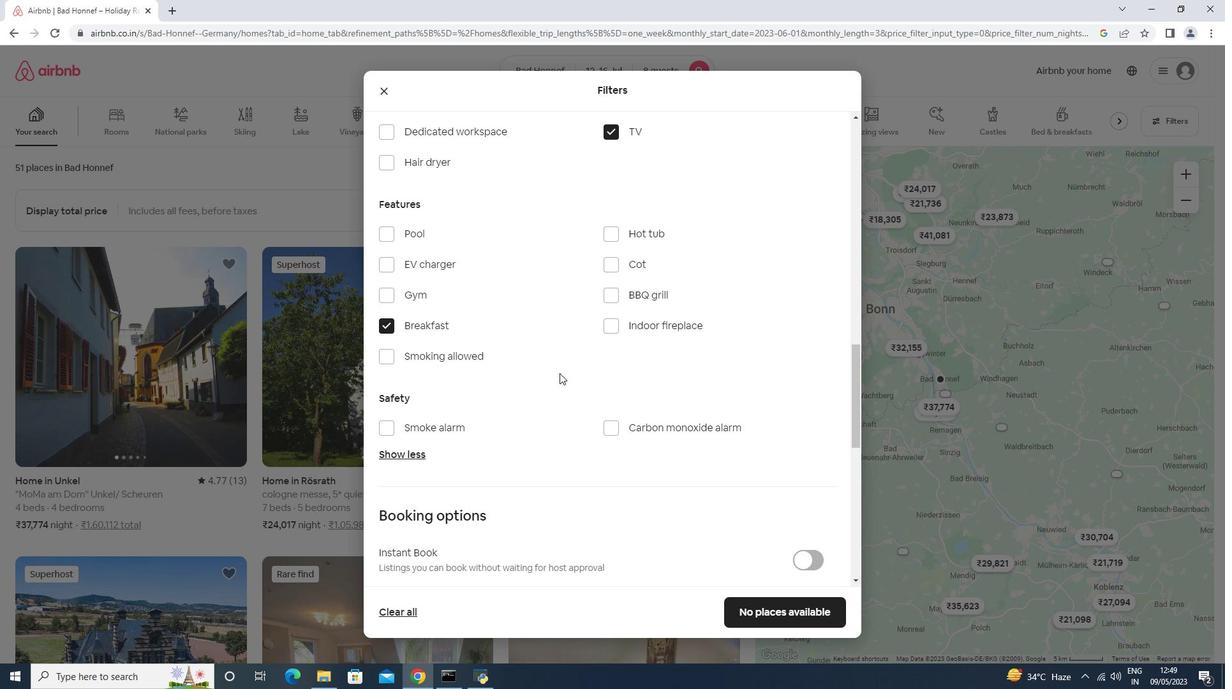 
Action: Mouse moved to (794, 345)
Screenshot: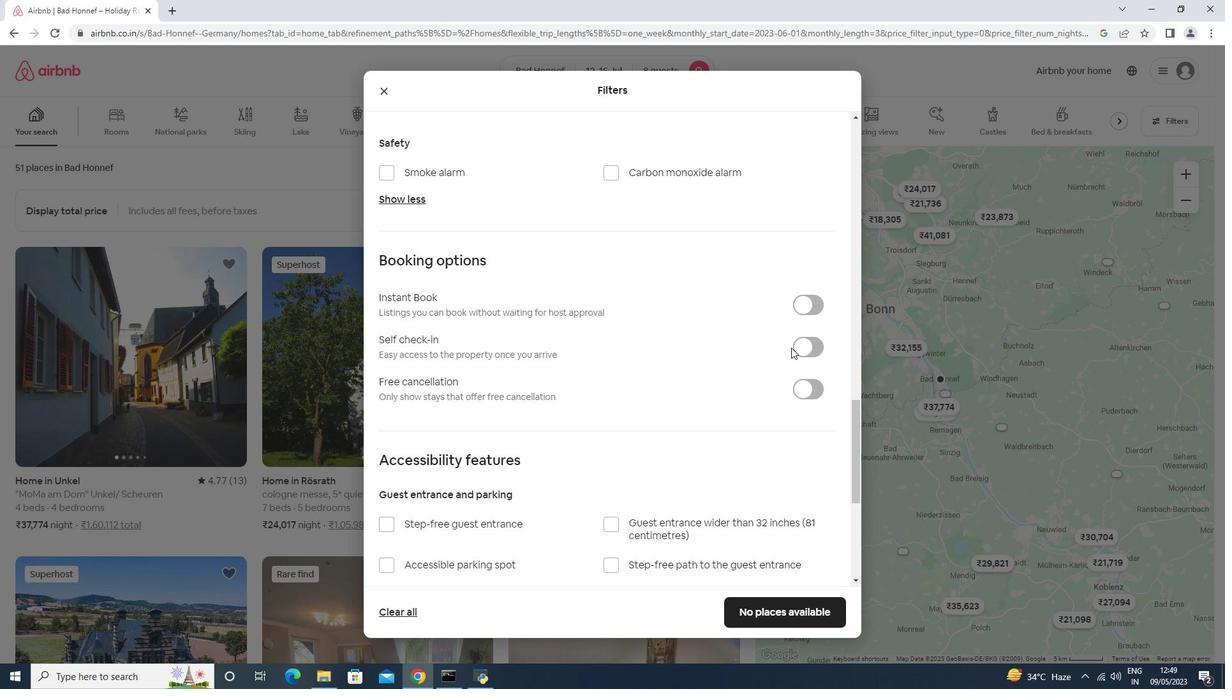 
Action: Mouse pressed left at (794, 345)
Screenshot: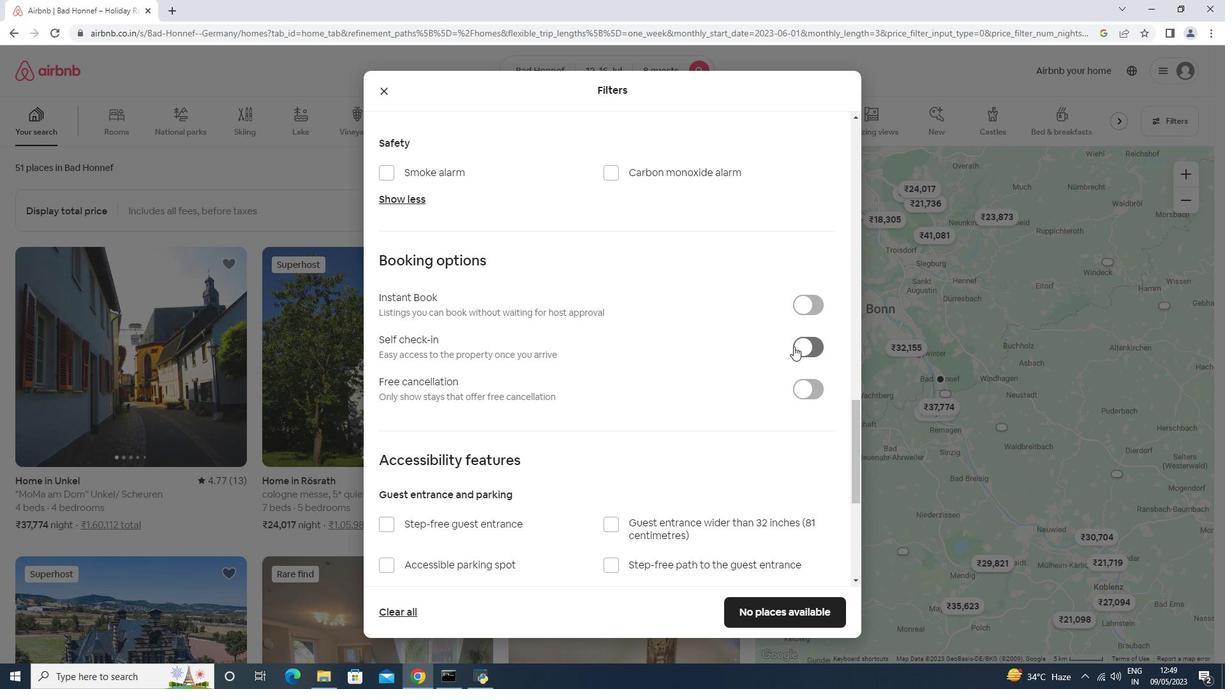 
Action: Mouse scrolled (794, 344) with delta (0, 0)
Screenshot: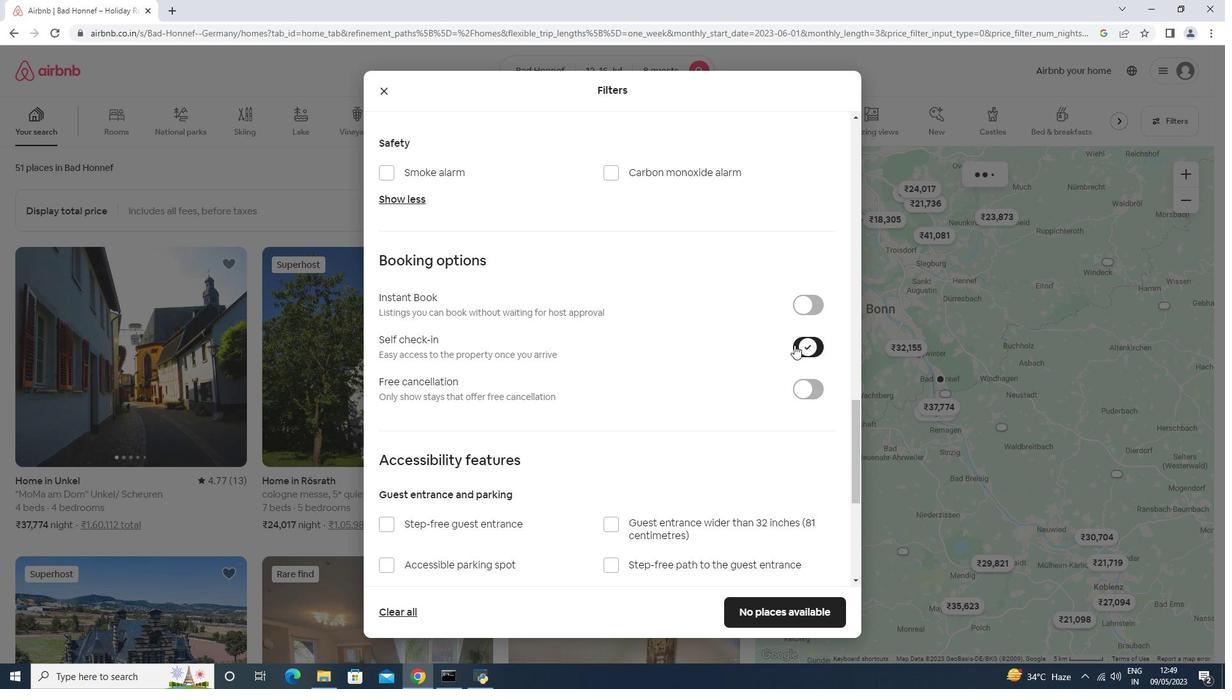
Action: Mouse scrolled (794, 344) with delta (0, 0)
Screenshot: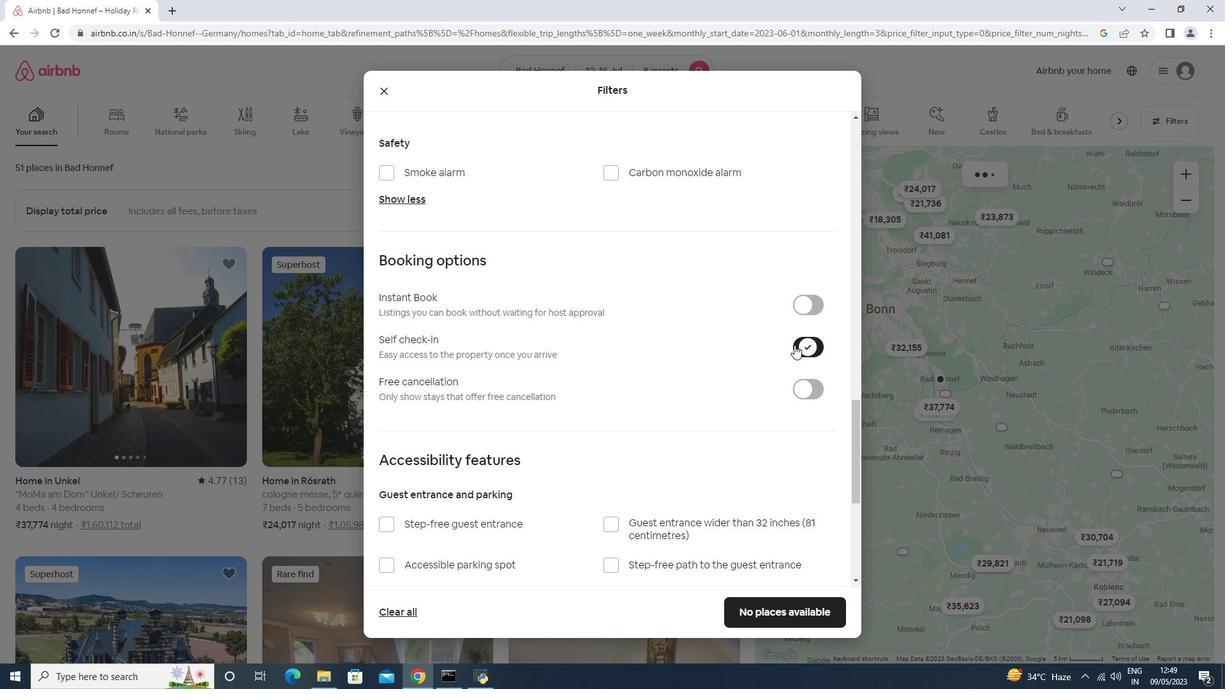 
Action: Mouse scrolled (794, 344) with delta (0, 0)
Screenshot: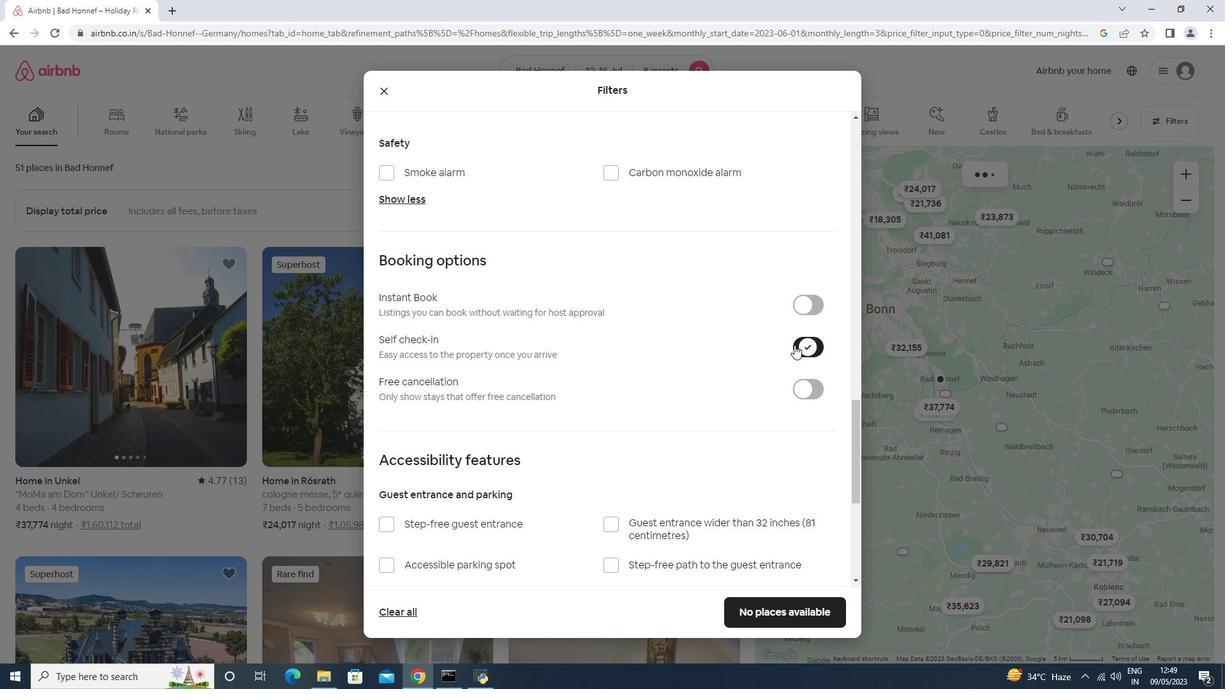 
Action: Mouse scrolled (794, 344) with delta (0, 0)
Screenshot: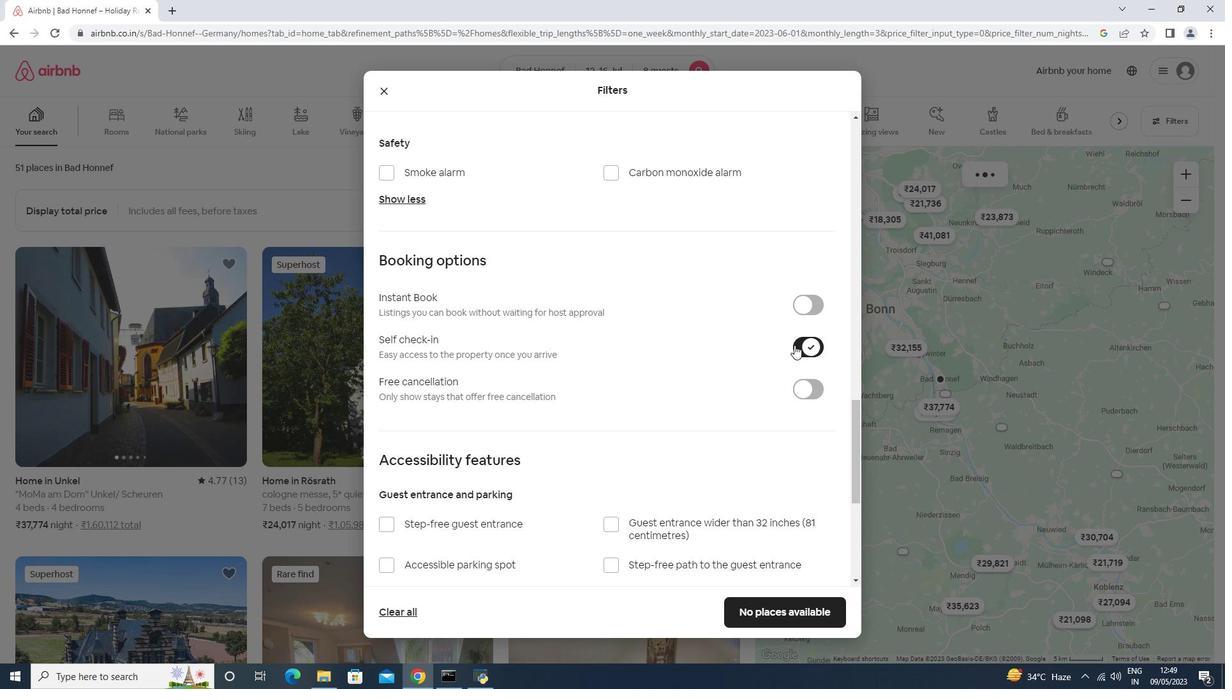 
Action: Mouse scrolled (794, 344) with delta (0, 0)
Screenshot: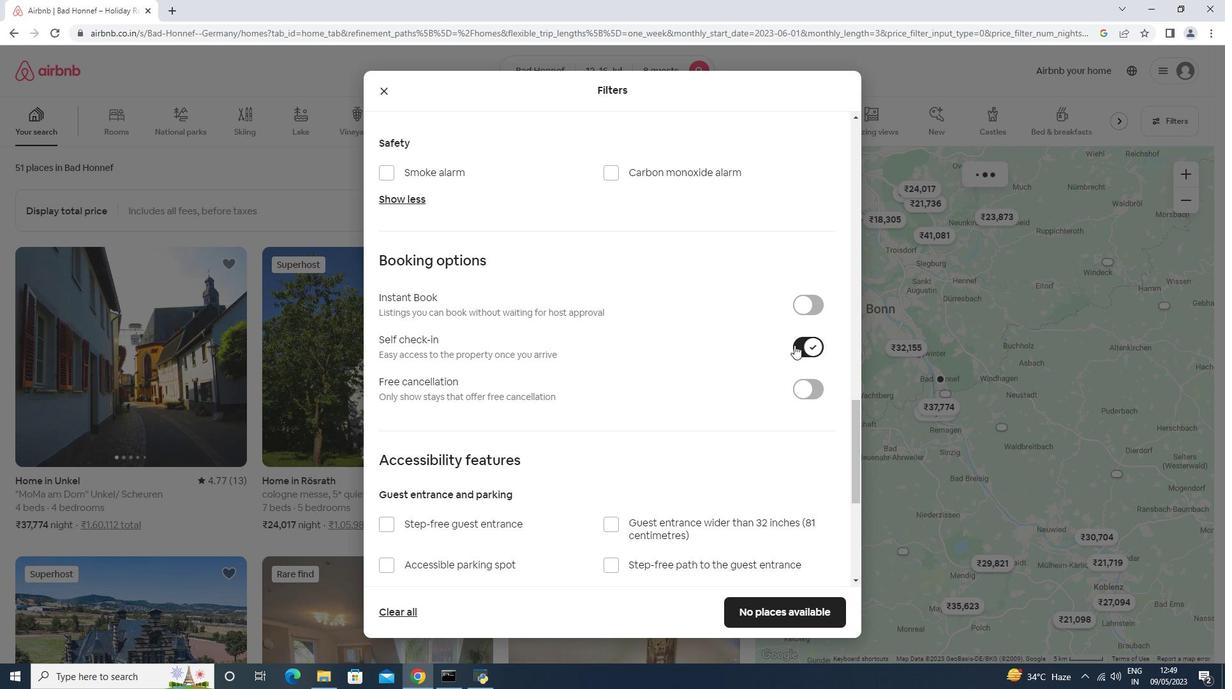 
Action: Mouse moved to (462, 499)
Screenshot: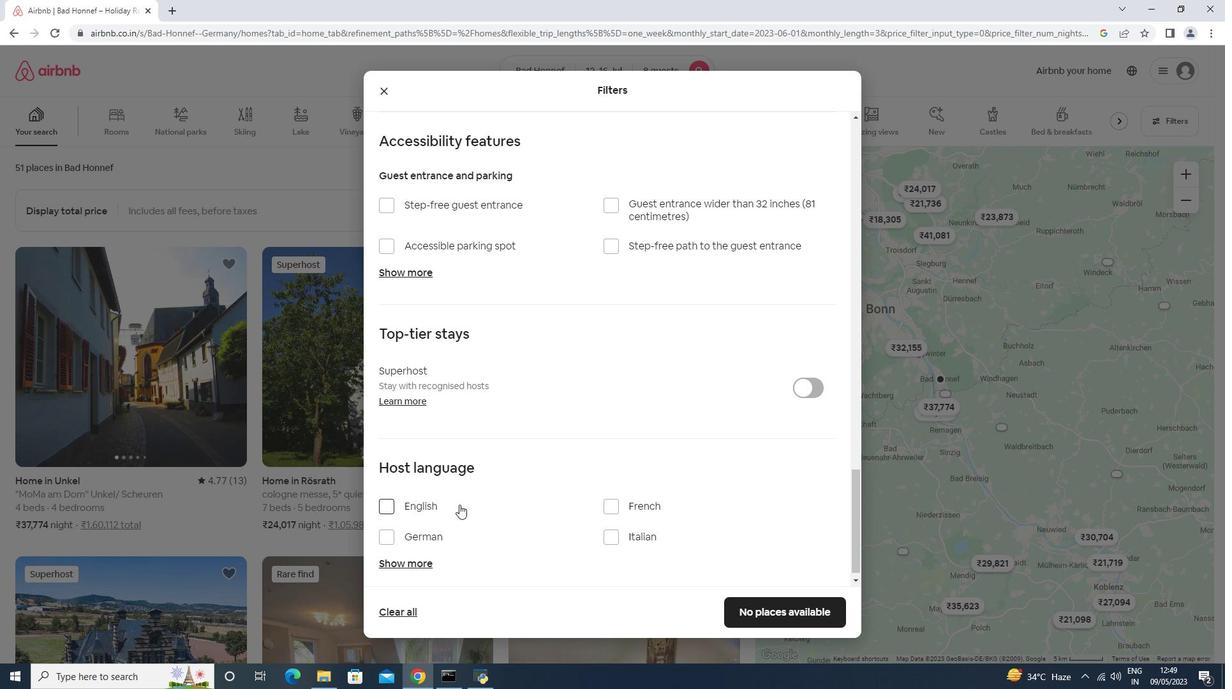 
Action: Mouse pressed left at (462, 499)
Screenshot: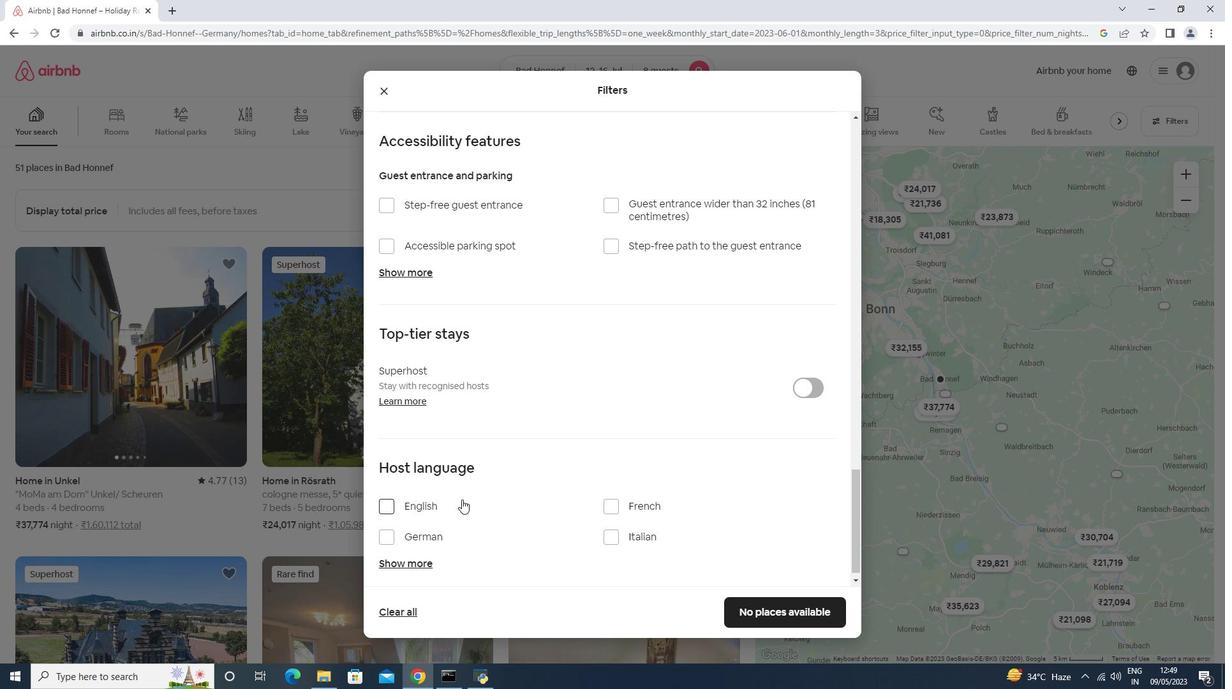 
Action: Mouse moved to (798, 608)
Screenshot: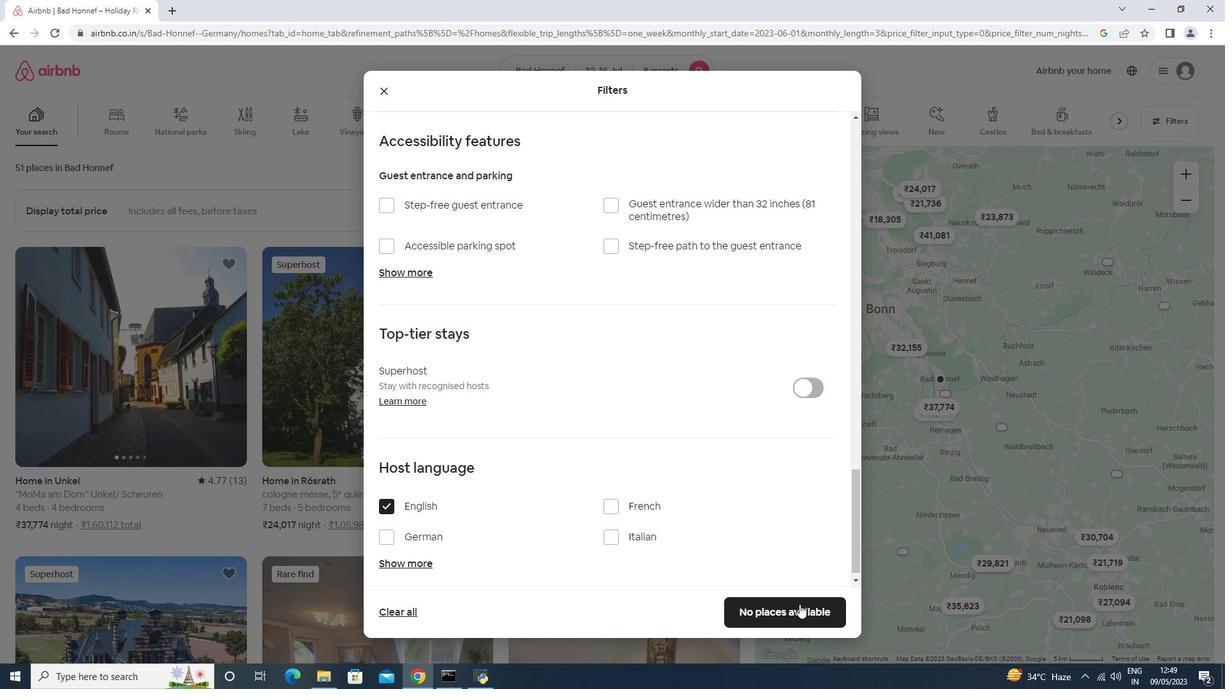 
Action: Mouse pressed left at (798, 608)
Screenshot: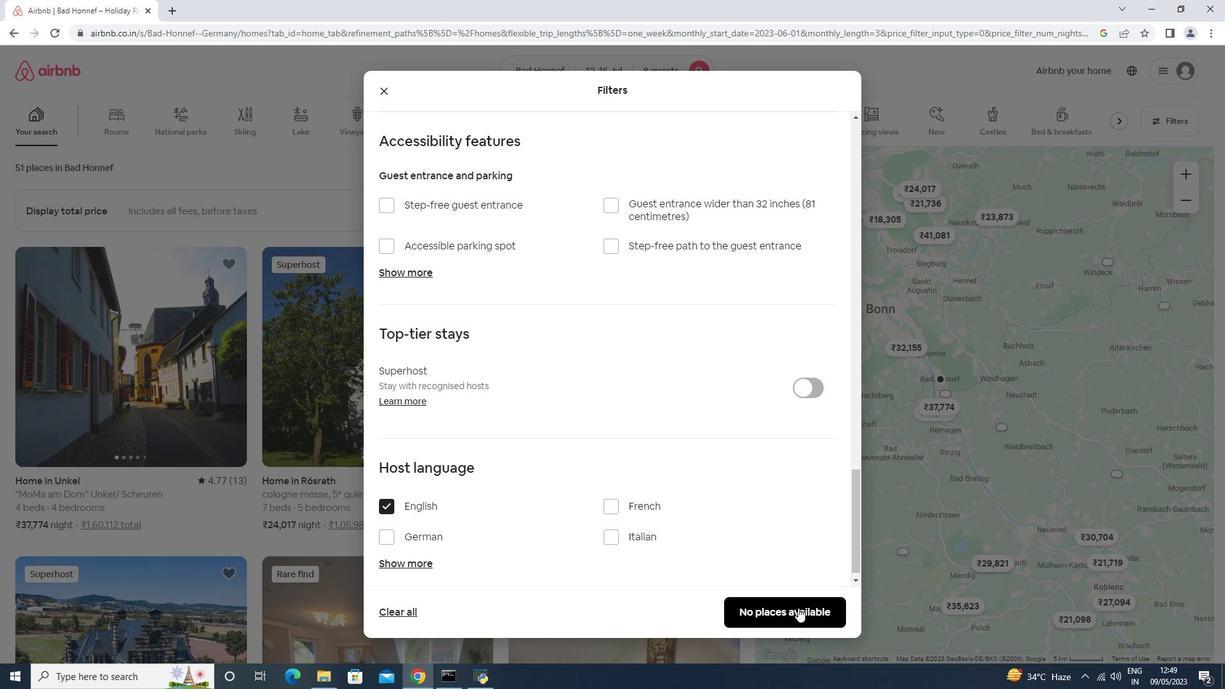 
Action: Mouse moved to (795, 599)
Screenshot: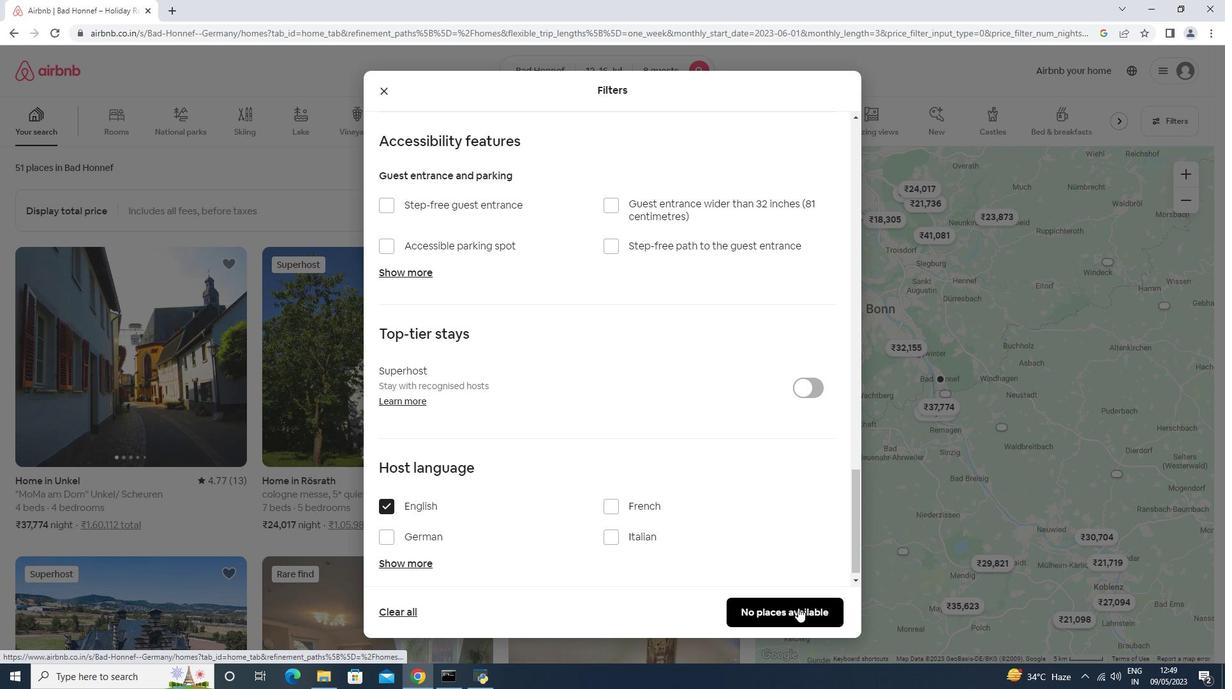 
